 Task: Create new Company, with domain: 'uoregon.edu' and type: 'Other'. Add new contact for this company, with mail Id: 'Chetna34Allen@uoregon.edu', First Name: Chetna, Last name:  Allen, Job Title: 'Software Engineer', Phone Number: '(916) 555-5684'. Change life cycle stage to  Lead and lead status to  In Progress. Logged in from softage.10@softage.net
Action: Mouse moved to (82, 64)
Screenshot: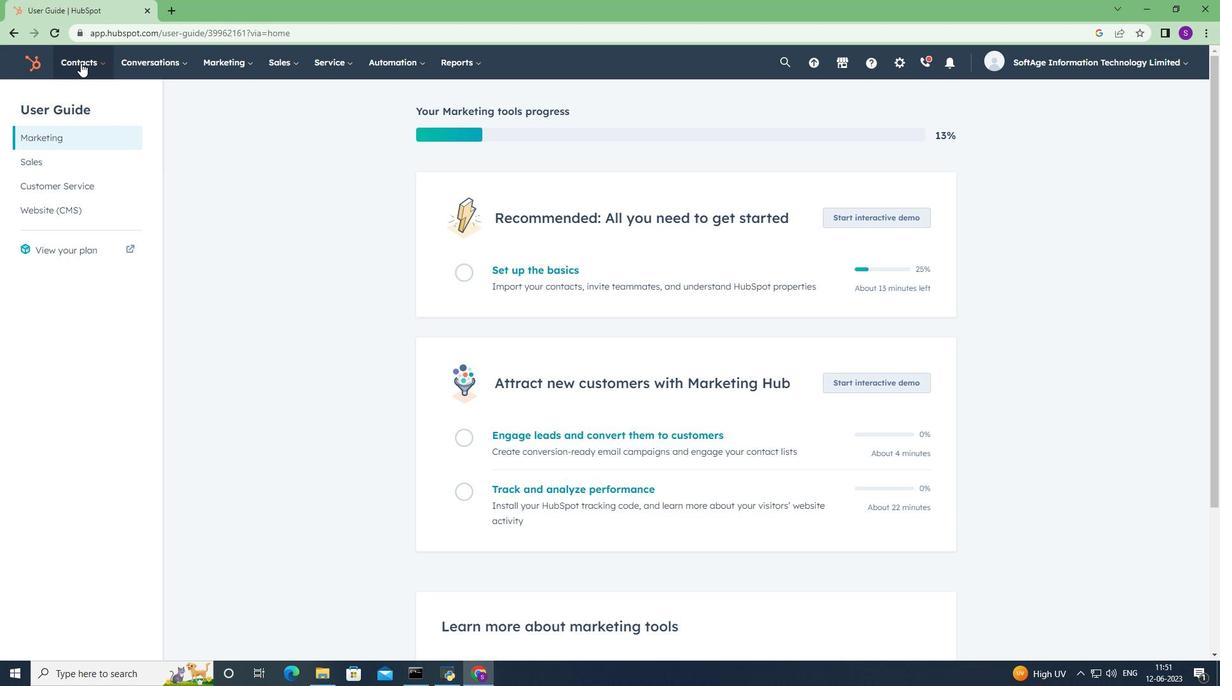 
Action: Mouse pressed left at (82, 64)
Screenshot: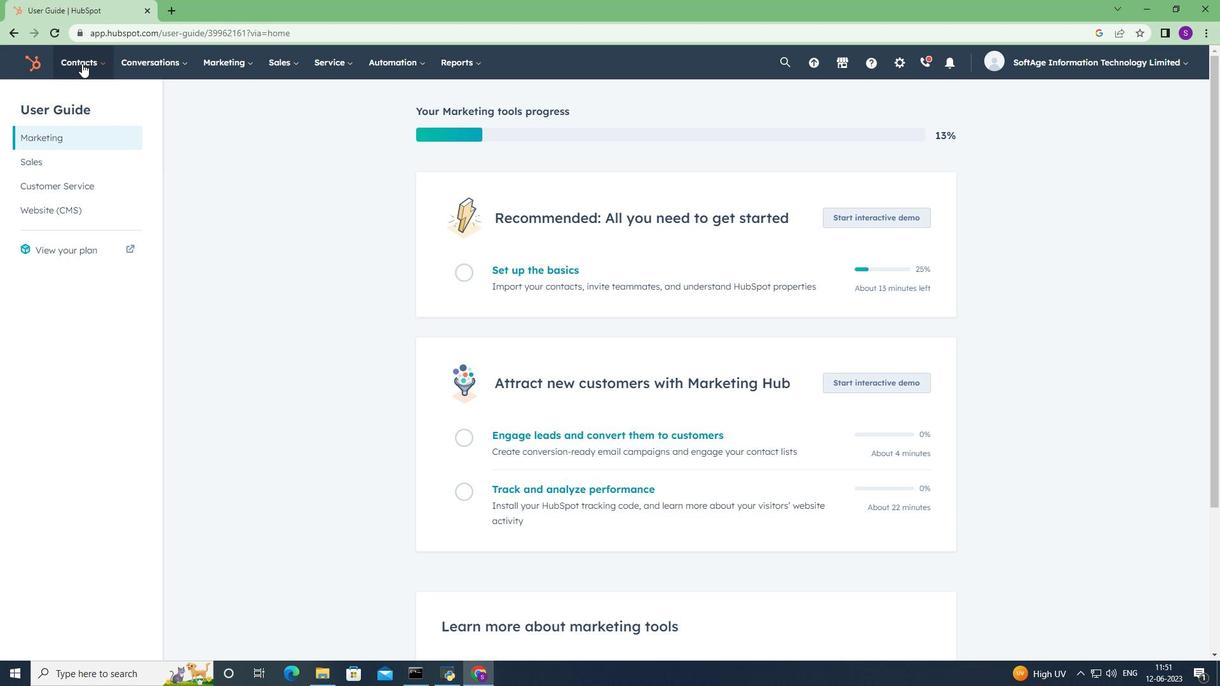 
Action: Mouse moved to (107, 117)
Screenshot: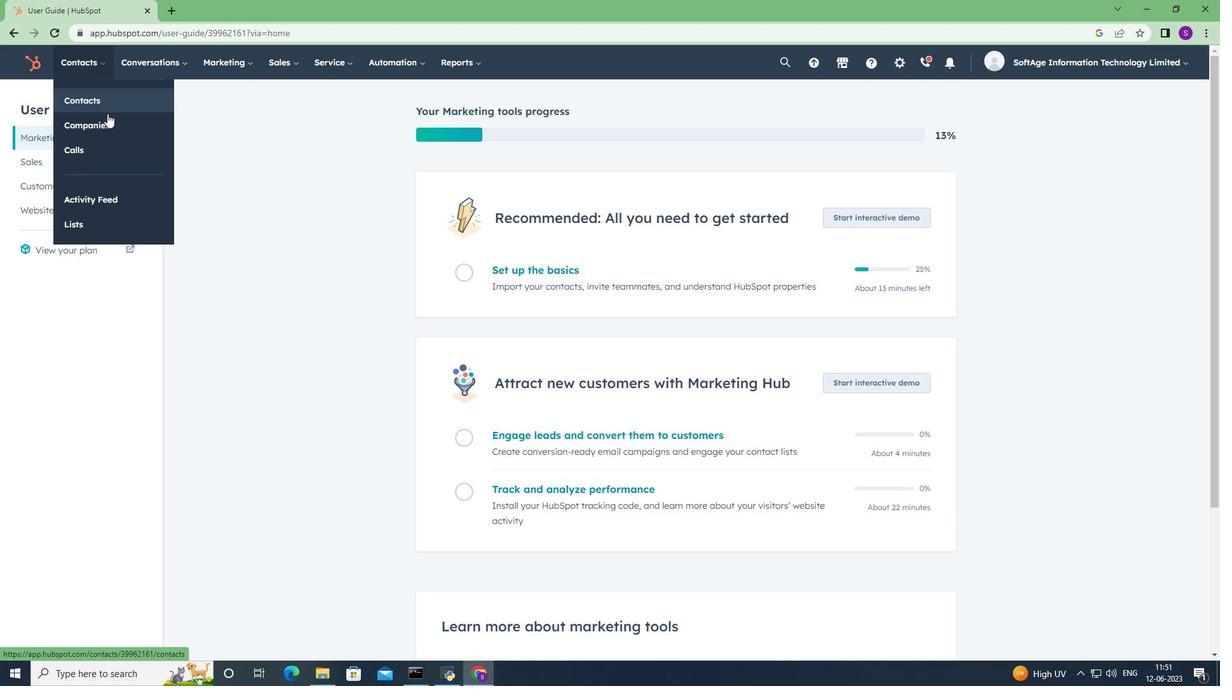 
Action: Mouse pressed left at (107, 117)
Screenshot: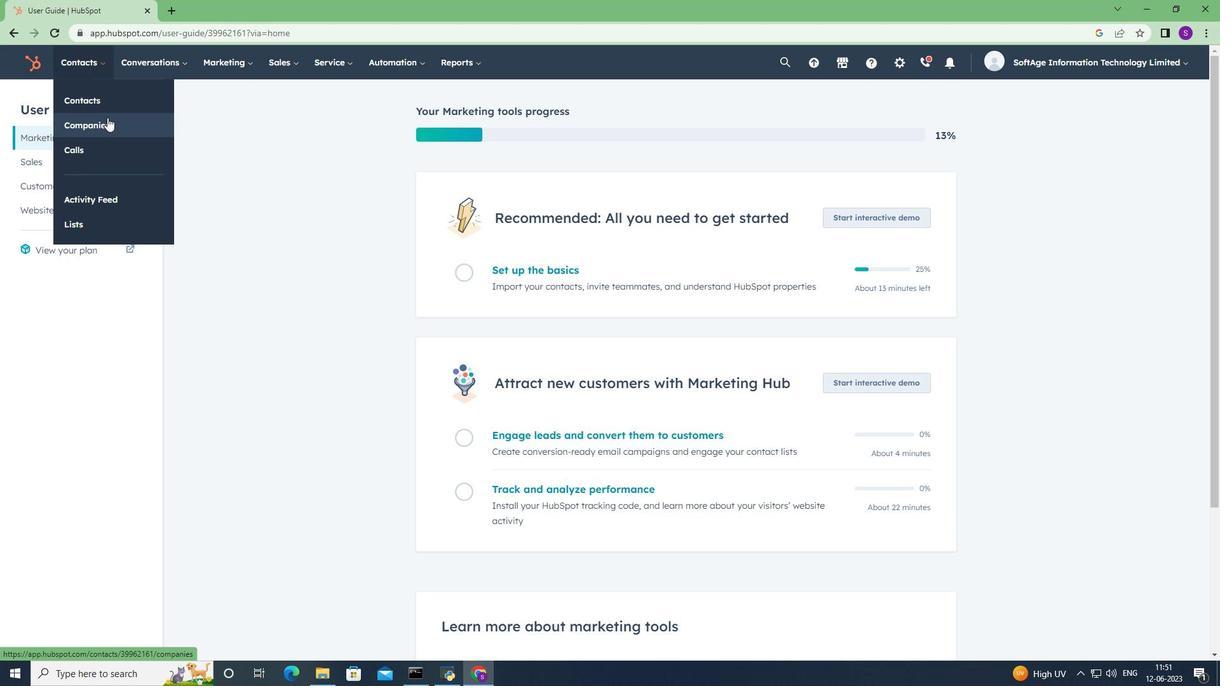 
Action: Mouse moved to (1155, 109)
Screenshot: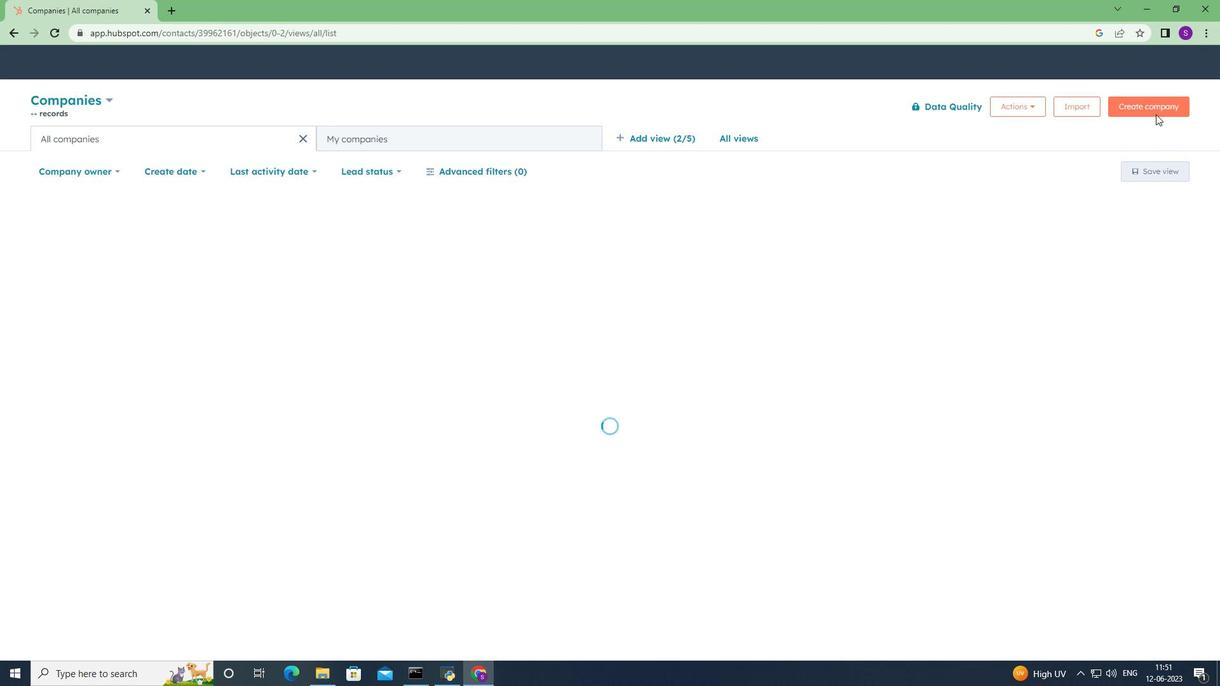 
Action: Mouse pressed left at (1155, 109)
Screenshot: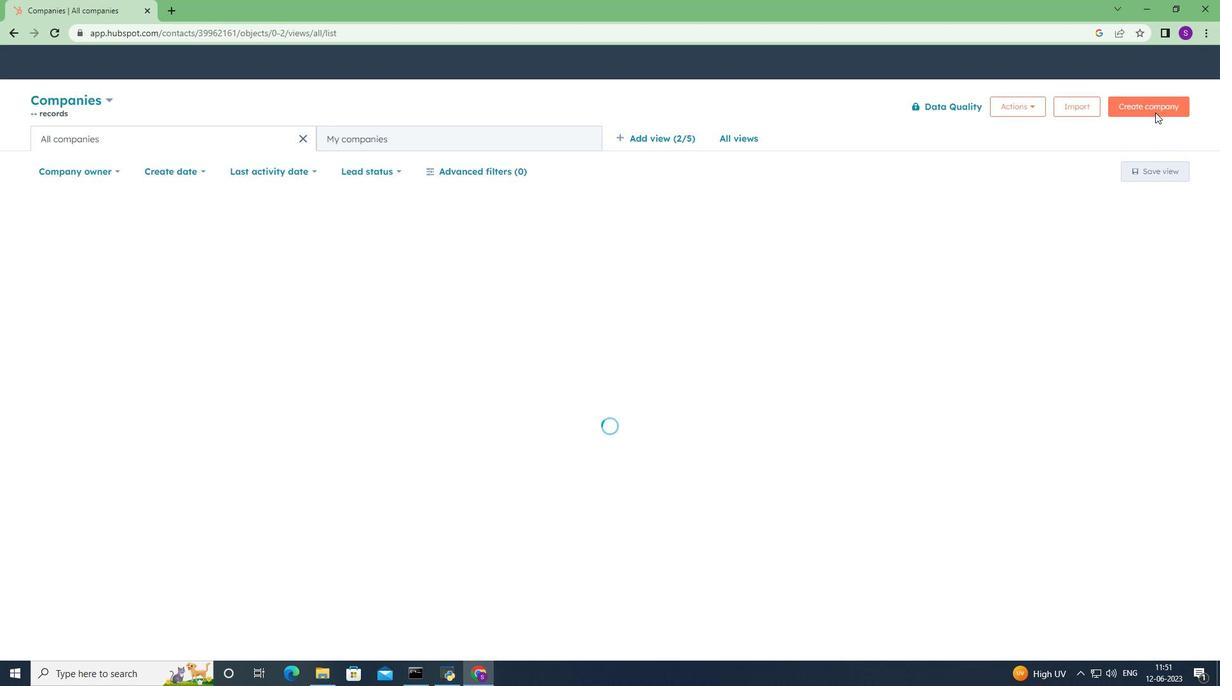 
Action: Mouse moved to (903, 164)
Screenshot: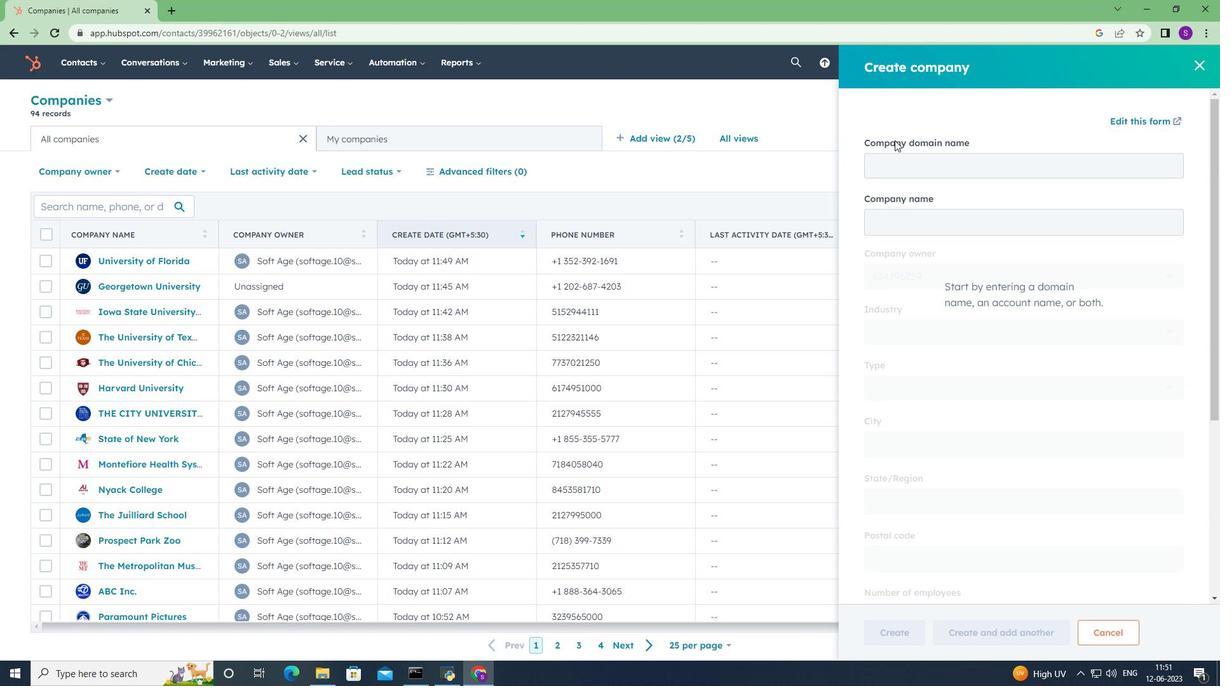 
Action: Mouse pressed left at (903, 164)
Screenshot: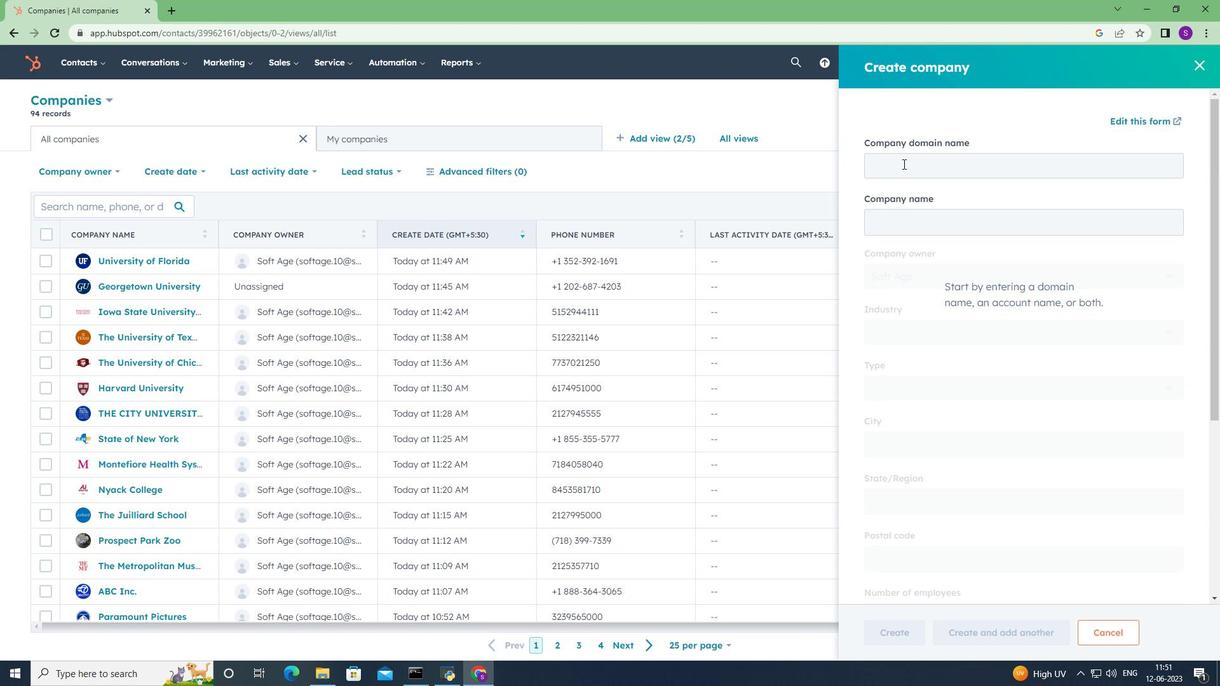 
Action: Key pressed uoregon.edu
Screenshot: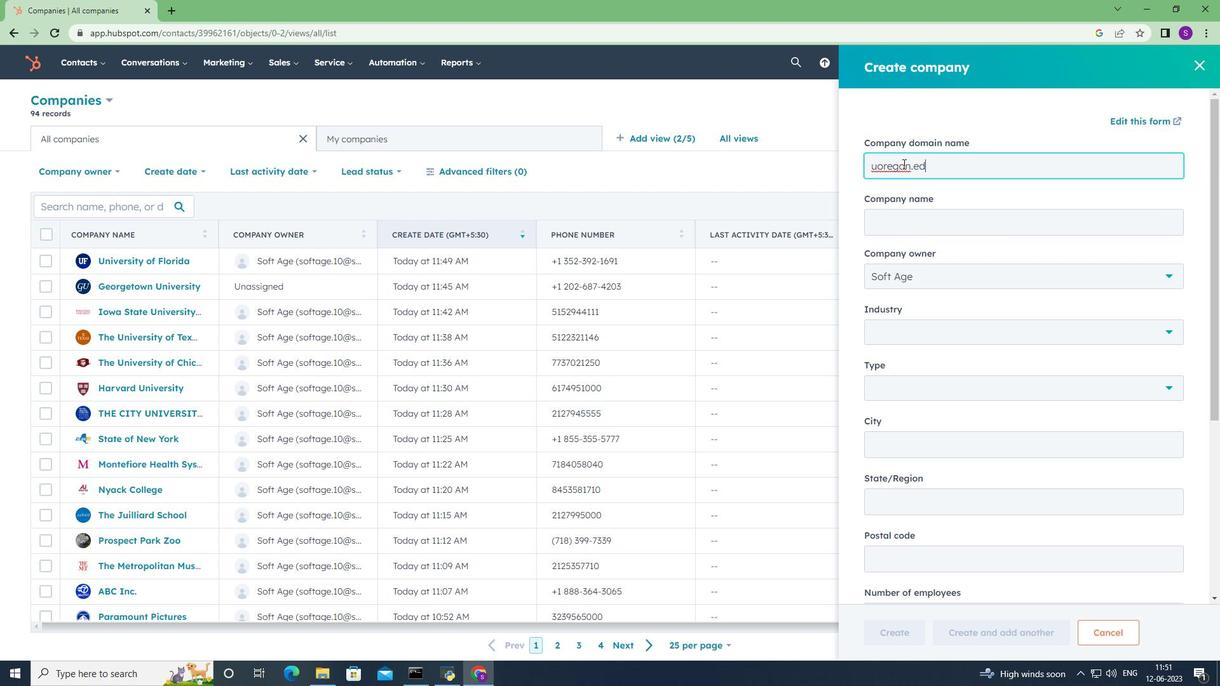 
Action: Mouse moved to (958, 209)
Screenshot: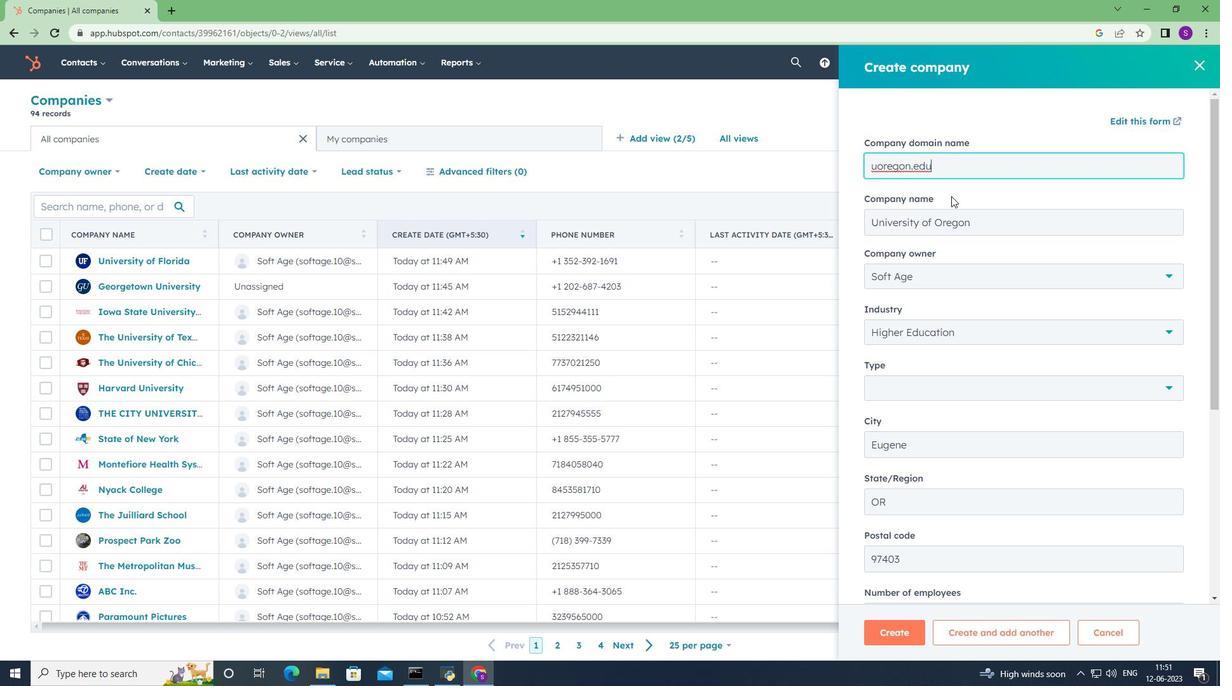 
Action: Mouse scrolled (958, 208) with delta (0, 0)
Screenshot: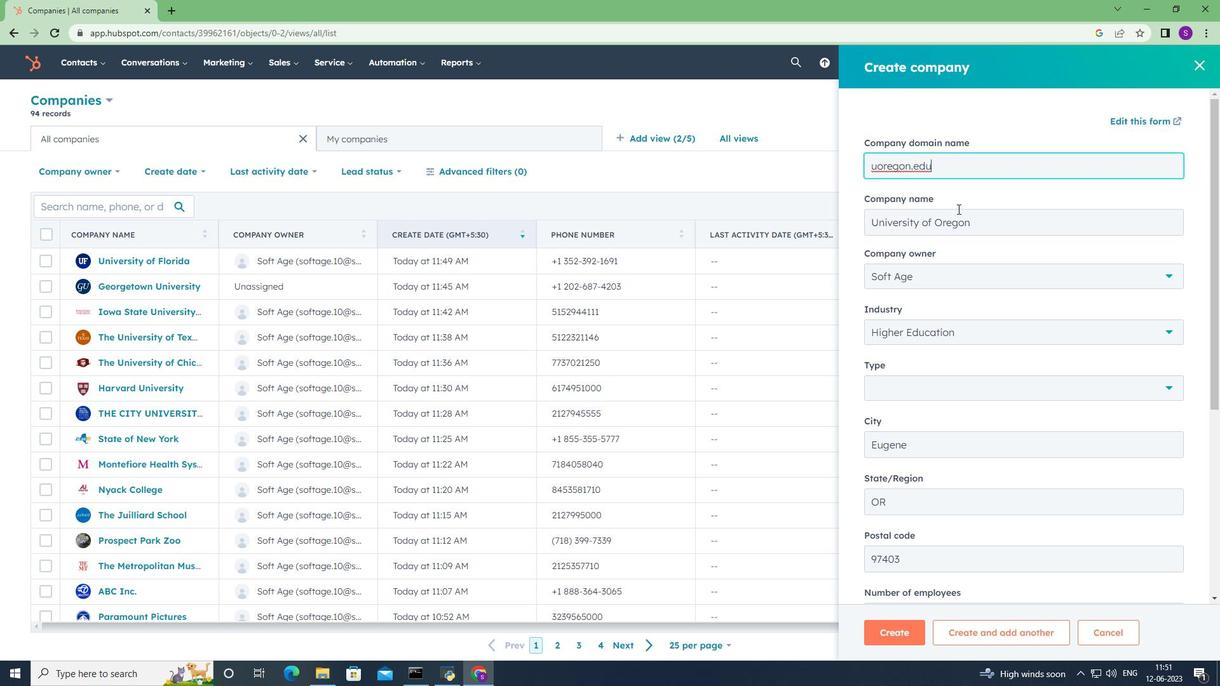 
Action: Mouse scrolled (958, 208) with delta (0, 0)
Screenshot: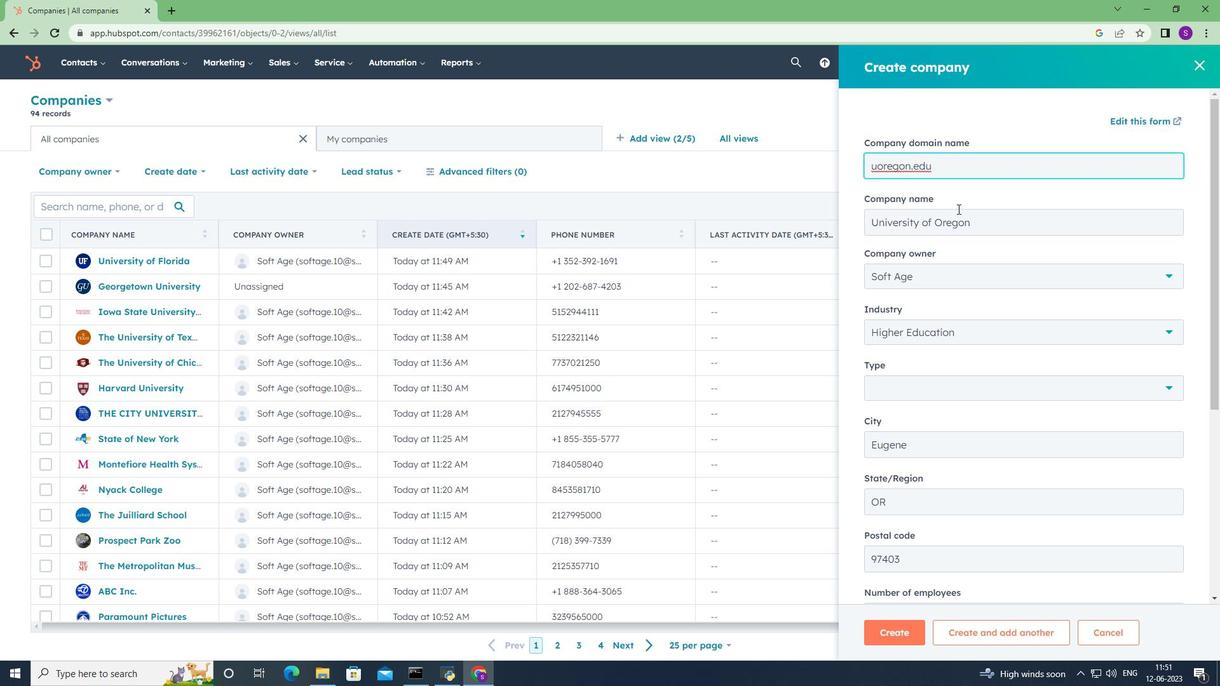 
Action: Mouse moved to (975, 260)
Screenshot: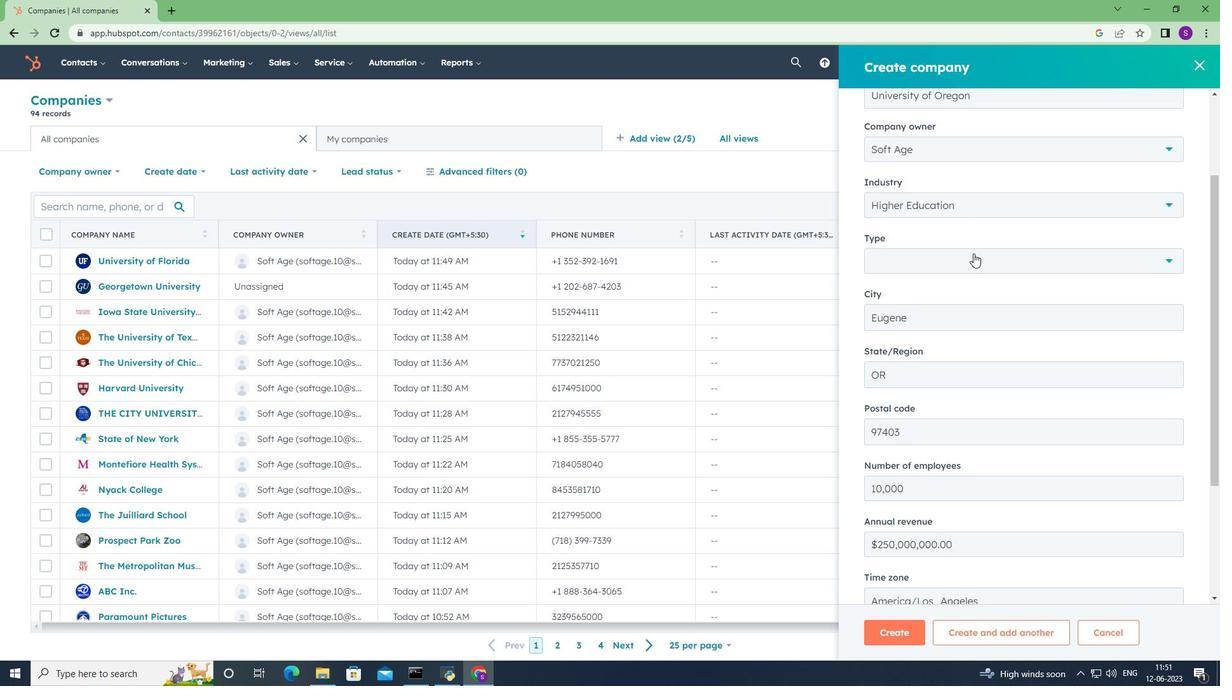 
Action: Mouse pressed left at (975, 260)
Screenshot: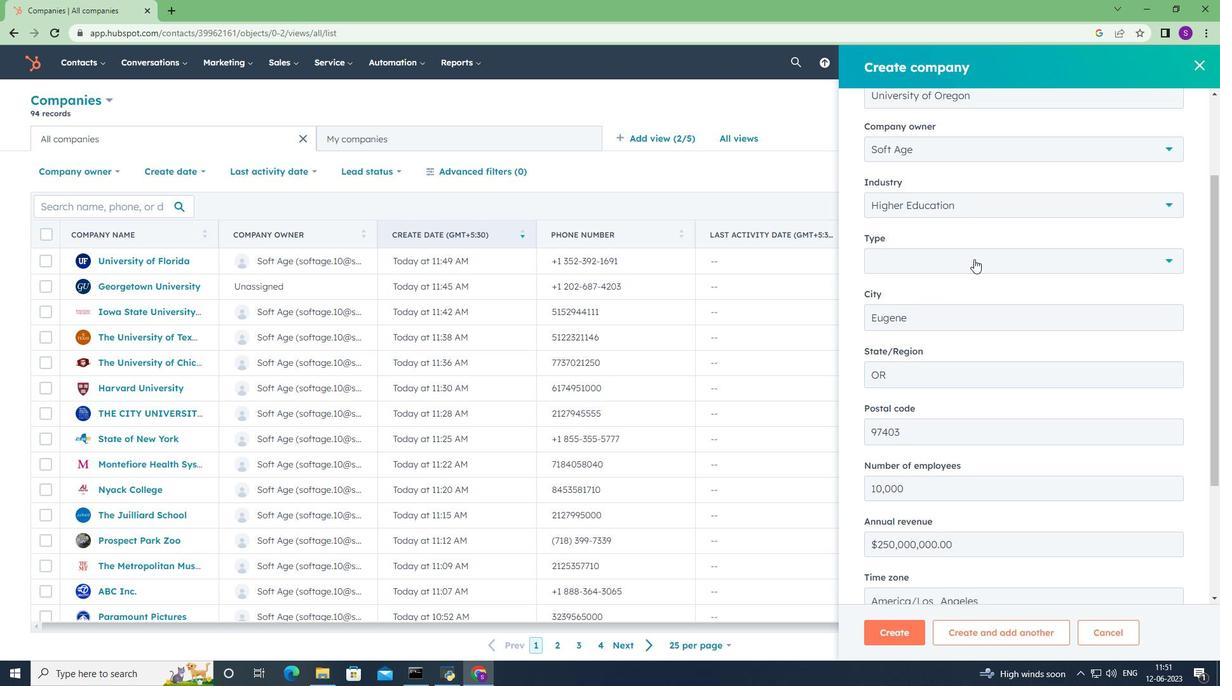 
Action: Mouse moved to (975, 261)
Screenshot: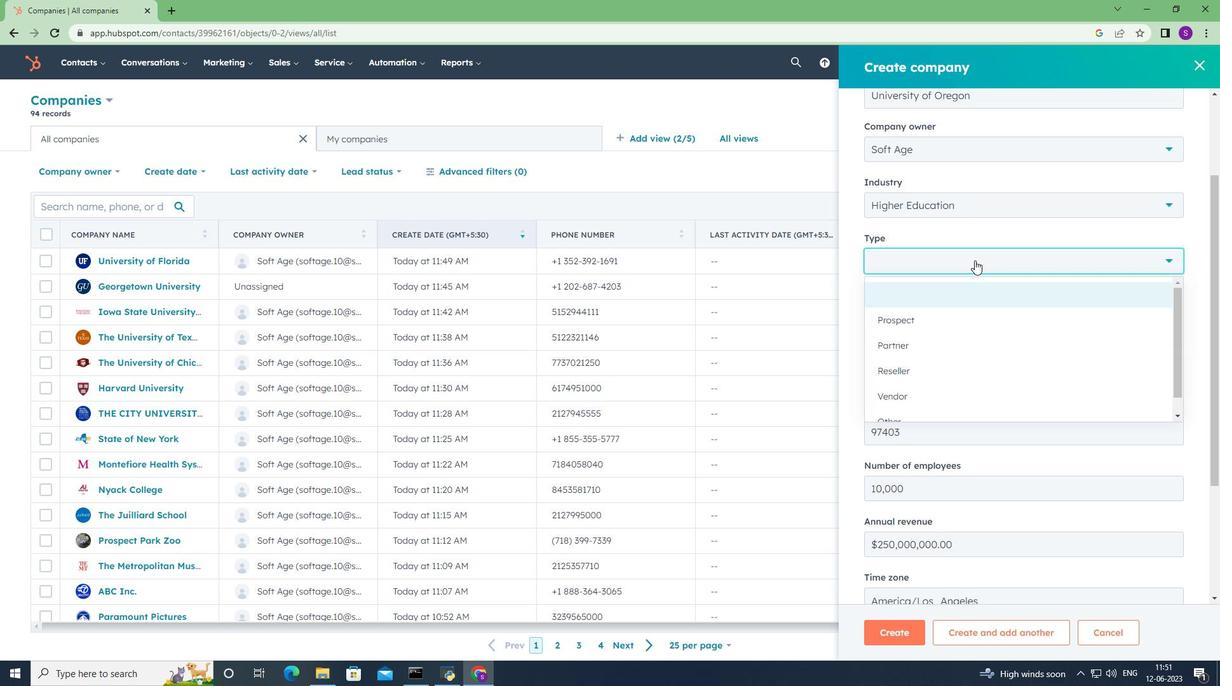 
Action: Mouse scrolled (975, 260) with delta (0, 0)
Screenshot: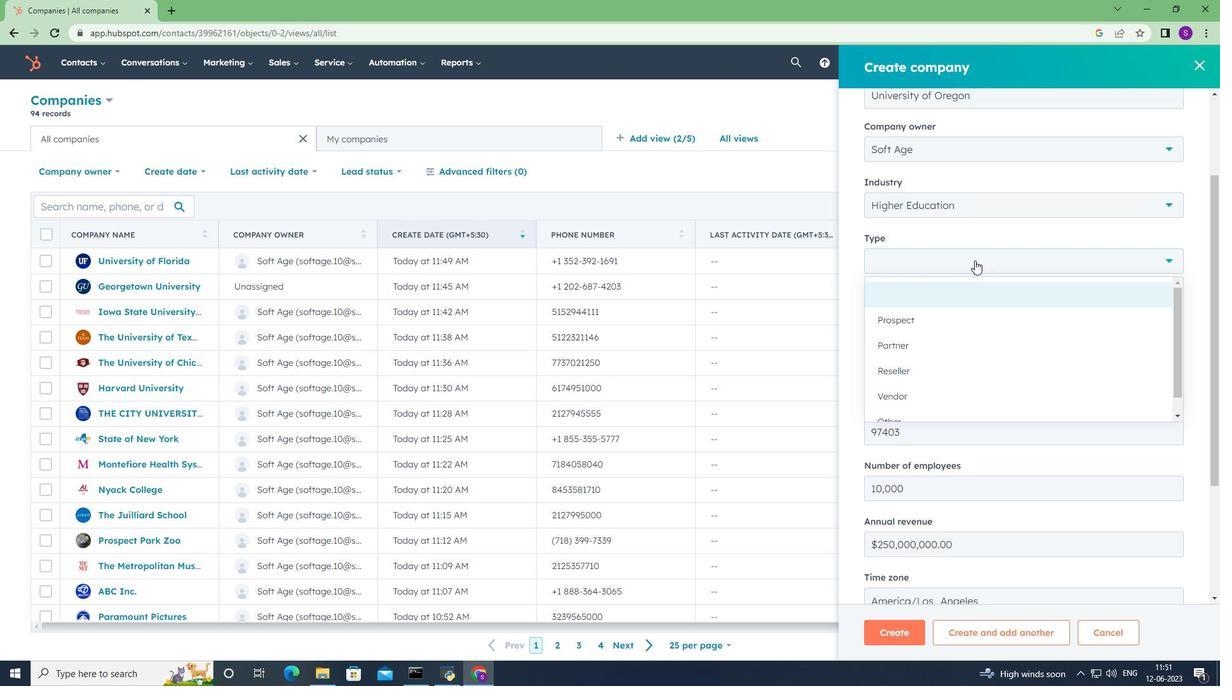 
Action: Mouse scrolled (975, 260) with delta (0, 0)
Screenshot: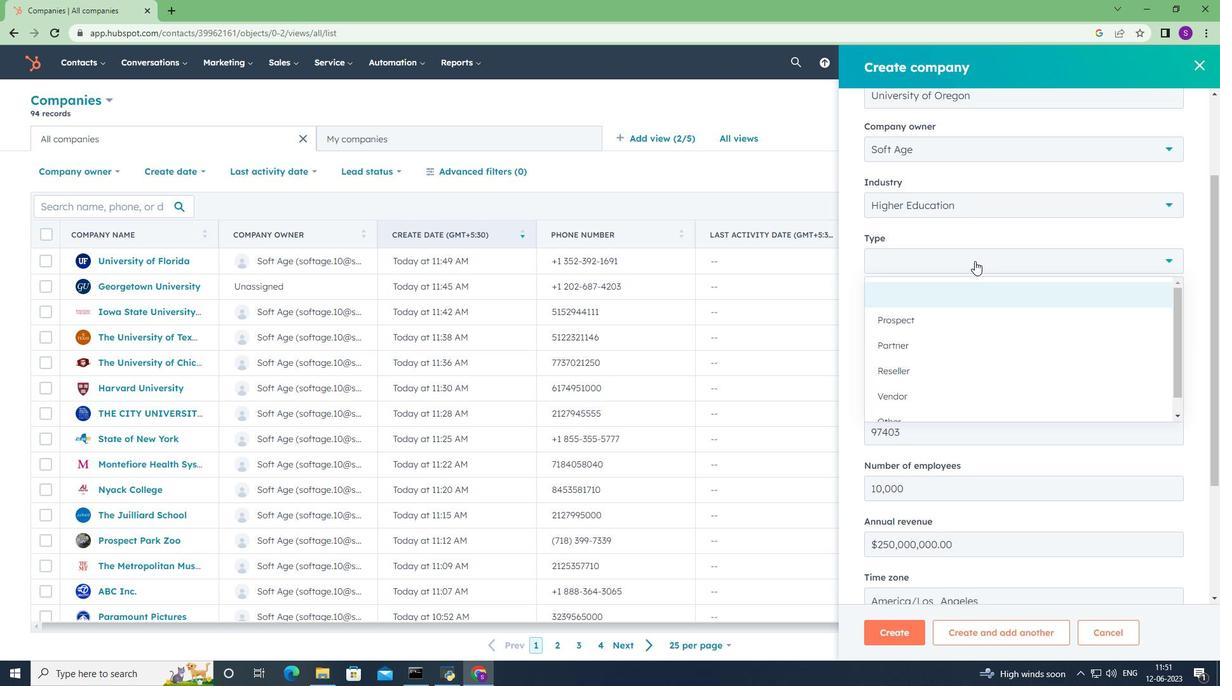 
Action: Mouse scrolled (975, 260) with delta (0, 0)
Screenshot: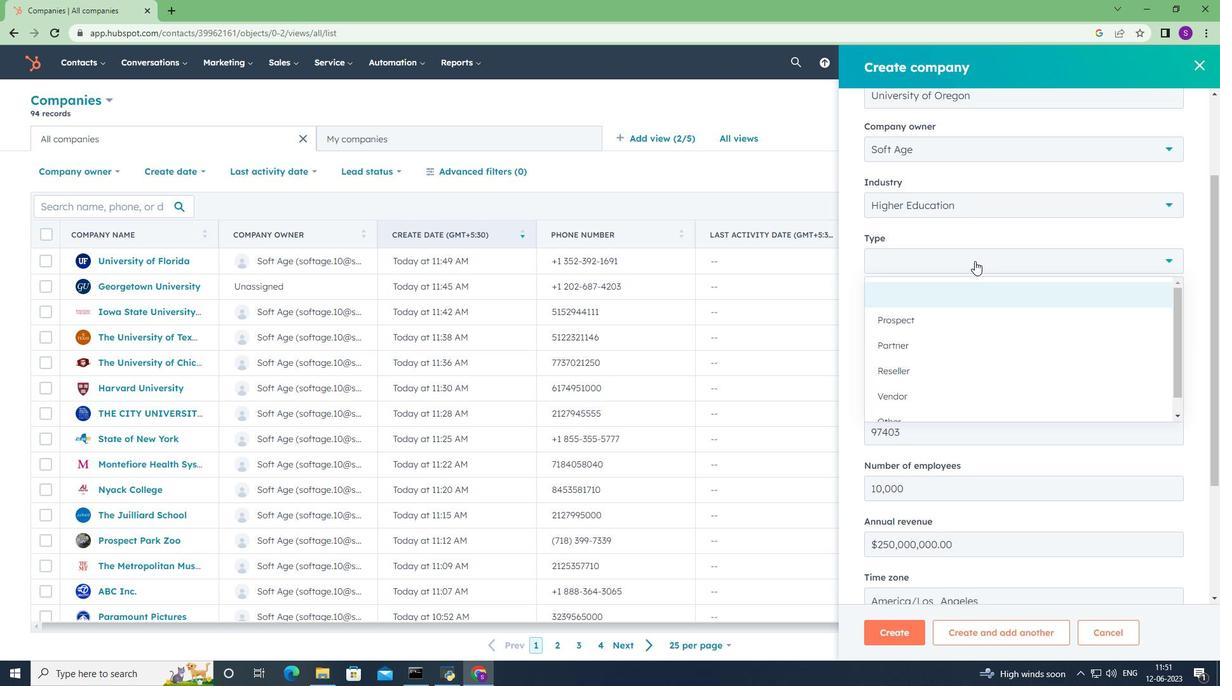 
Action: Mouse scrolled (975, 260) with delta (0, 0)
Screenshot: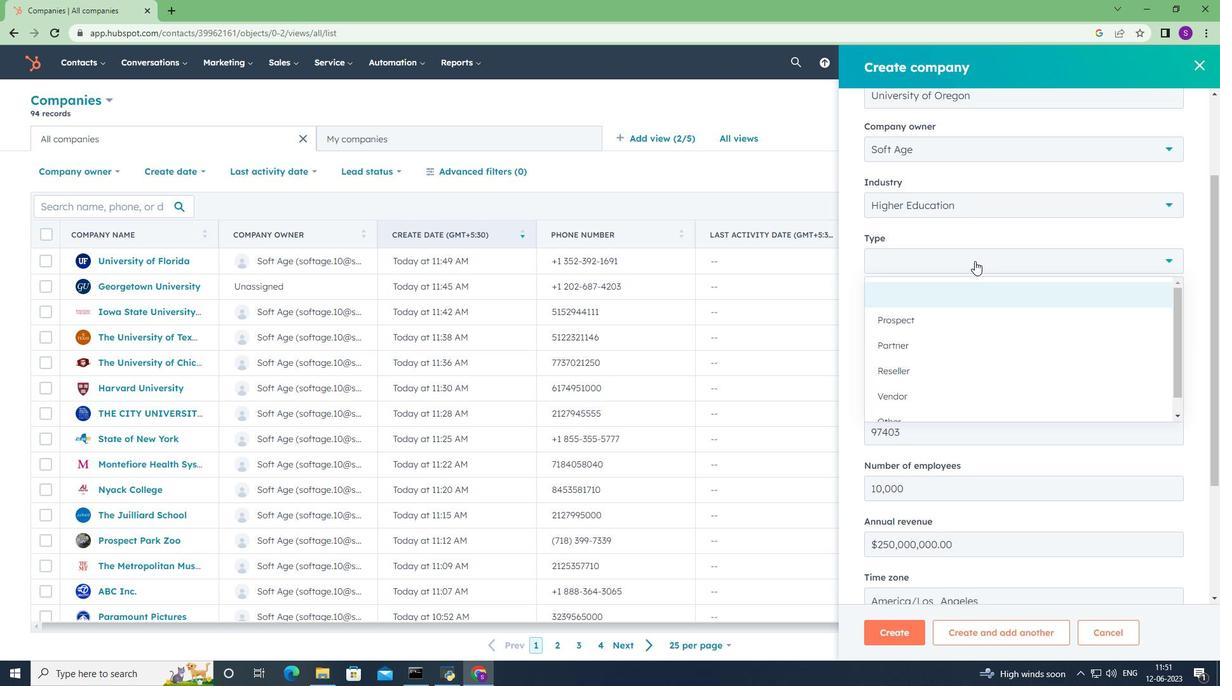 
Action: Mouse moved to (975, 261)
Screenshot: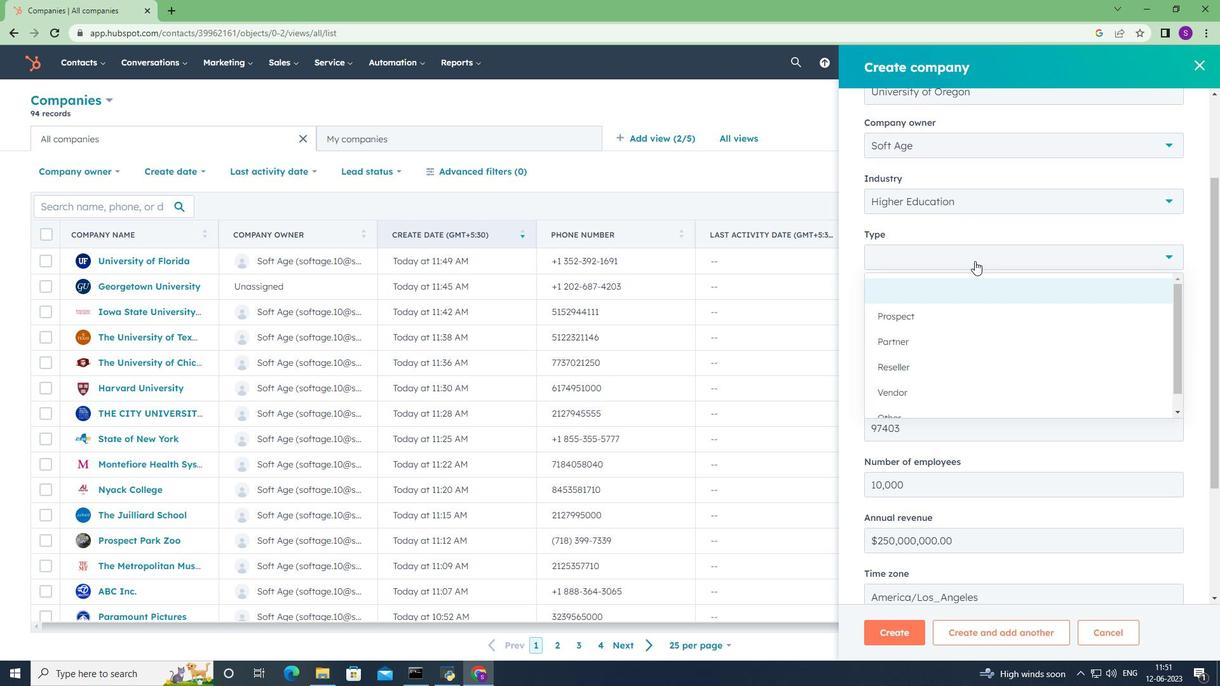 
Action: Mouse scrolled (975, 260) with delta (0, 0)
Screenshot: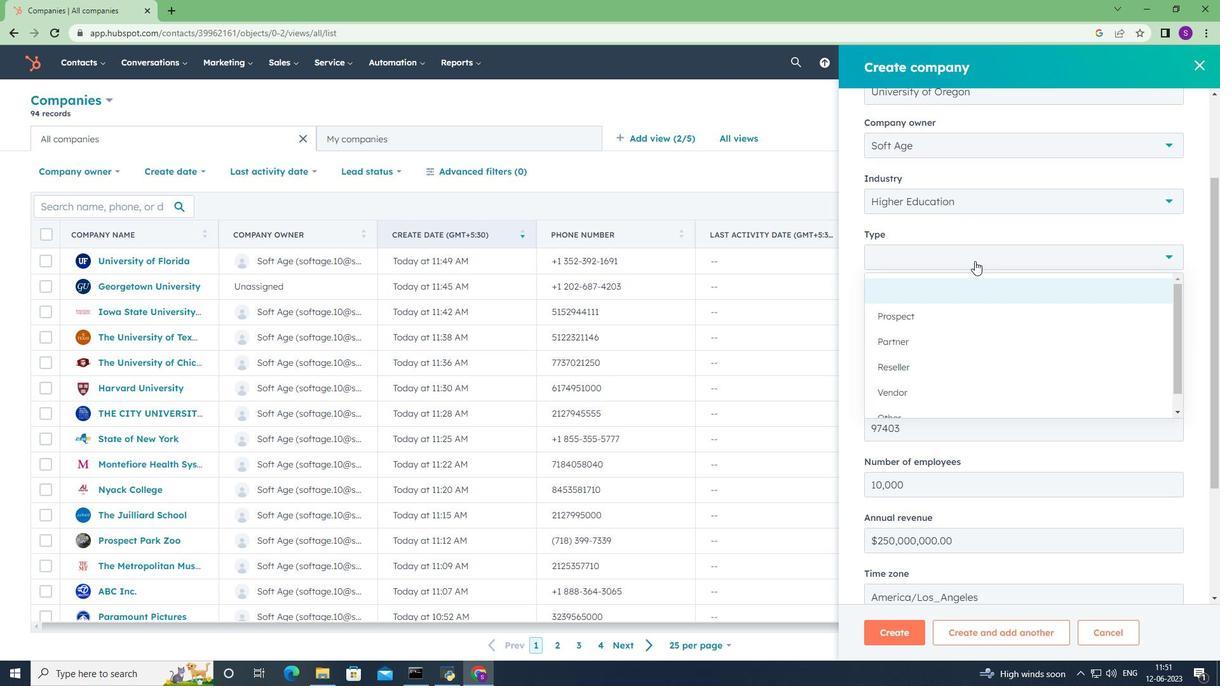 
Action: Mouse moved to (958, 245)
Screenshot: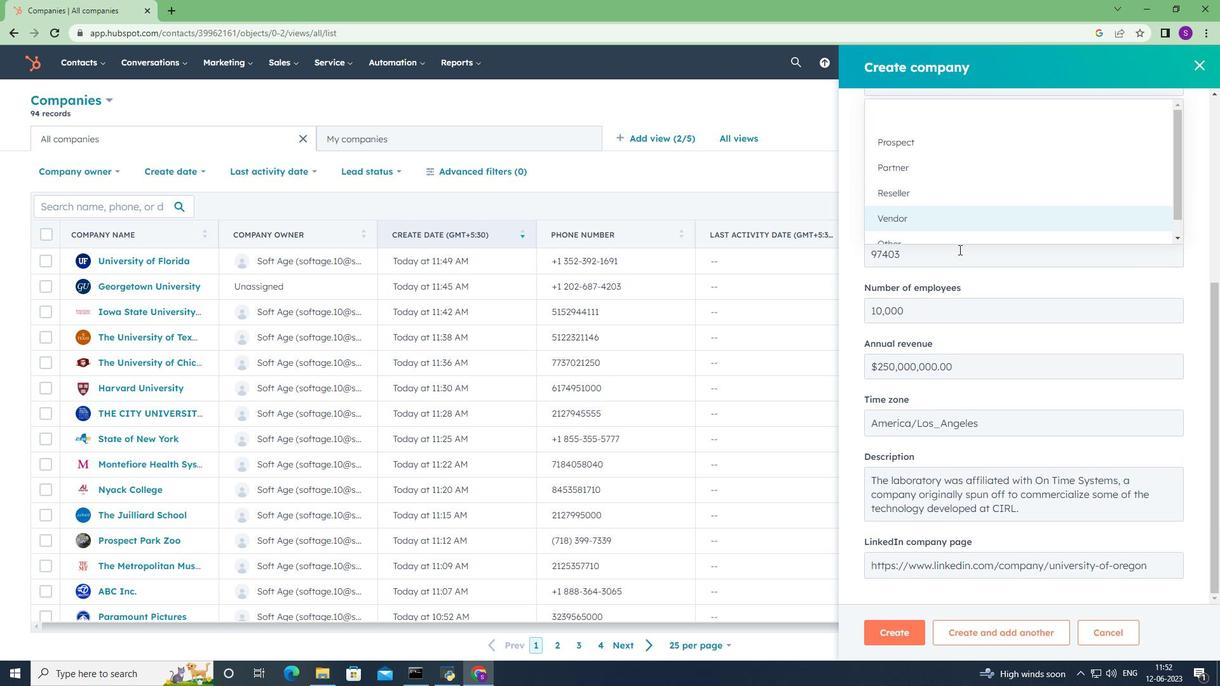 
Action: Mouse scrolled (958, 244) with delta (0, 0)
Screenshot: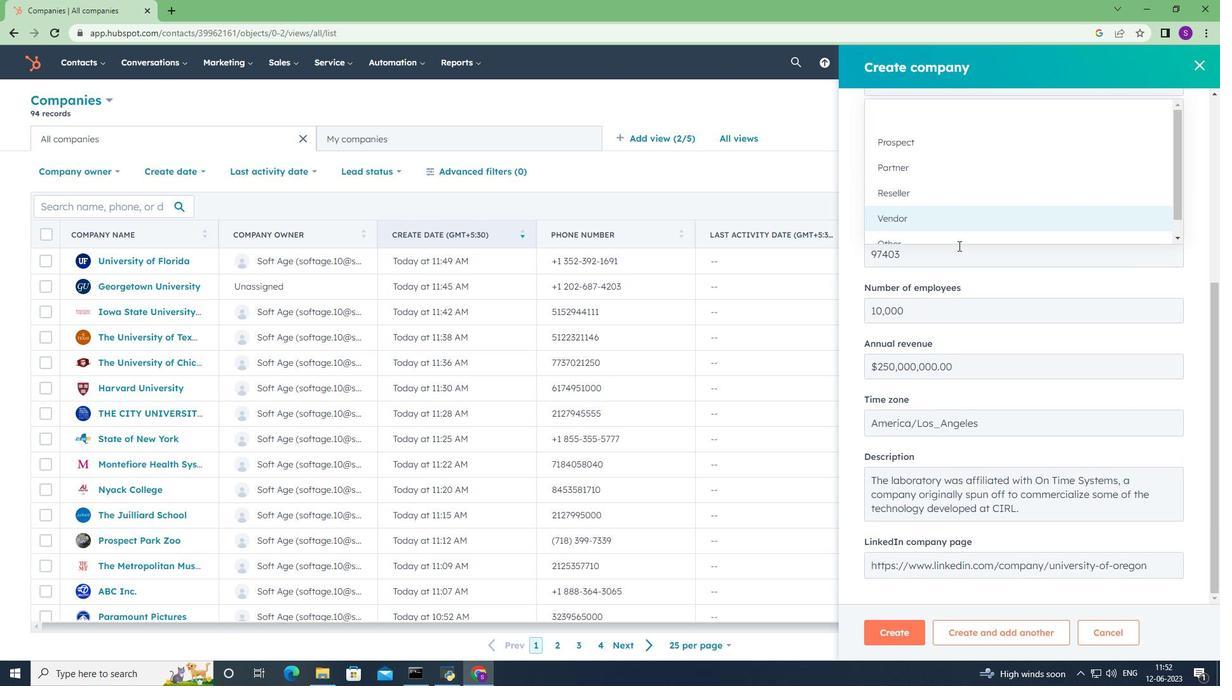 
Action: Mouse scrolled (958, 244) with delta (0, 0)
Screenshot: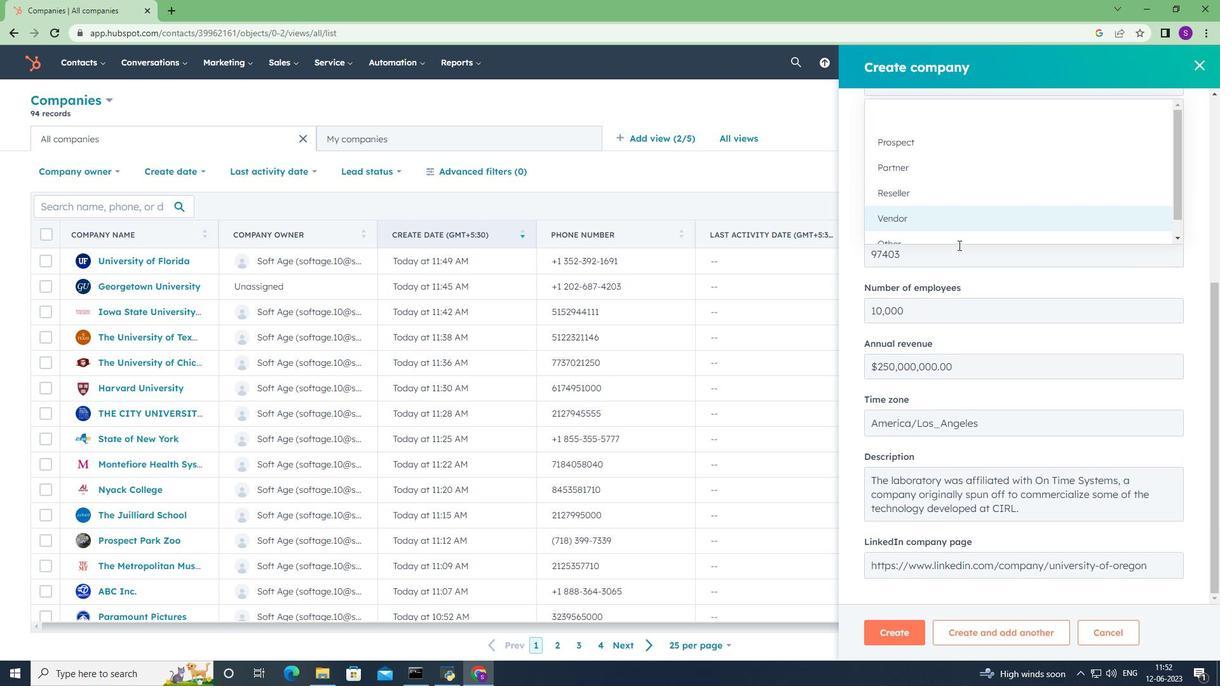 
Action: Mouse scrolled (958, 244) with delta (0, 0)
Screenshot: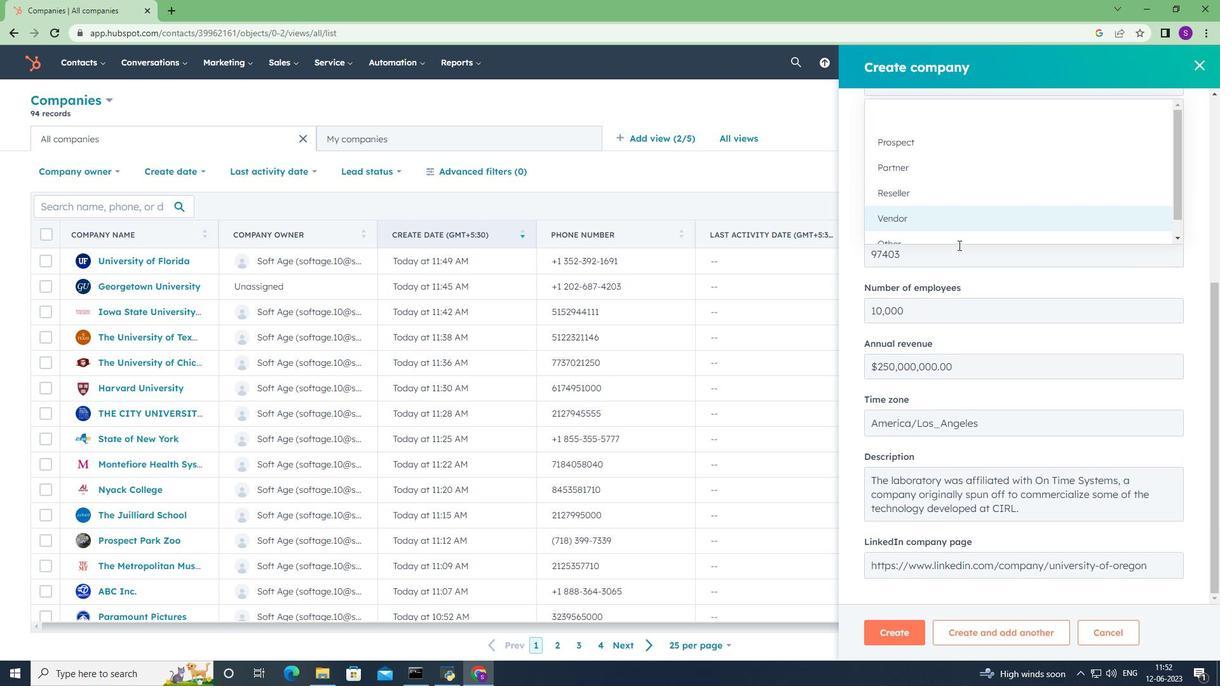 
Action: Mouse moved to (911, 212)
Screenshot: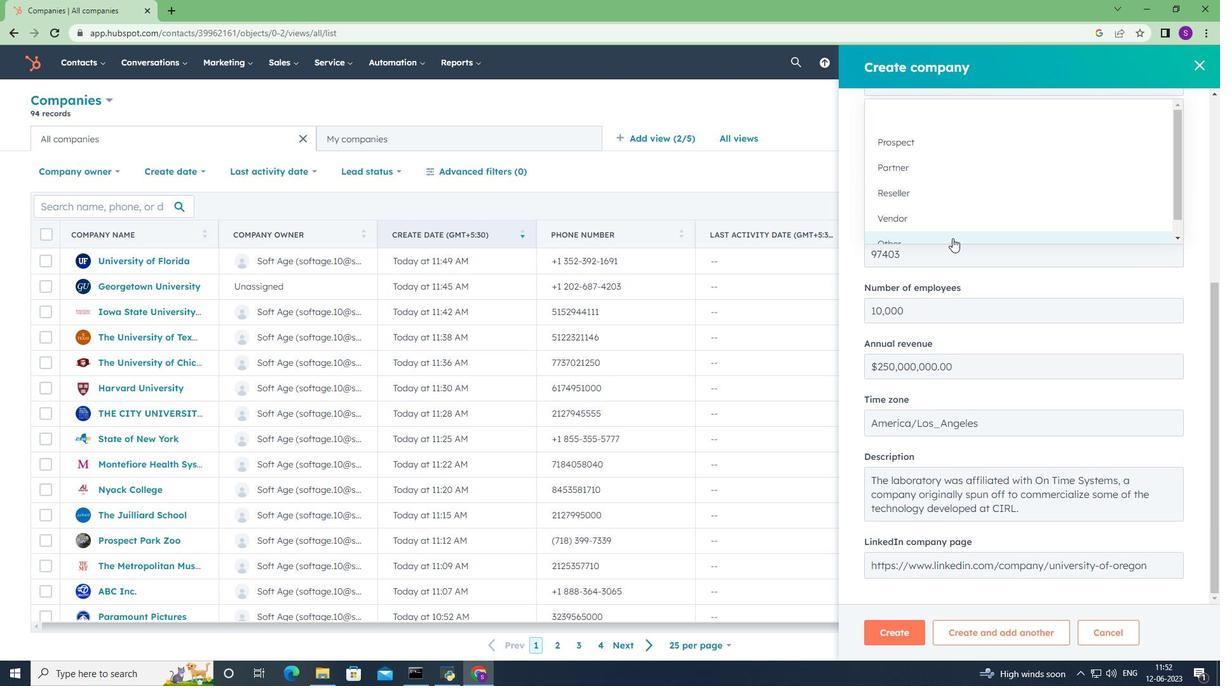 
Action: Mouse scrolled (911, 212) with delta (0, 0)
Screenshot: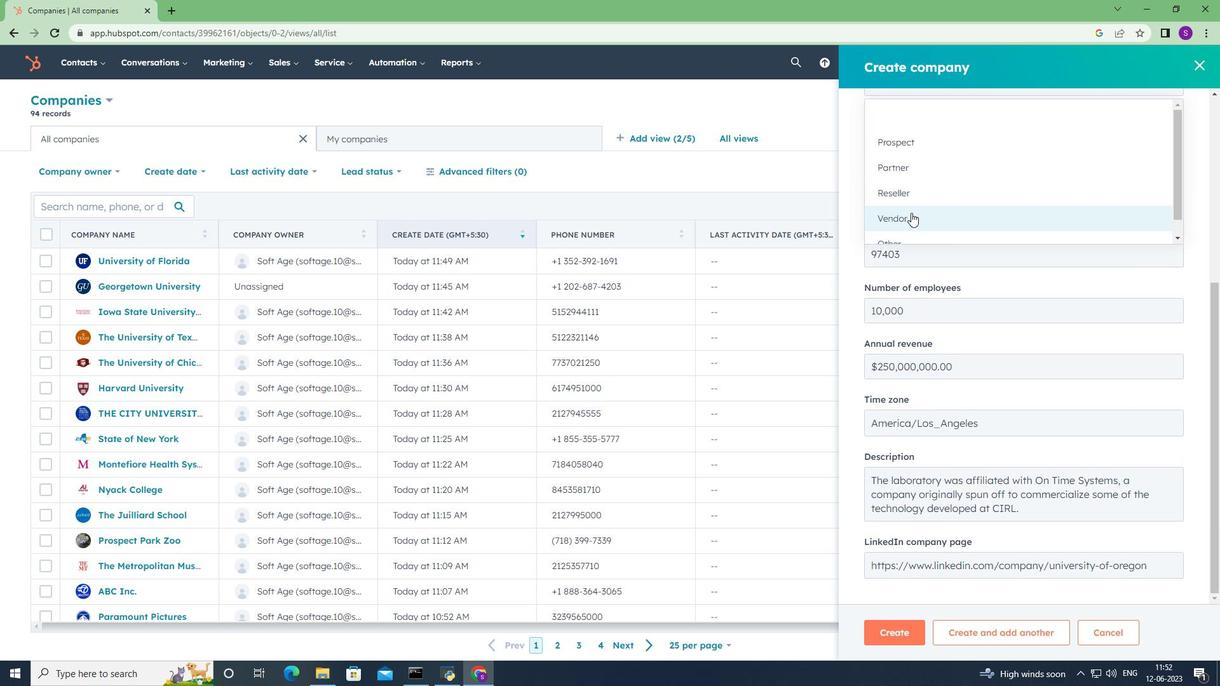 
Action: Mouse scrolled (911, 212) with delta (0, 0)
Screenshot: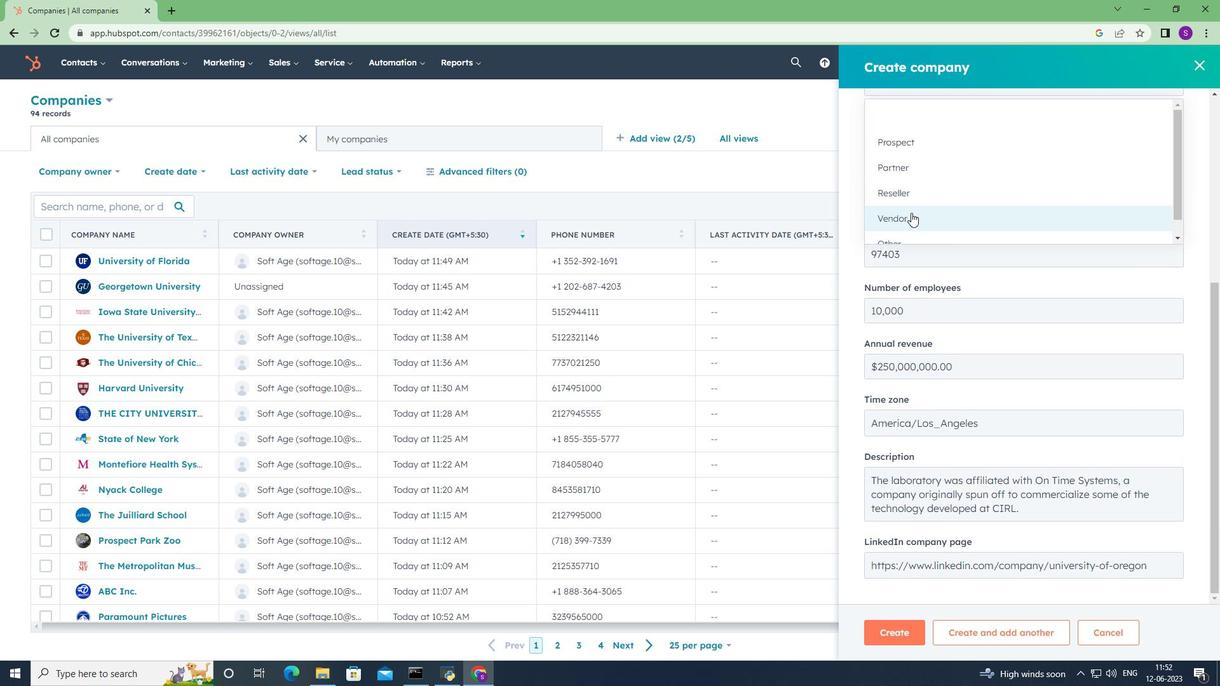 
Action: Mouse scrolled (911, 212) with delta (0, 0)
Screenshot: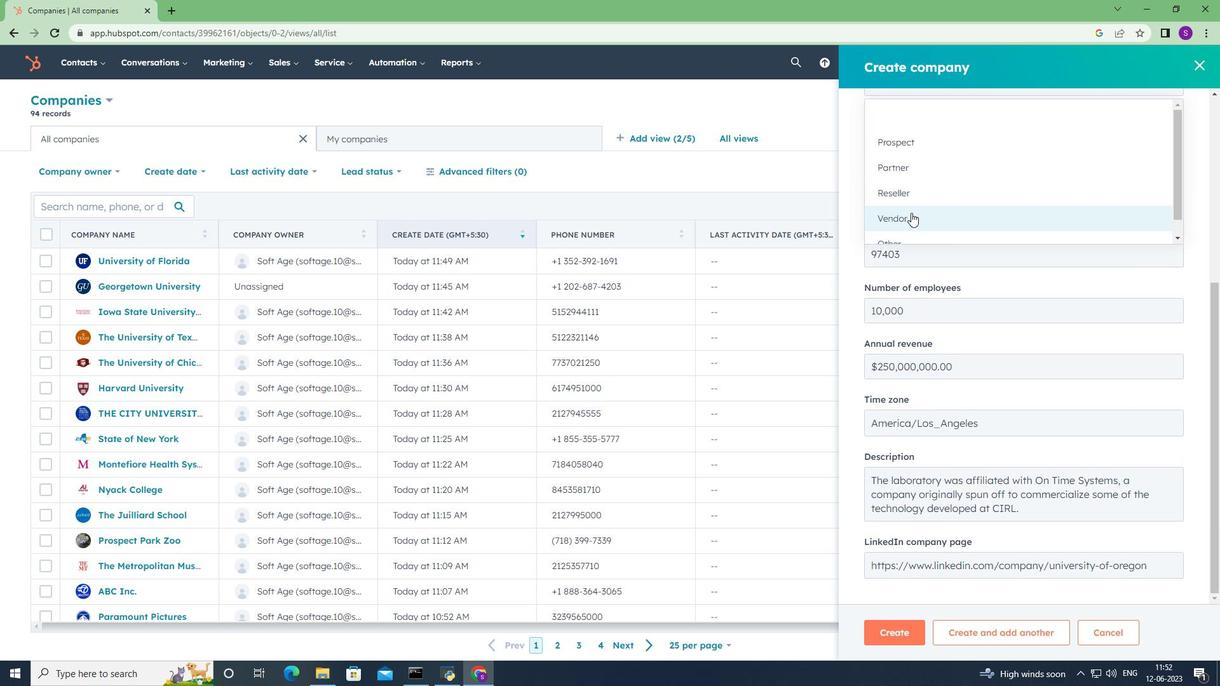 
Action: Mouse scrolled (911, 212) with delta (0, 0)
Screenshot: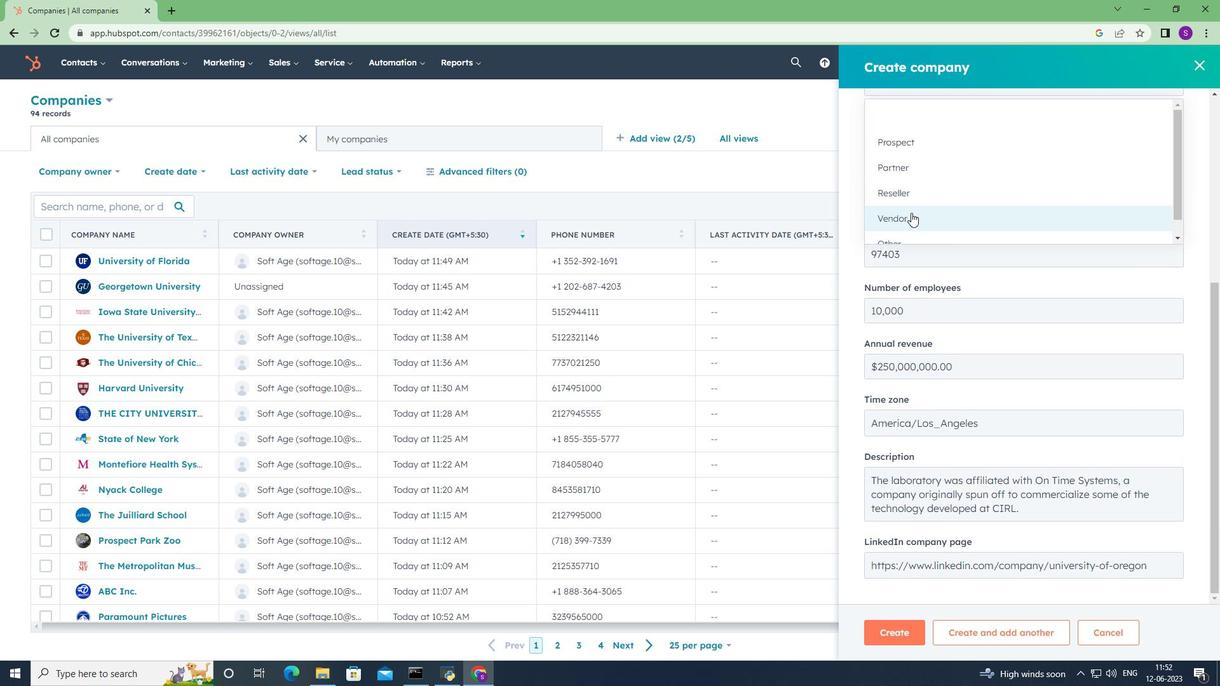 
Action: Mouse moved to (914, 228)
Screenshot: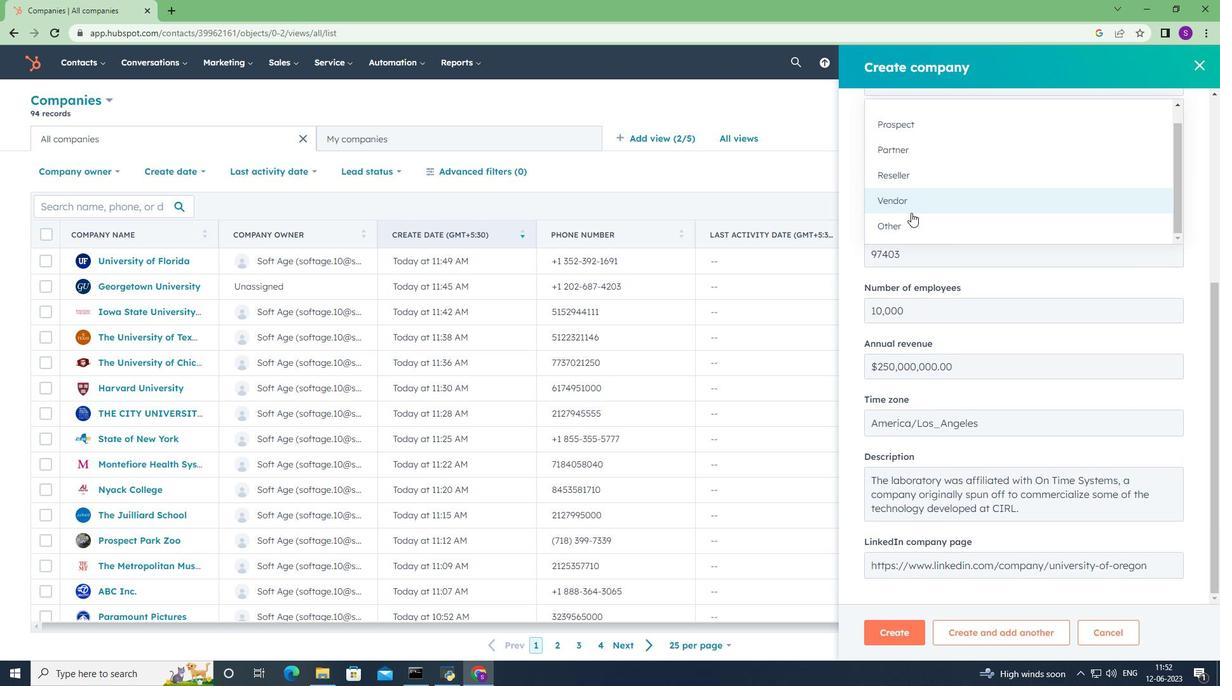 
Action: Mouse pressed left at (914, 228)
Screenshot: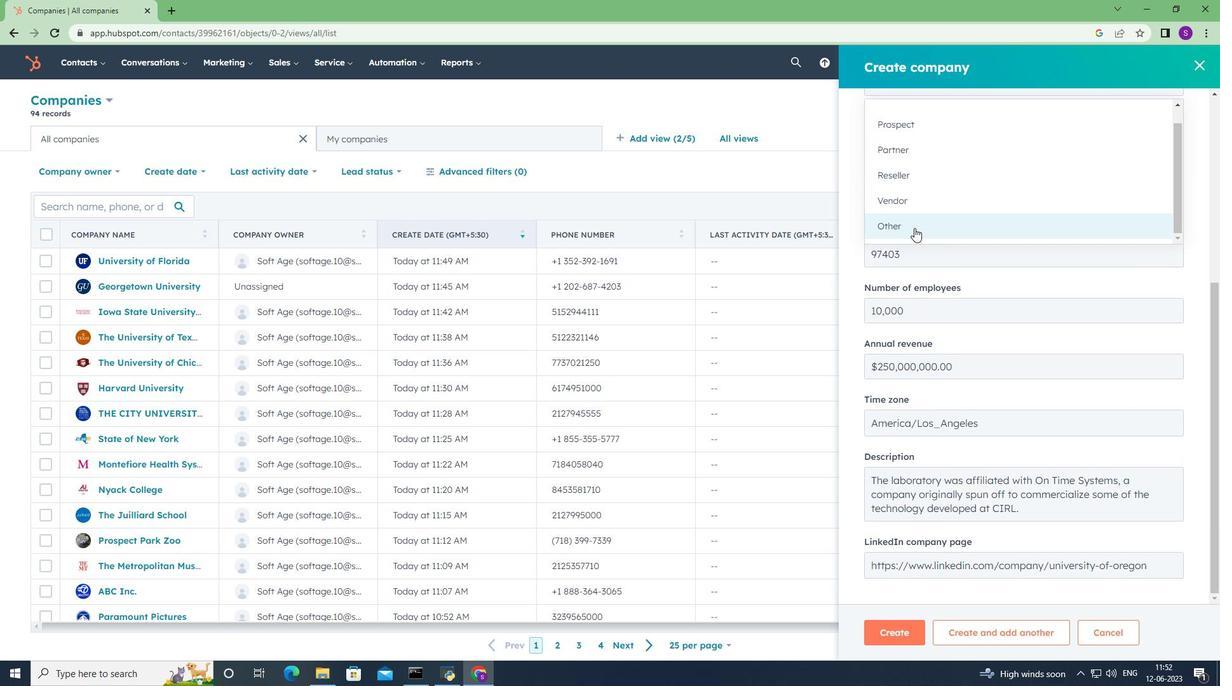 
Action: Mouse moved to (921, 248)
Screenshot: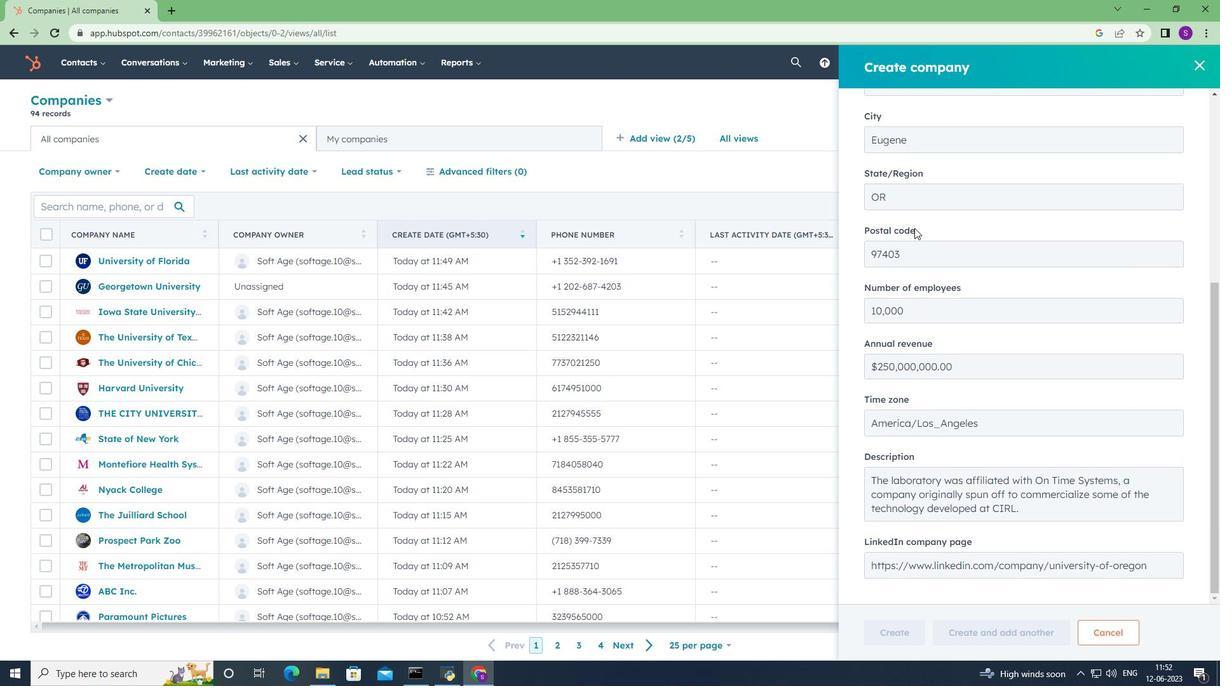 
Action: Mouse scrolled (921, 249) with delta (0, 0)
Screenshot: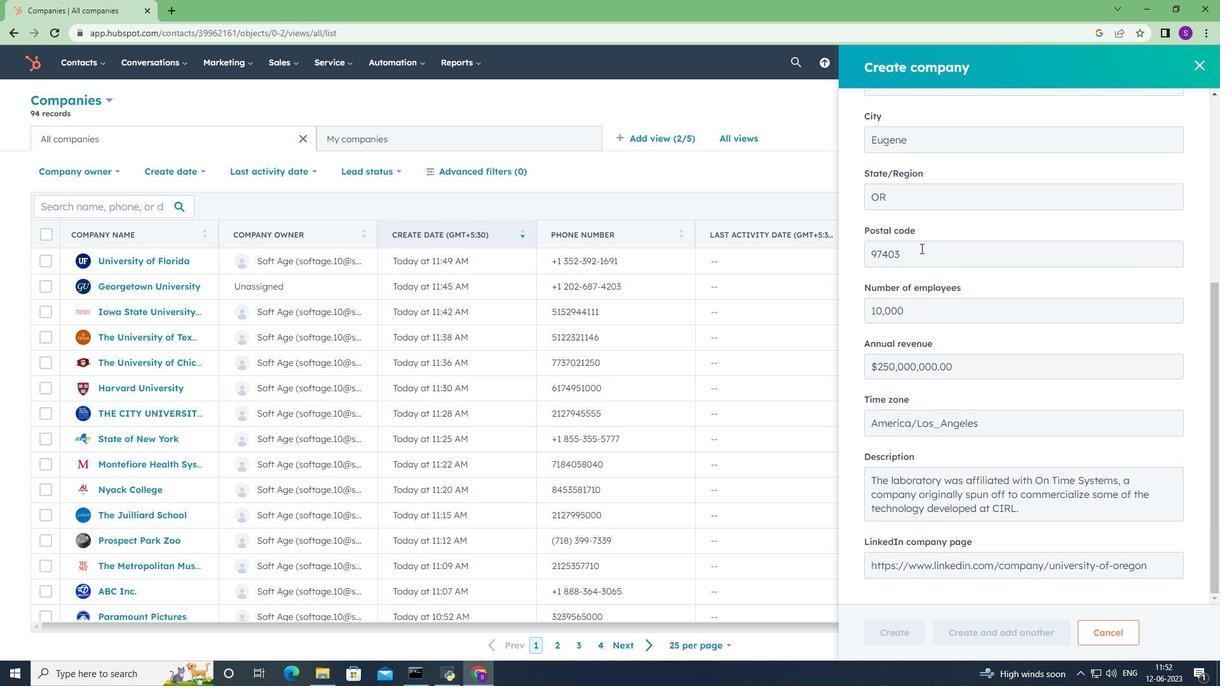 
Action: Mouse scrolled (921, 249) with delta (0, 0)
Screenshot: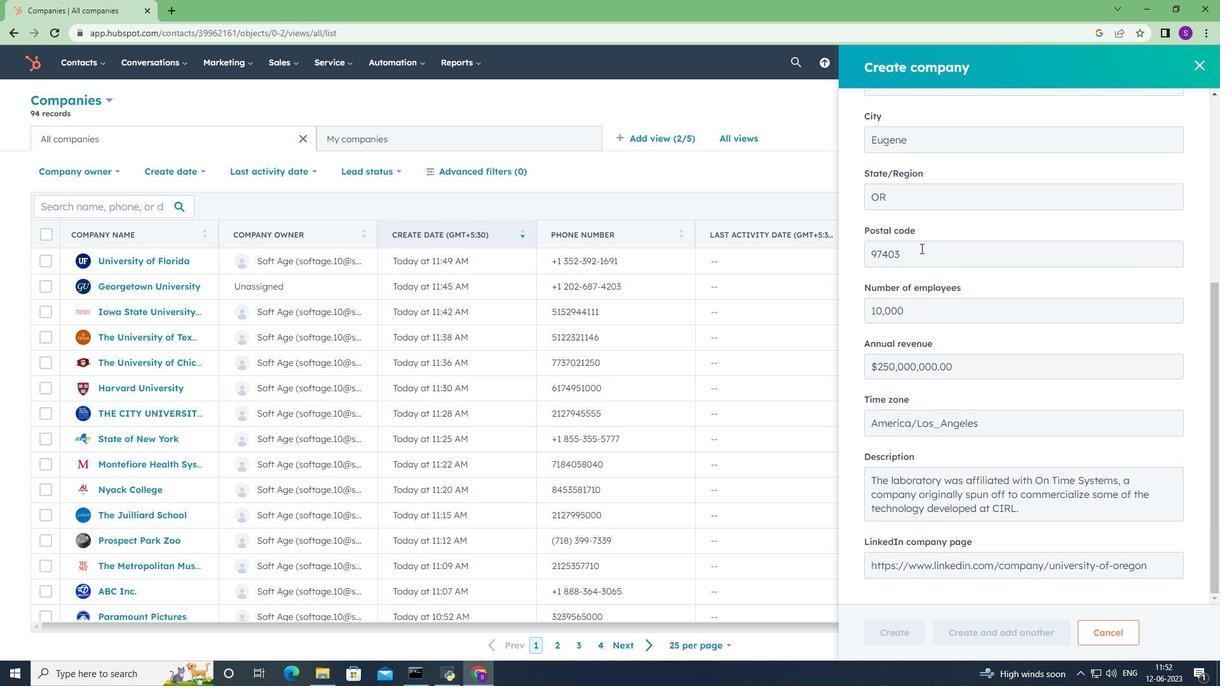 
Action: Mouse scrolled (921, 249) with delta (0, 0)
Screenshot: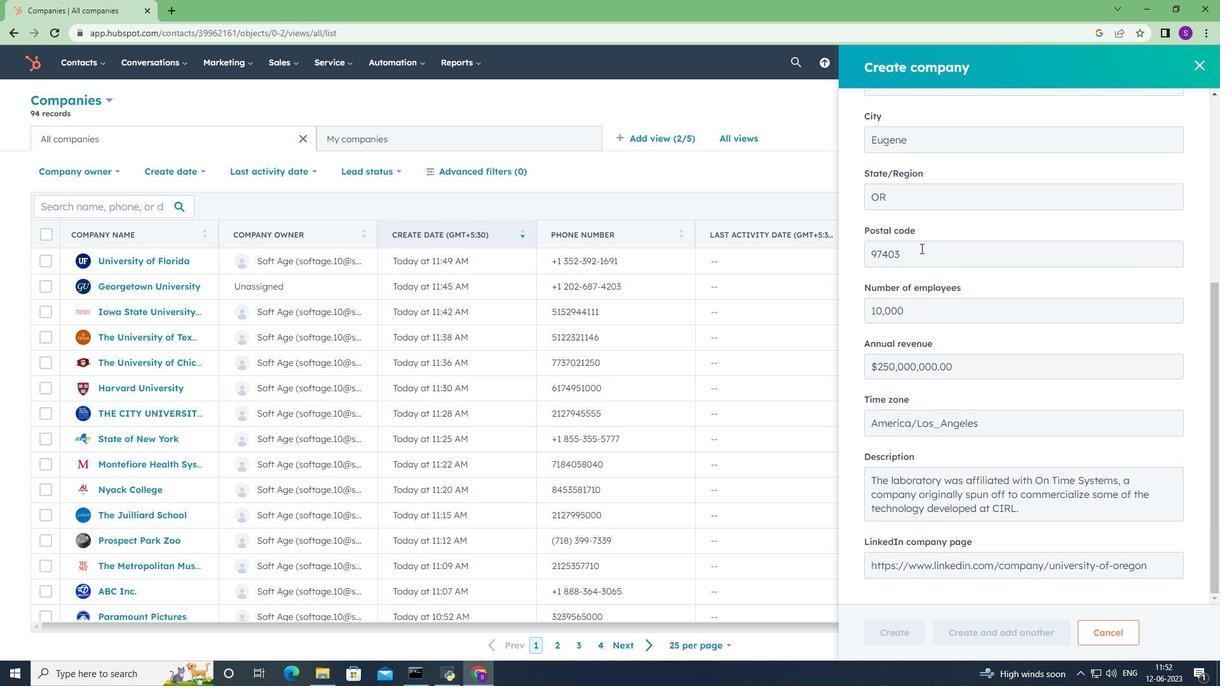 
Action: Mouse scrolled (921, 249) with delta (0, 0)
Screenshot: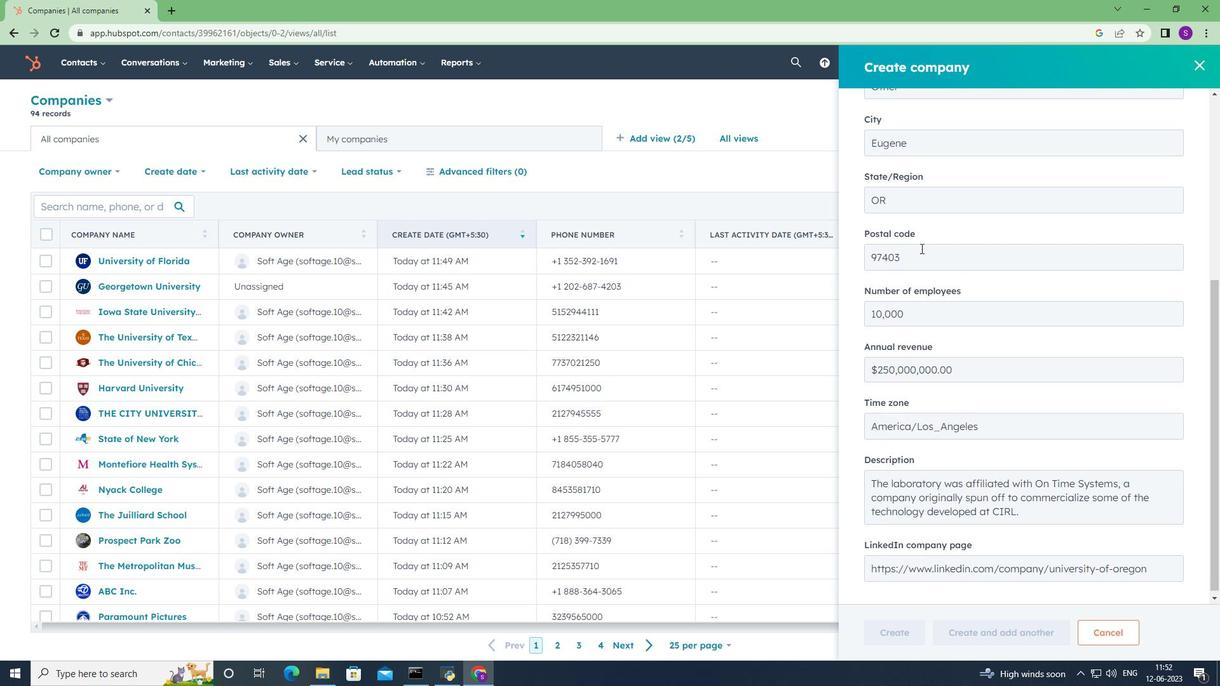 
Action: Mouse scrolled (921, 247) with delta (0, 0)
Screenshot: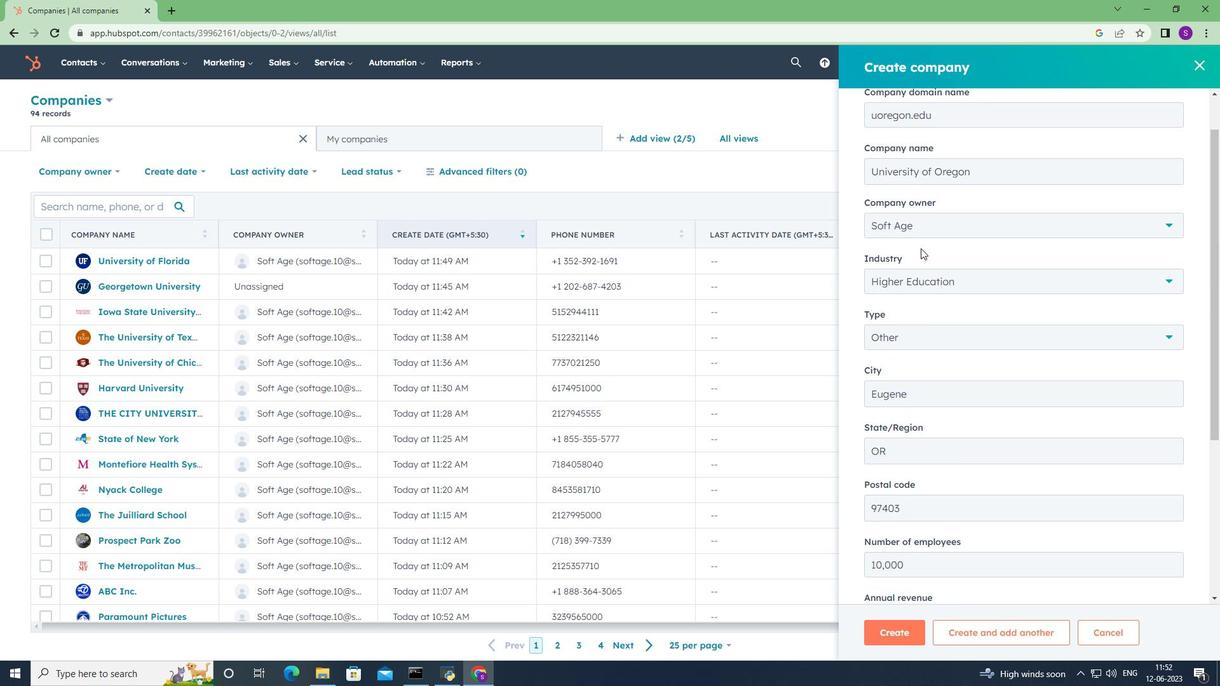 
Action: Mouse scrolled (921, 247) with delta (0, 0)
Screenshot: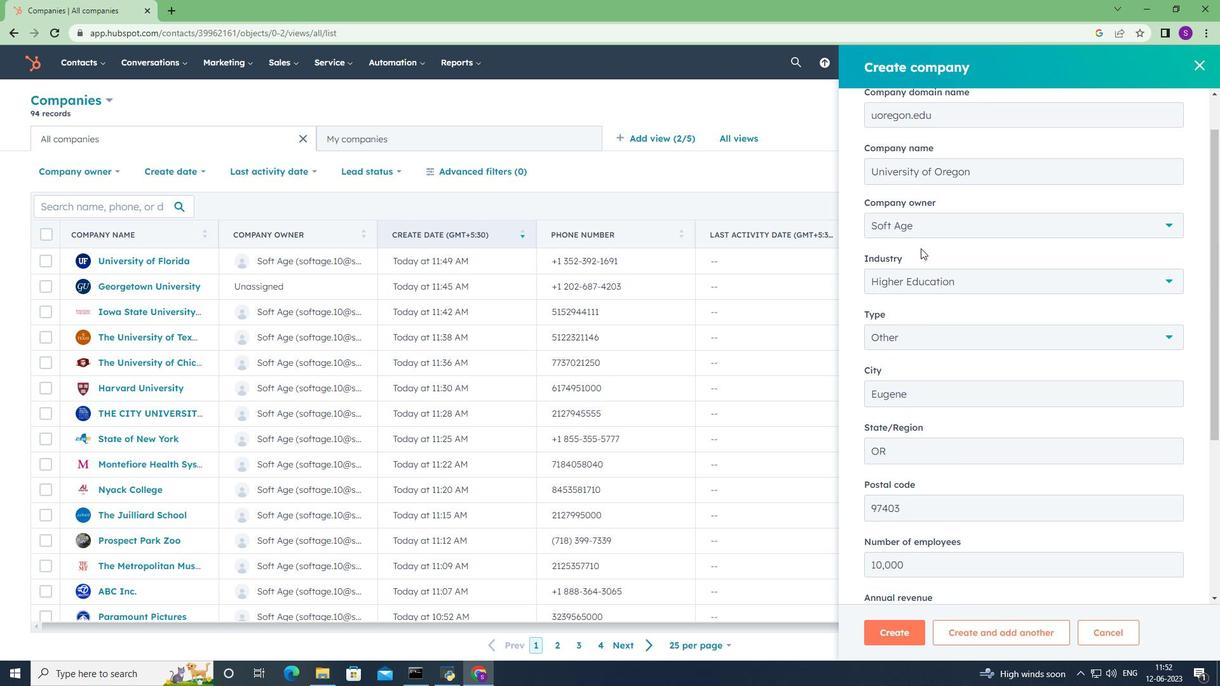 
Action: Mouse scrolled (921, 247) with delta (0, 0)
Screenshot: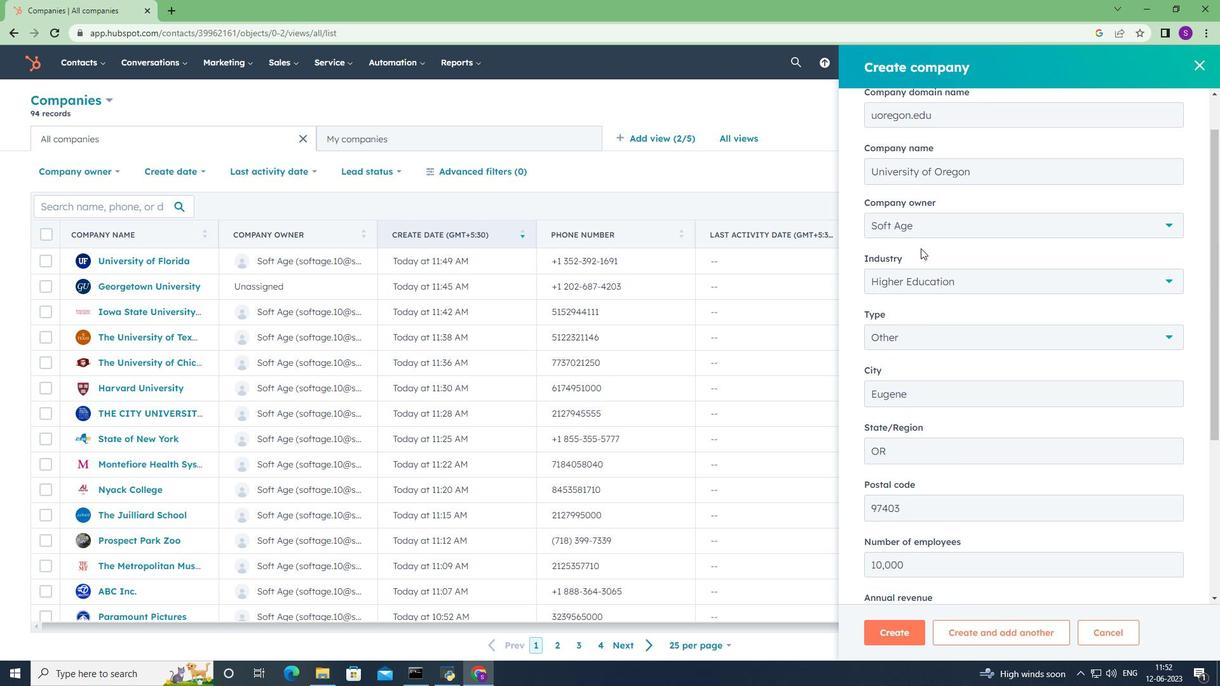 
Action: Mouse scrolled (921, 247) with delta (0, 0)
Screenshot: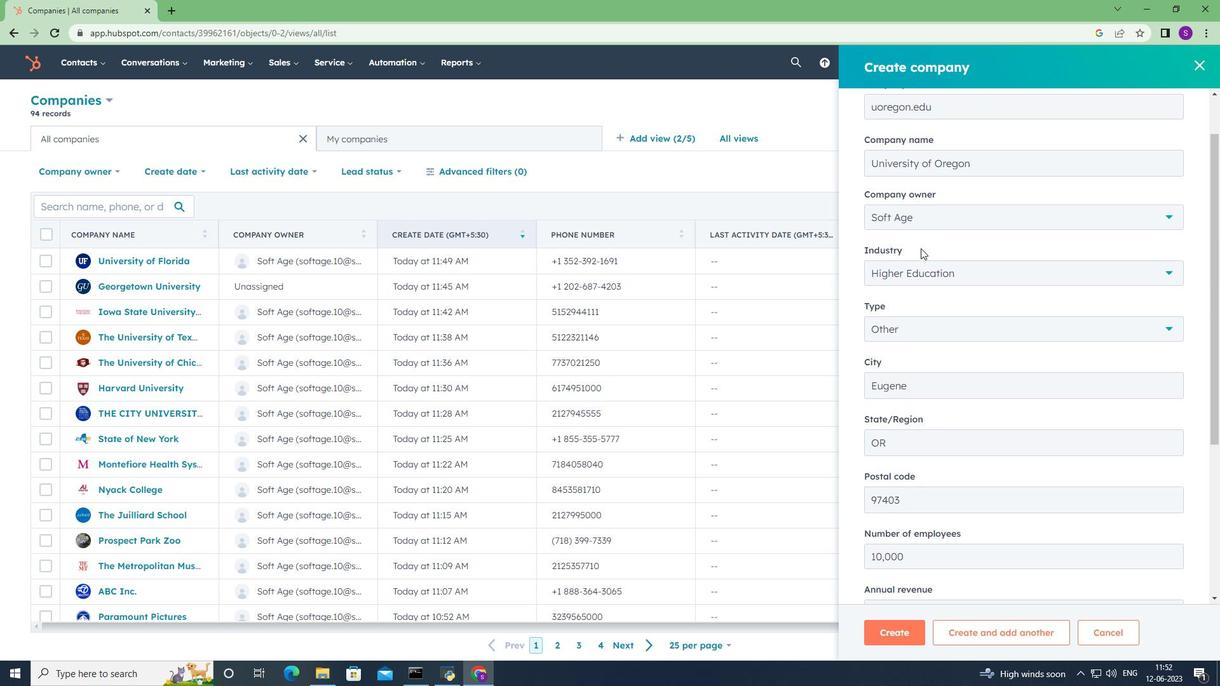 
Action: Mouse scrolled (921, 247) with delta (0, 0)
Screenshot: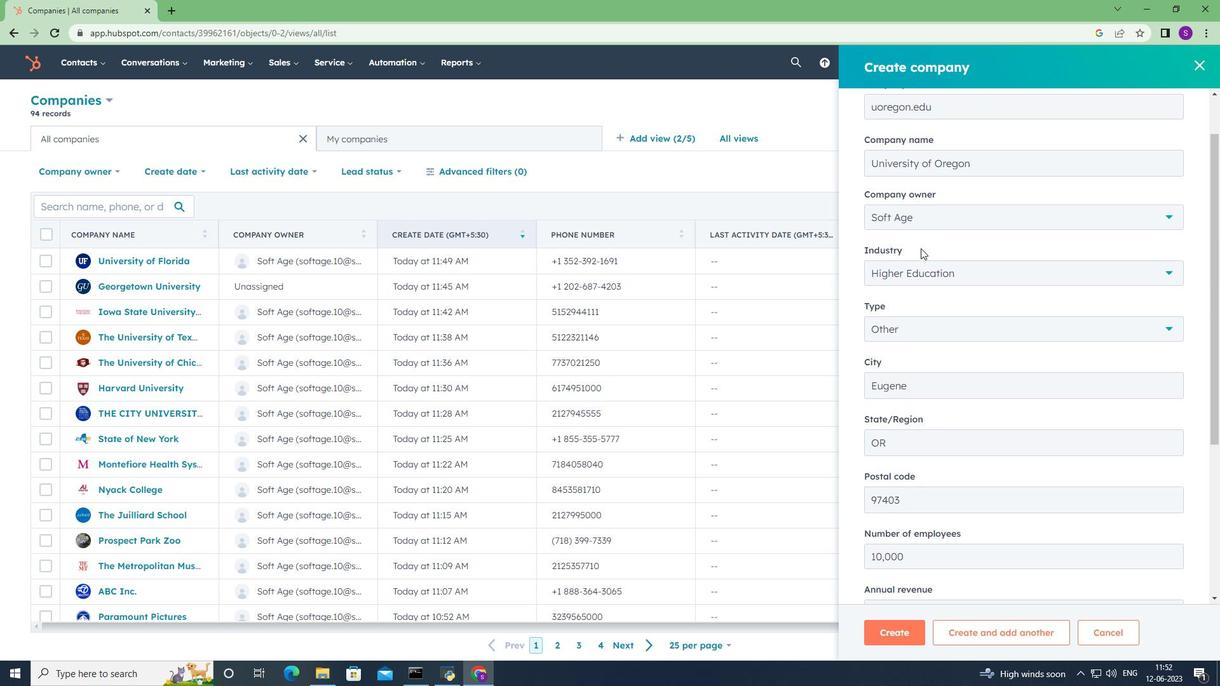 
Action: Mouse moved to (921, 248)
Screenshot: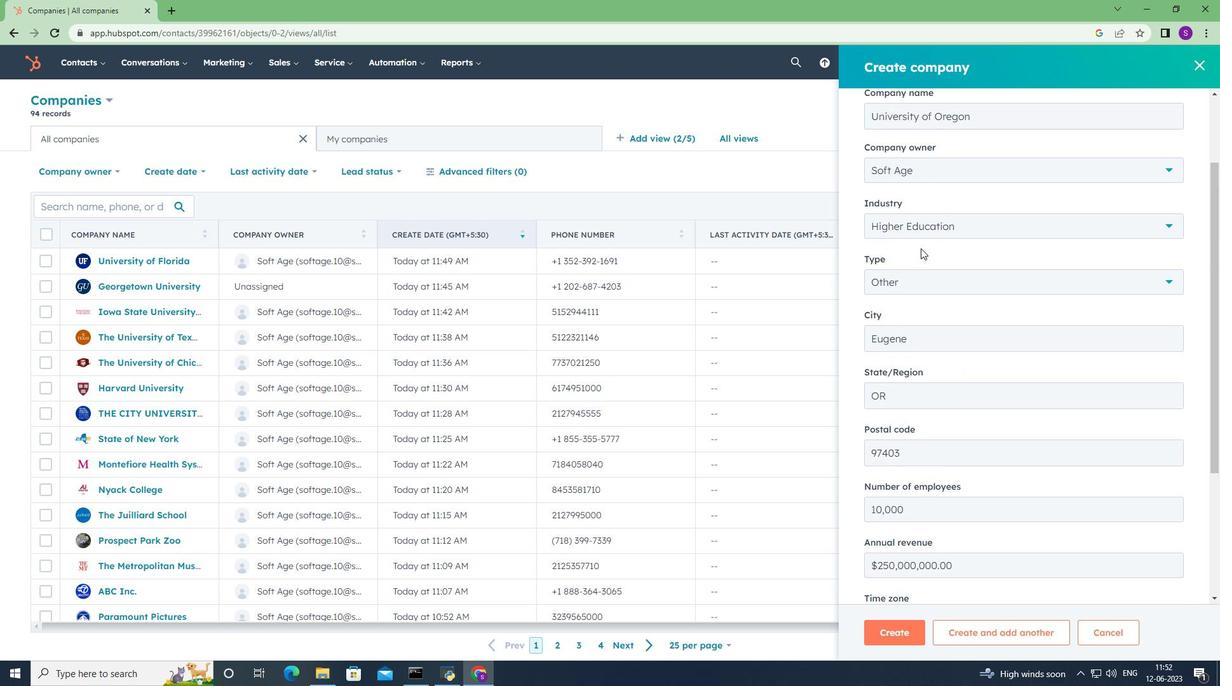 
Action: Mouse scrolled (921, 247) with delta (0, 0)
Screenshot: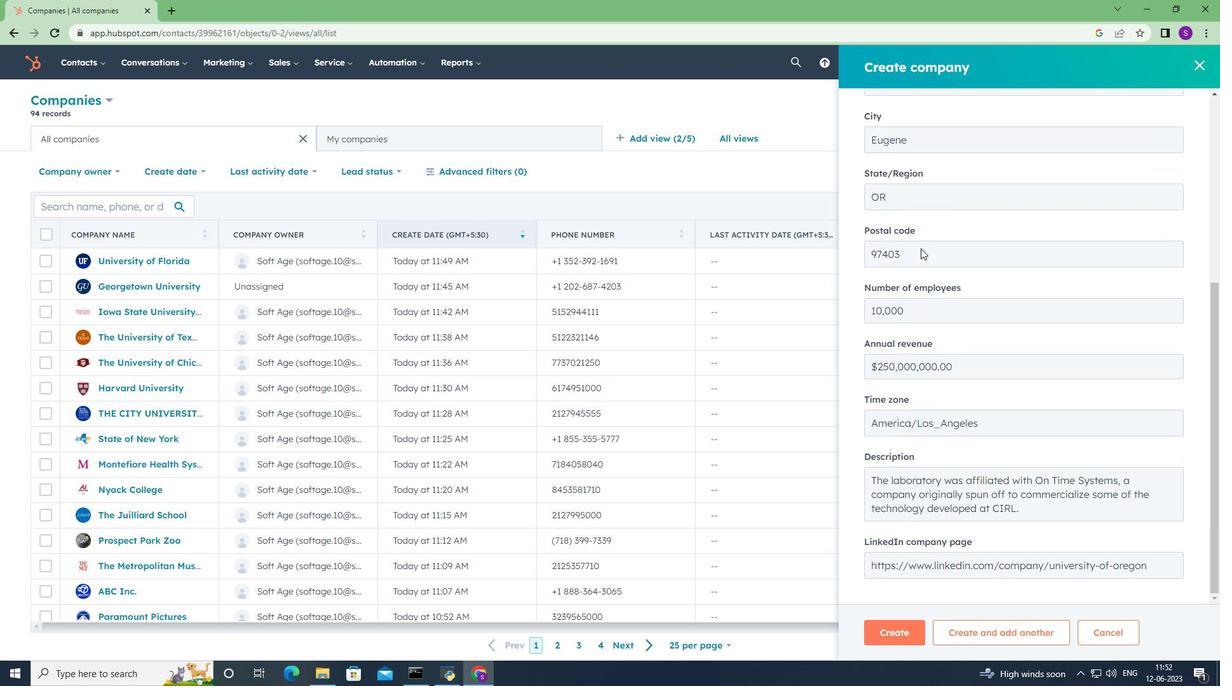 
Action: Mouse scrolled (921, 247) with delta (0, 0)
Screenshot: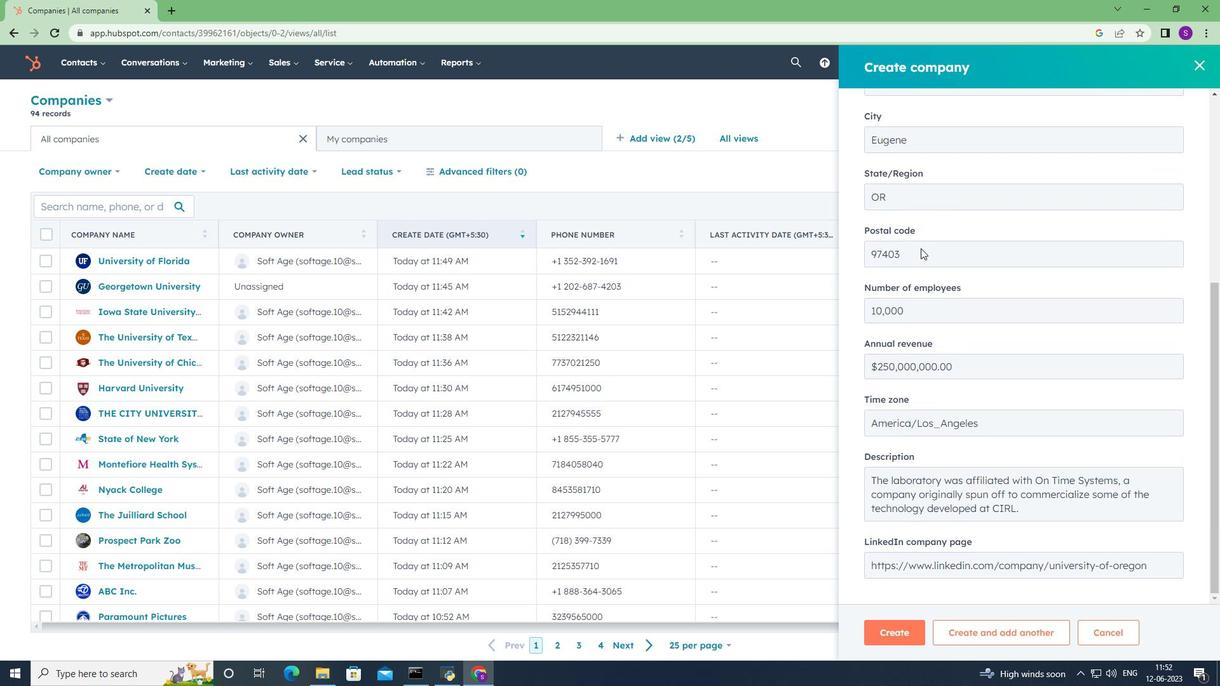 
Action: Mouse scrolled (921, 247) with delta (0, 0)
Screenshot: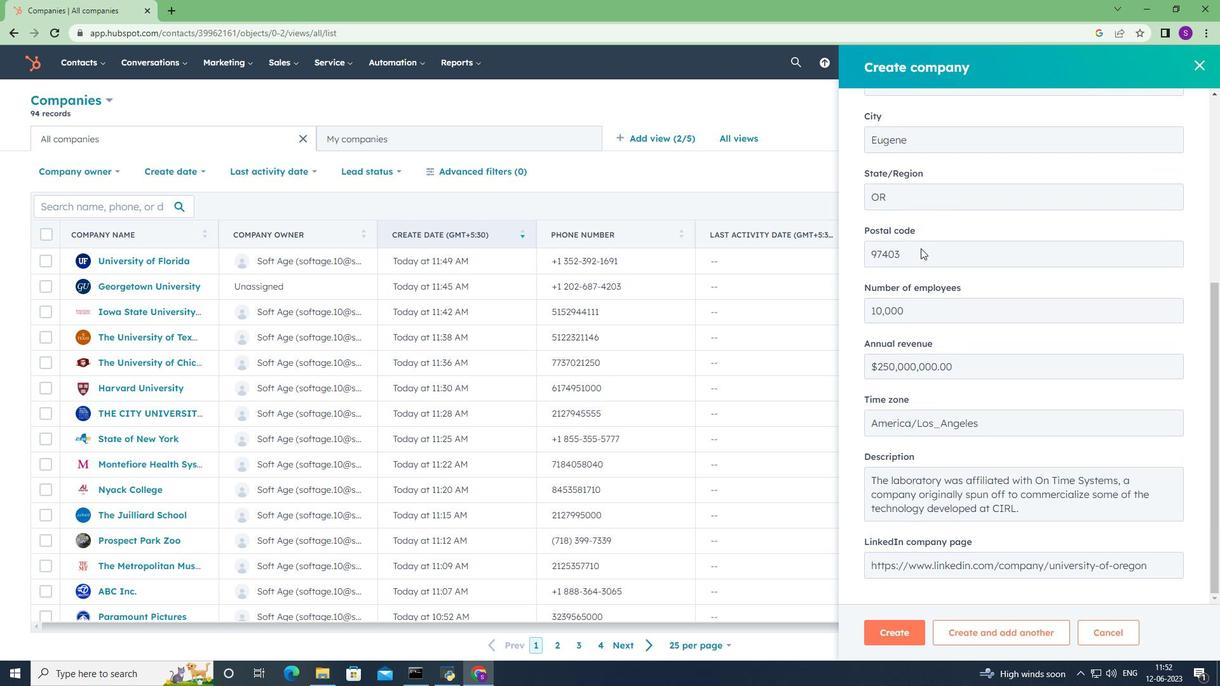 
Action: Mouse scrolled (921, 247) with delta (0, 0)
Screenshot: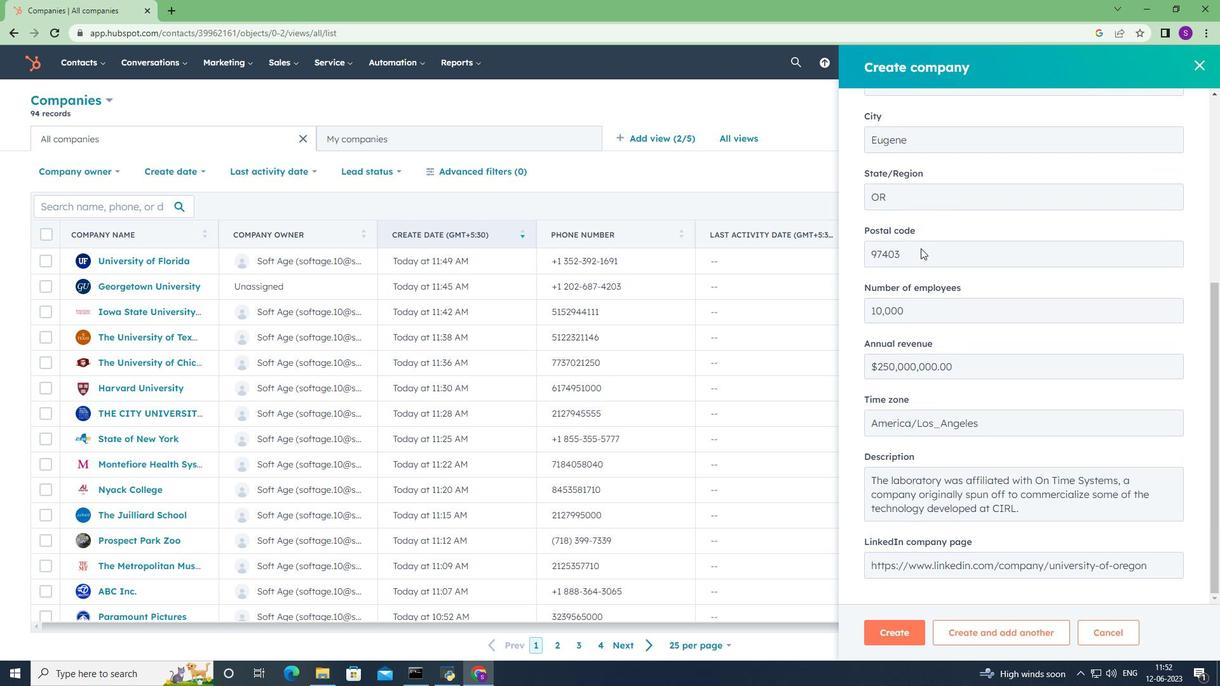 
Action: Mouse scrolled (921, 247) with delta (0, 0)
Screenshot: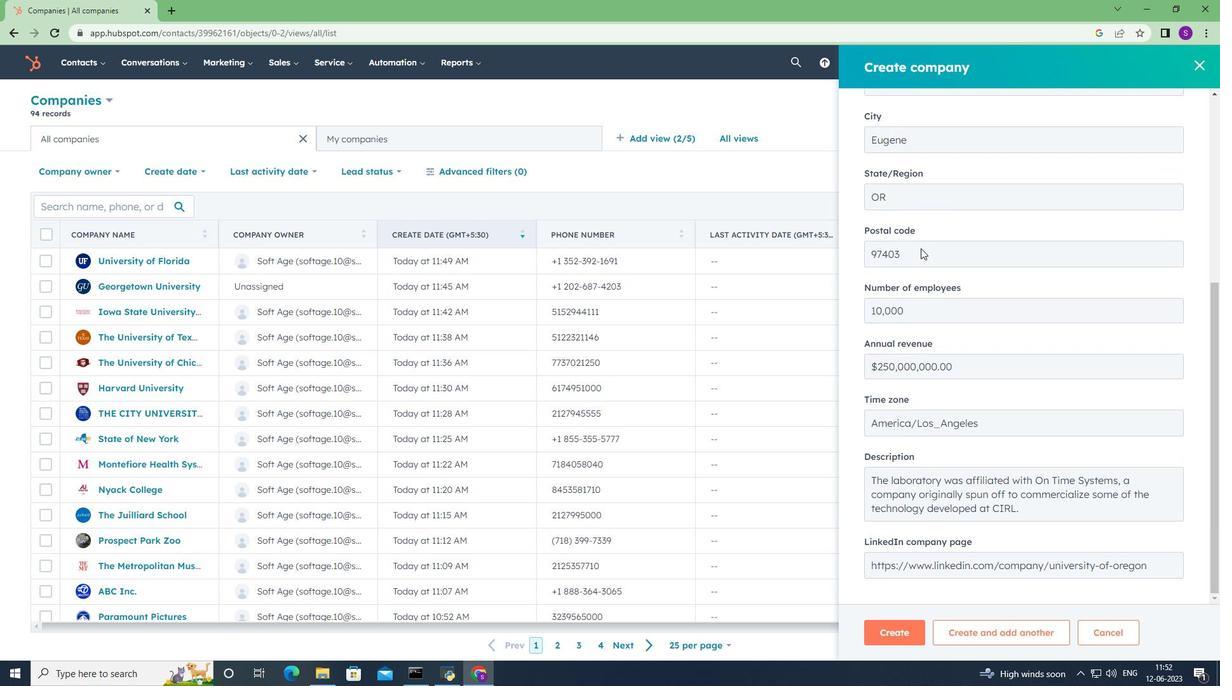 
Action: Mouse moved to (894, 627)
Screenshot: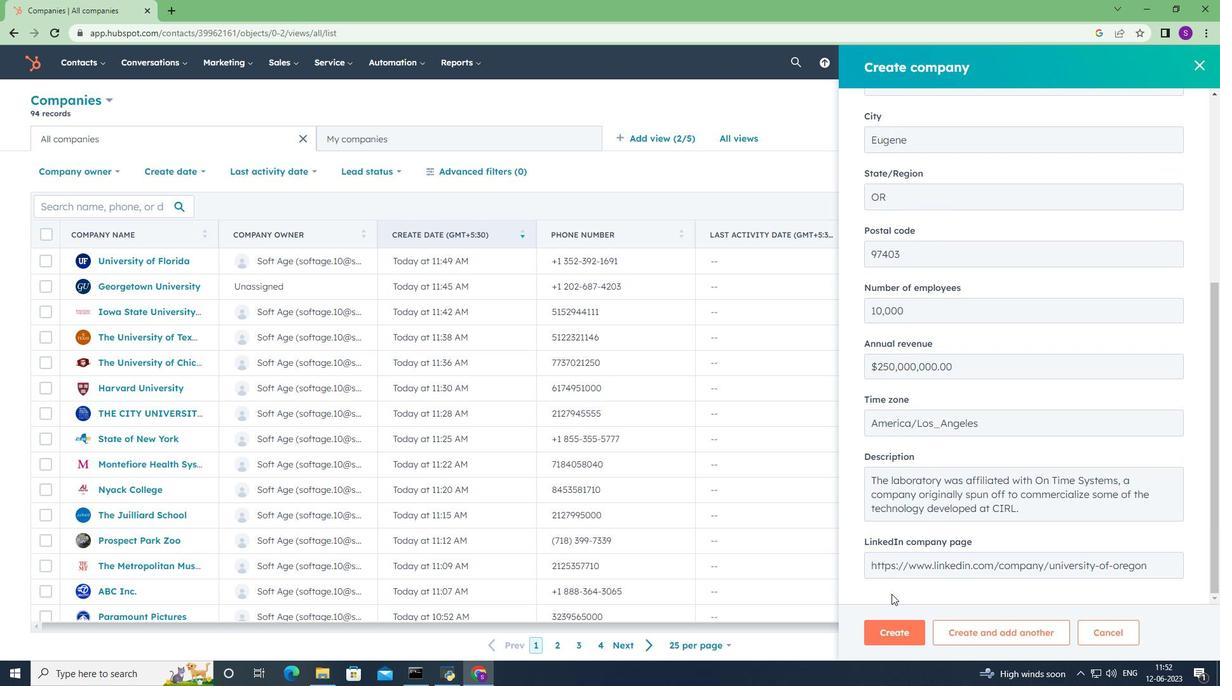 
Action: Mouse pressed left at (894, 627)
Screenshot: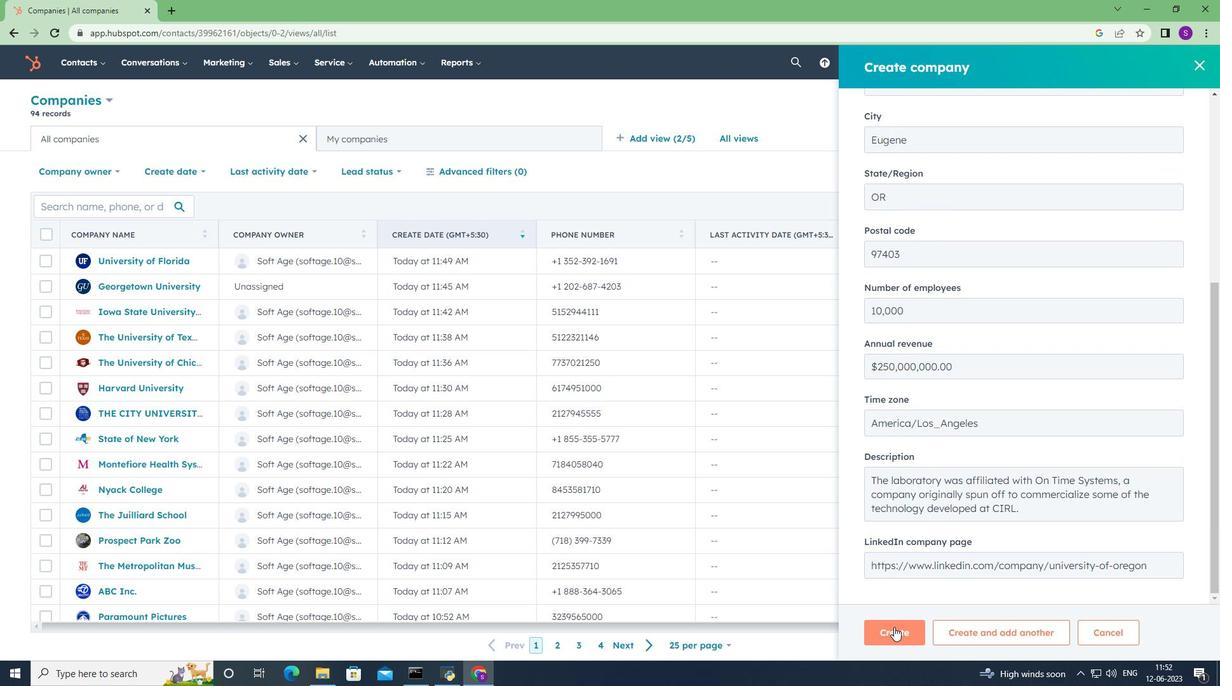 
Action: Mouse moved to (855, 415)
Screenshot: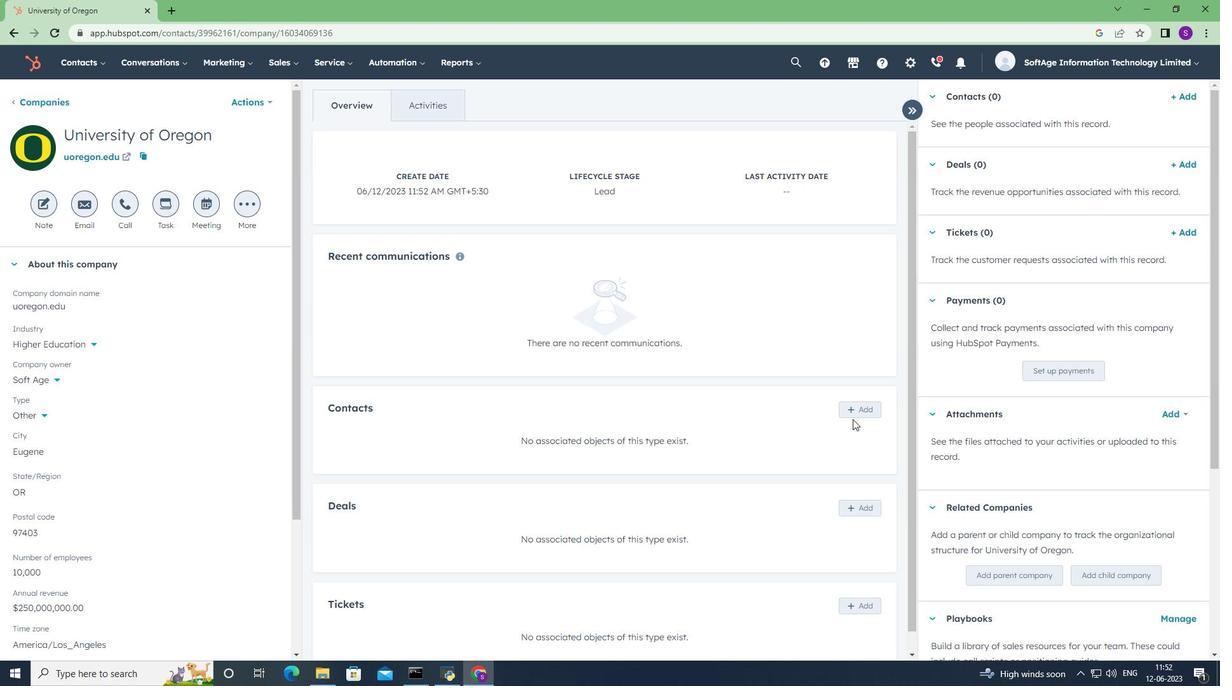 
Action: Mouse pressed left at (855, 415)
Screenshot: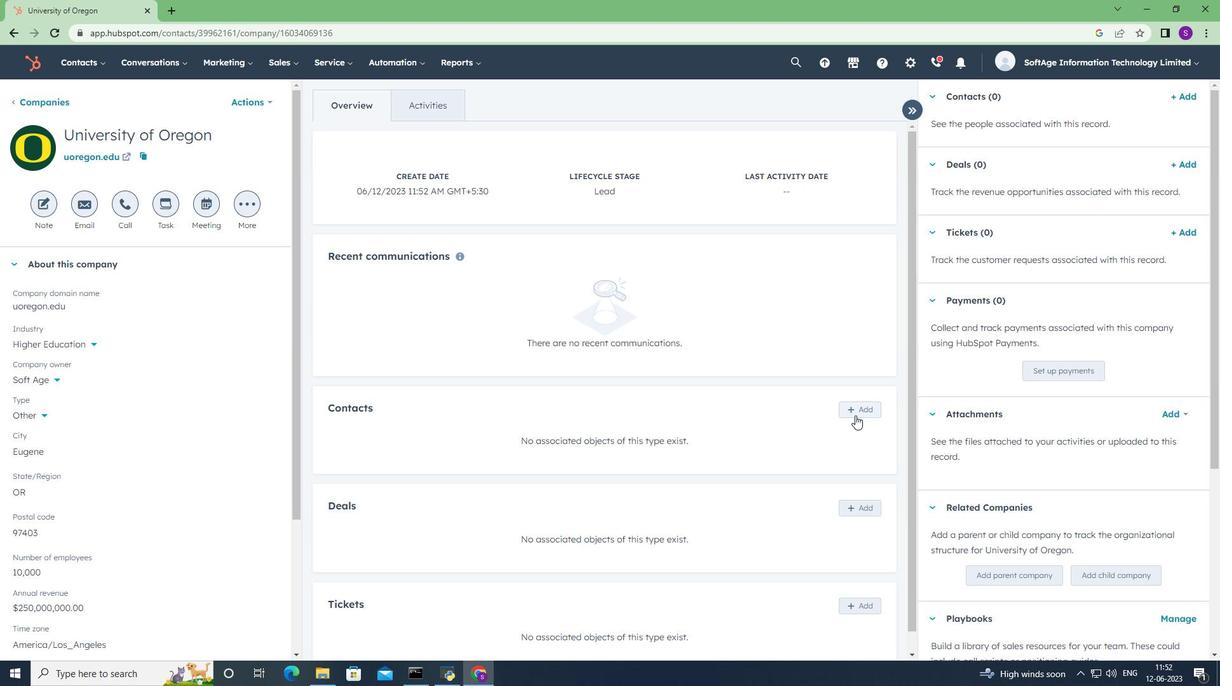 
Action: Mouse moved to (936, 134)
Screenshot: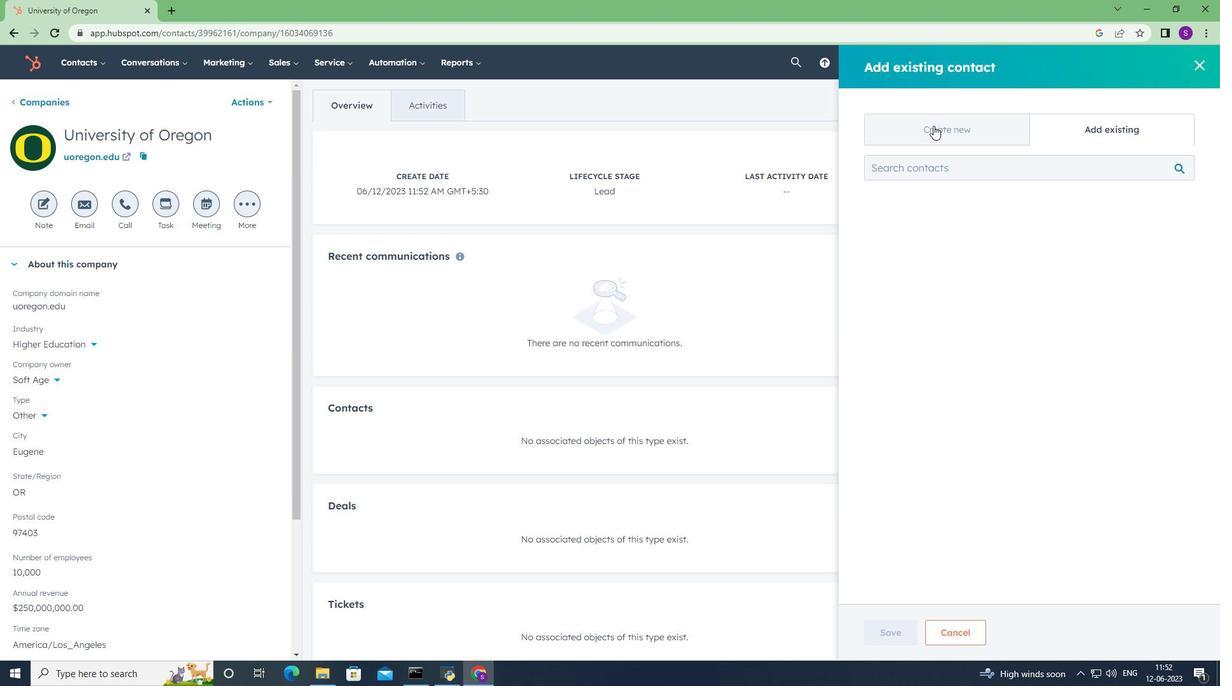 
Action: Mouse pressed left at (936, 134)
Screenshot: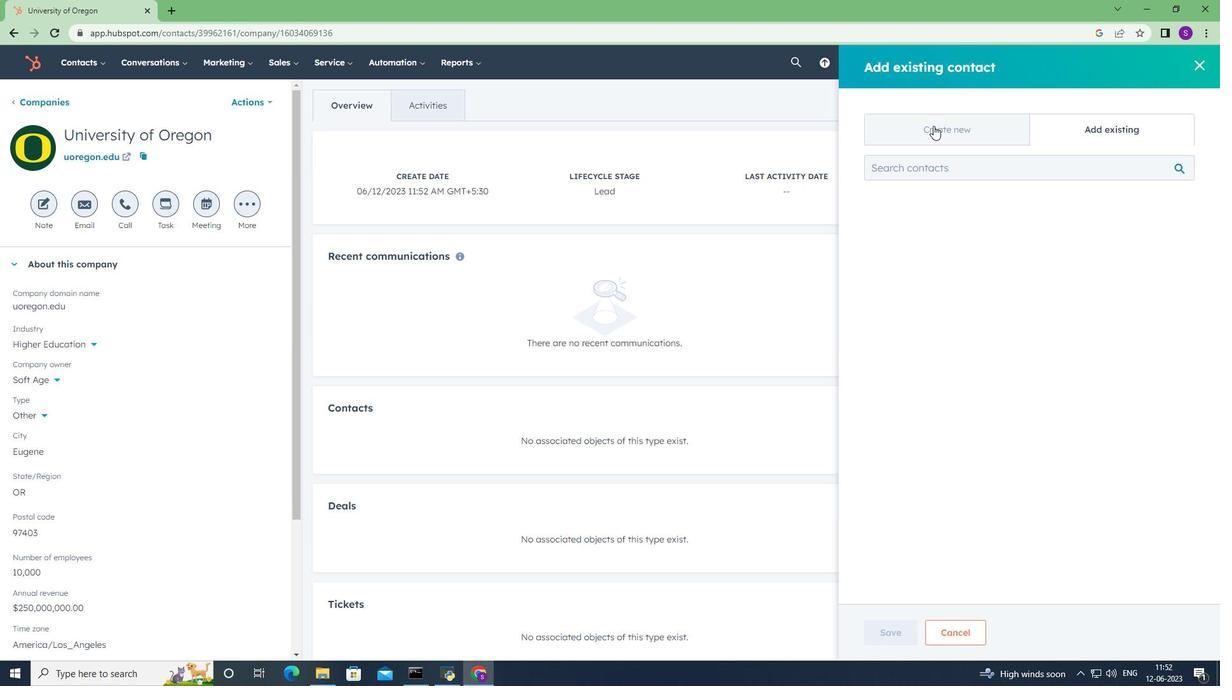 
Action: Mouse moved to (926, 199)
Screenshot: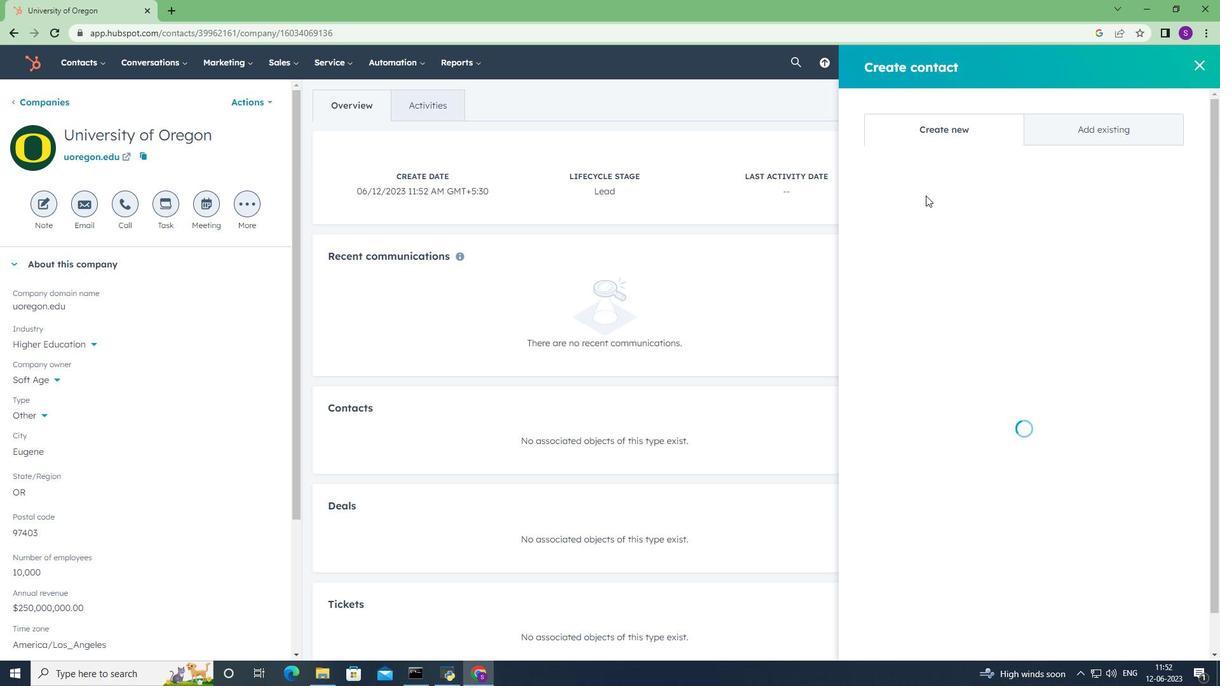 
Action: Mouse pressed left at (926, 199)
Screenshot: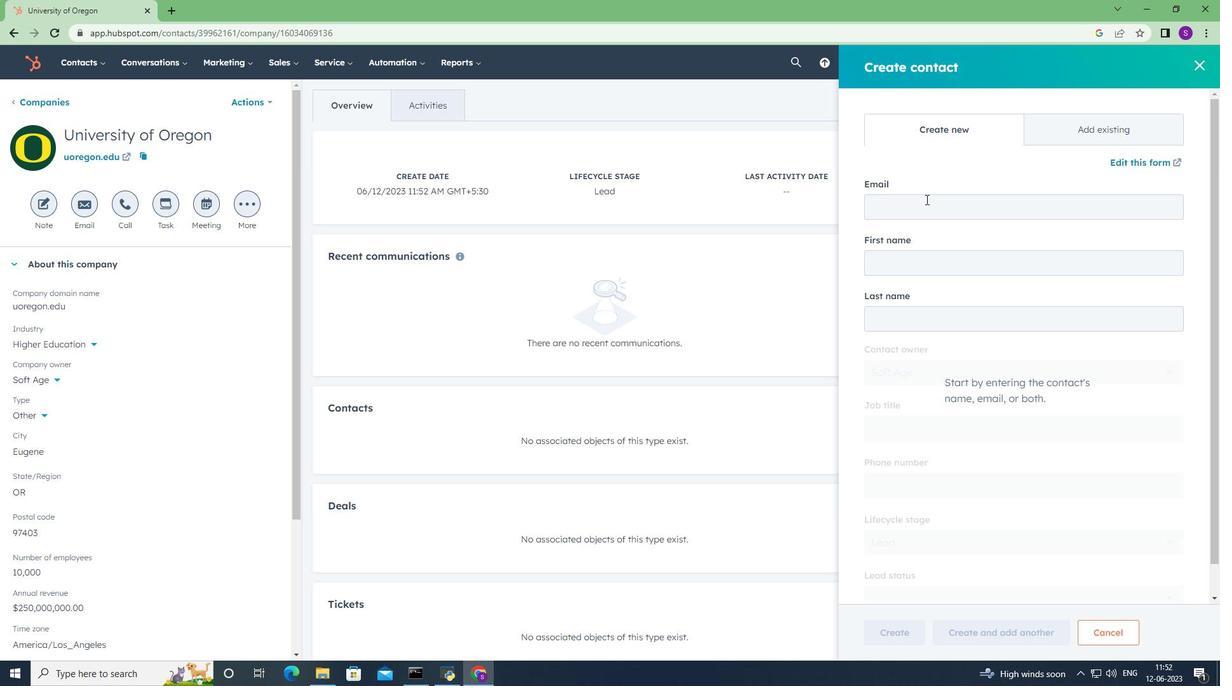 
Action: Key pressed <Key.shift>Chetna34<Key.shift>Allen<Key.shift><Key.shift>@uoregon.edu<Key.tab><Key.shift><Key.shift><Key.shift><Key.shift><Key.shift><Key.shift><Key.shift><Key.shift><Key.shift><Key.shift><Key.shift><Key.shift><Key.shift><Key.shift><Key.shift><Key.shift><Key.shift><Key.shift><Key.shift><Key.shift><Key.shift><Key.shift><Key.shift><Key.shift>Chetna
Screenshot: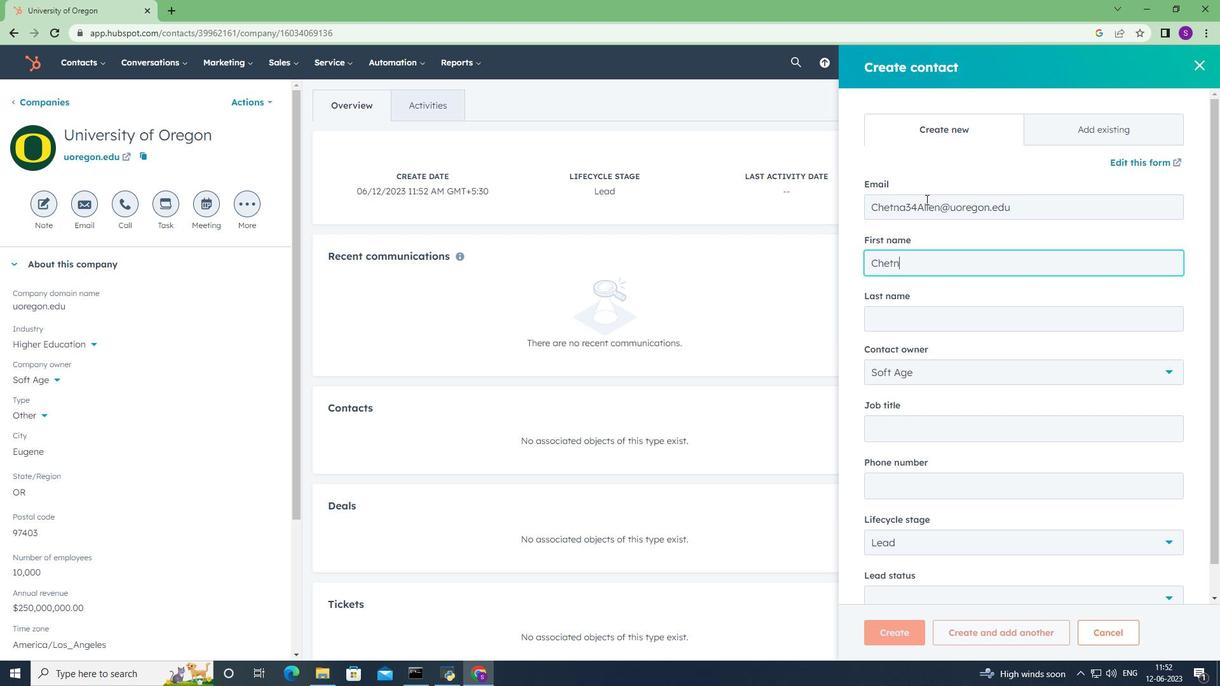 
Action: Mouse moved to (921, 326)
Screenshot: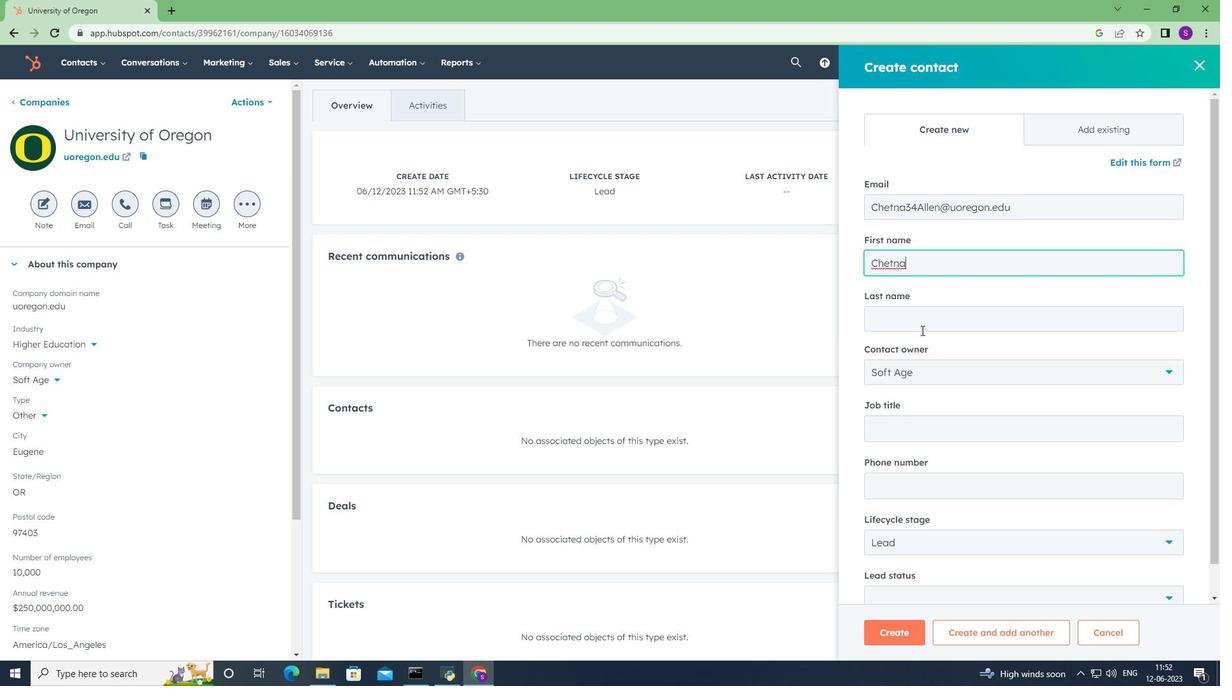 
Action: Mouse pressed left at (921, 326)
Screenshot: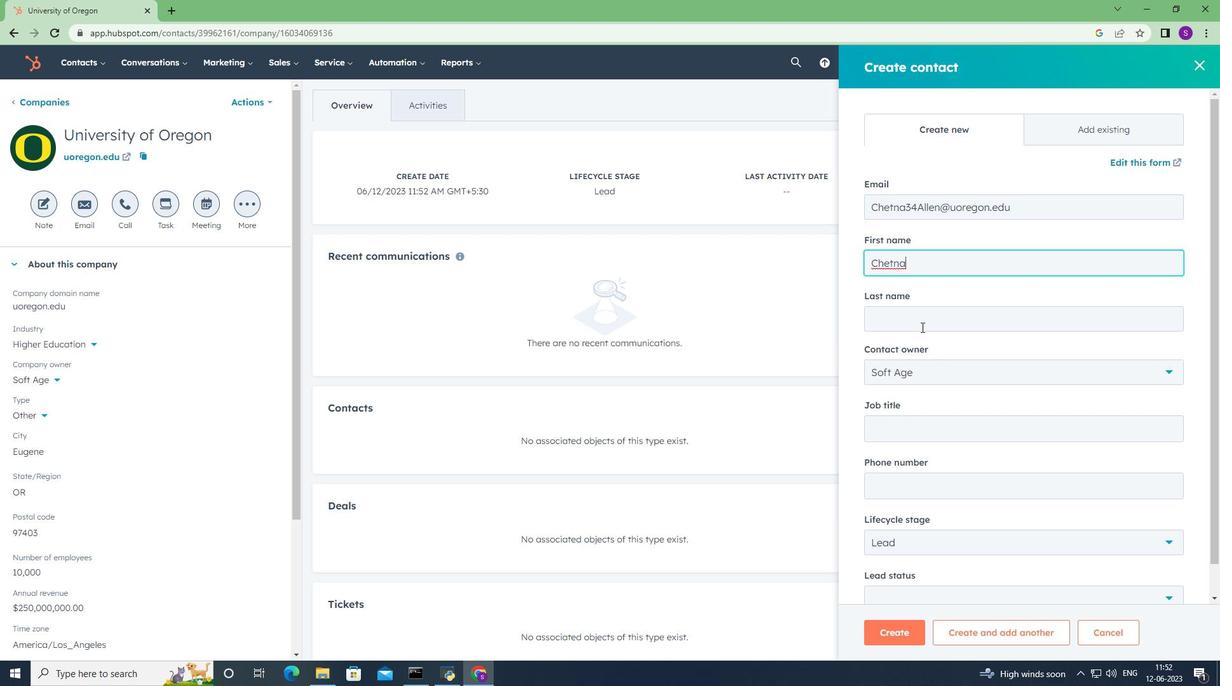 
Action: Key pressed <Key.shift><Key.shift><Key.shift><Key.shift><Key.shift><Key.shift><Key.shift><Key.shift><Key.shift><Key.shift><Key.shift><Key.shift><Key.shift><Key.shift><Key.shift><Key.shift><Key.shift><Key.shift><Key.shift><Key.shift><Key.shift><Key.shift><Key.shift><Key.shift>Allen
Screenshot: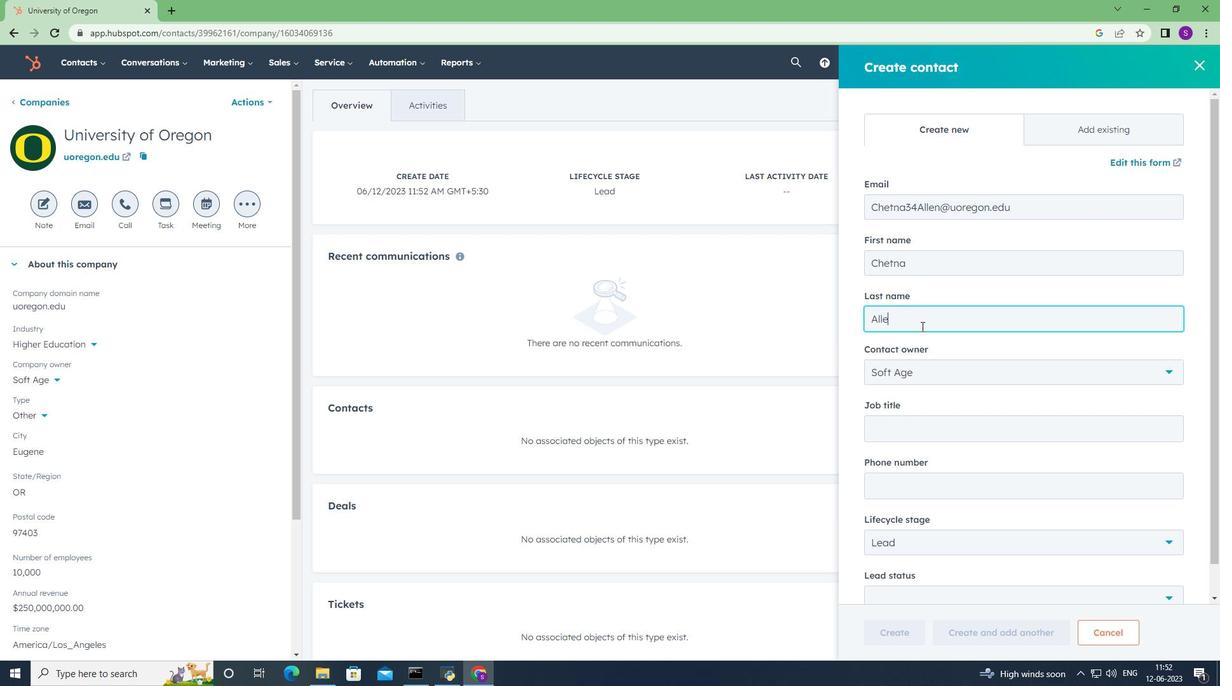 
Action: Mouse moved to (941, 311)
Screenshot: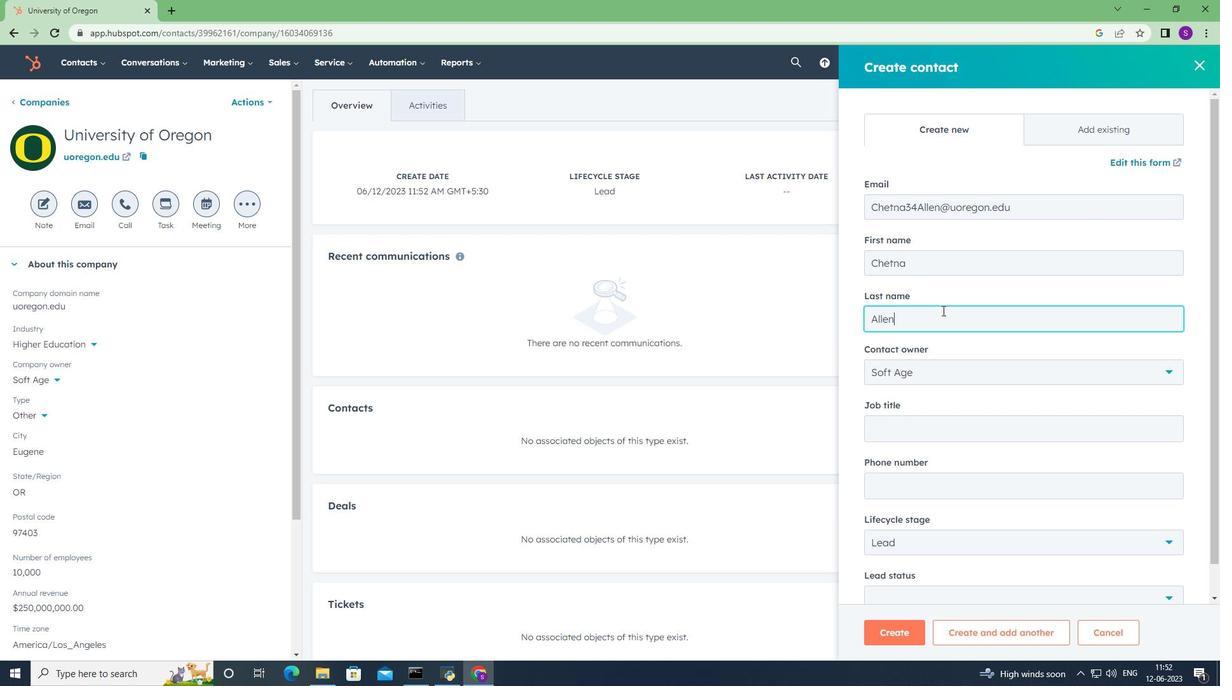 
Action: Mouse scrolled (941, 310) with delta (0, 0)
Screenshot: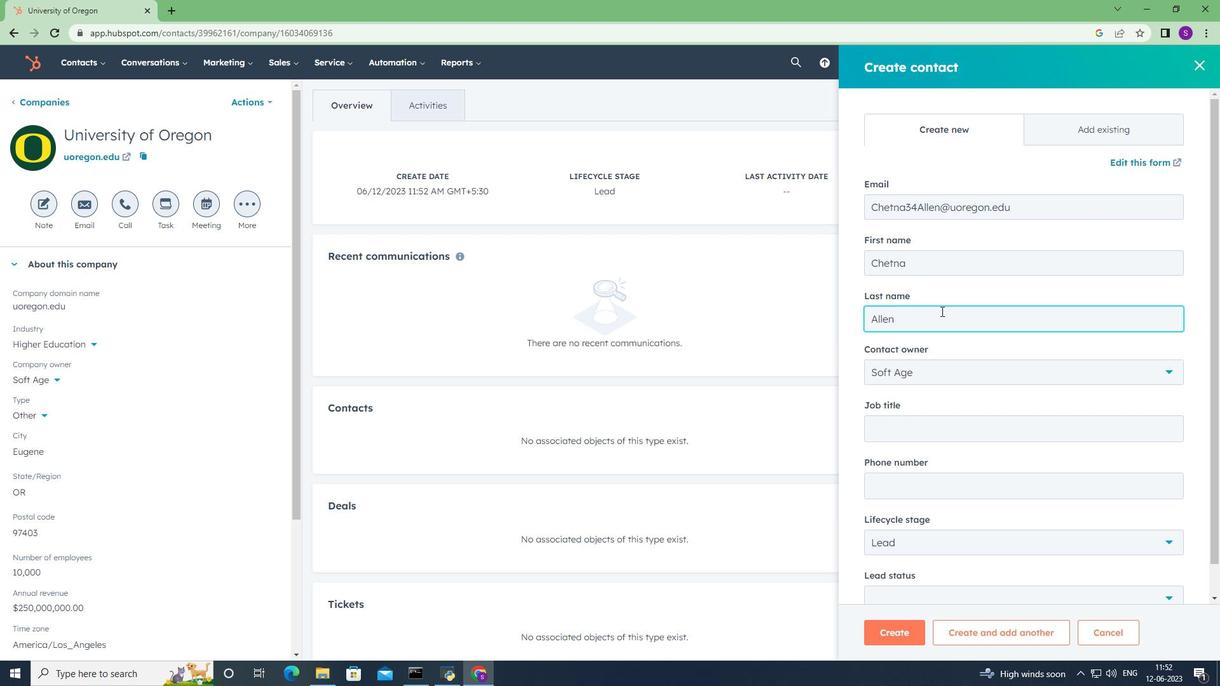 
Action: Mouse scrolled (941, 310) with delta (0, 0)
Screenshot: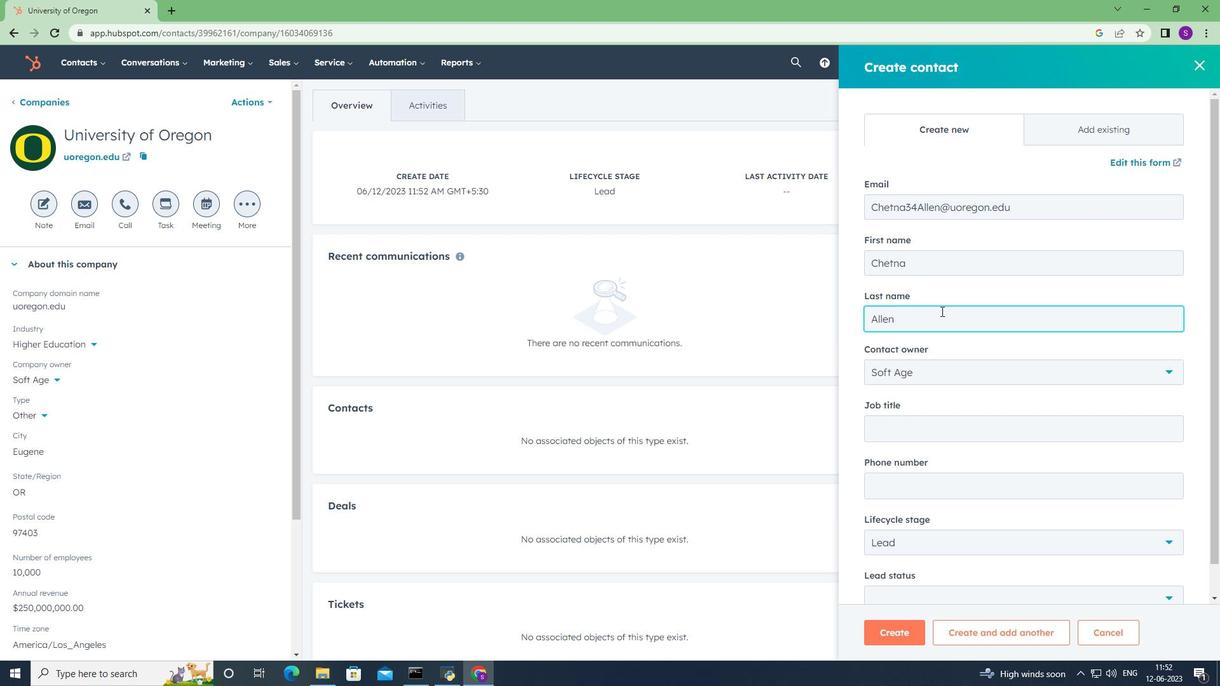 
Action: Mouse scrolled (941, 310) with delta (0, 0)
Screenshot: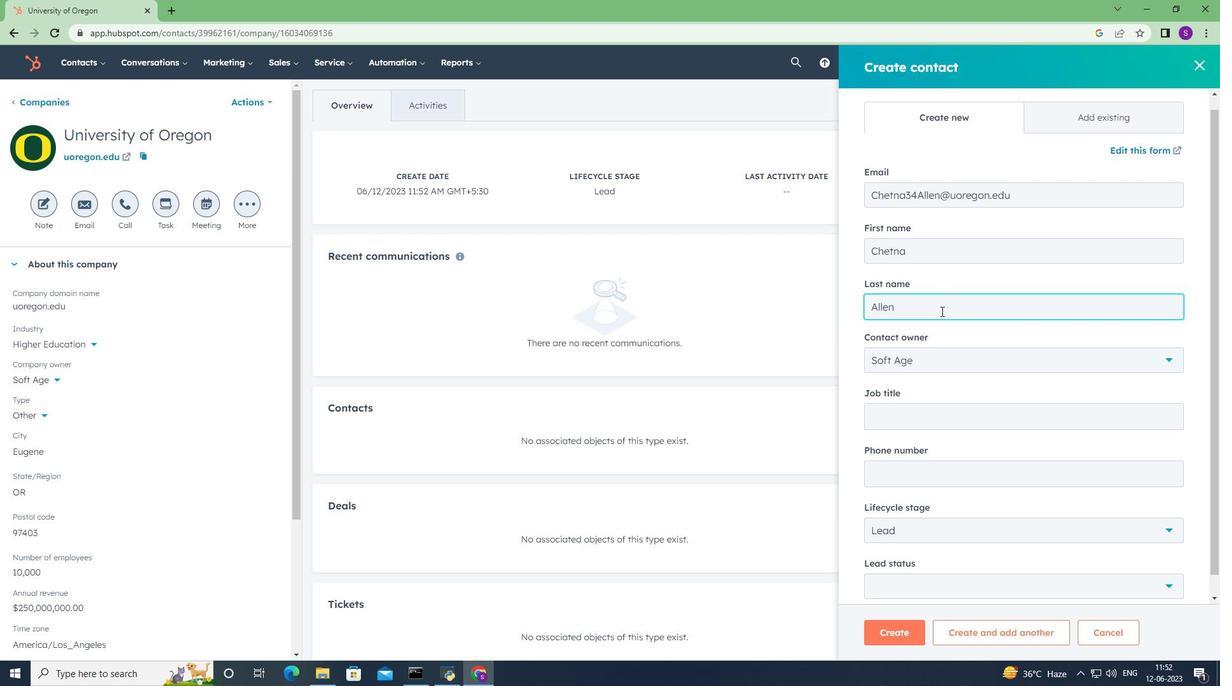 
Action: Mouse scrolled (941, 310) with delta (0, 0)
Screenshot: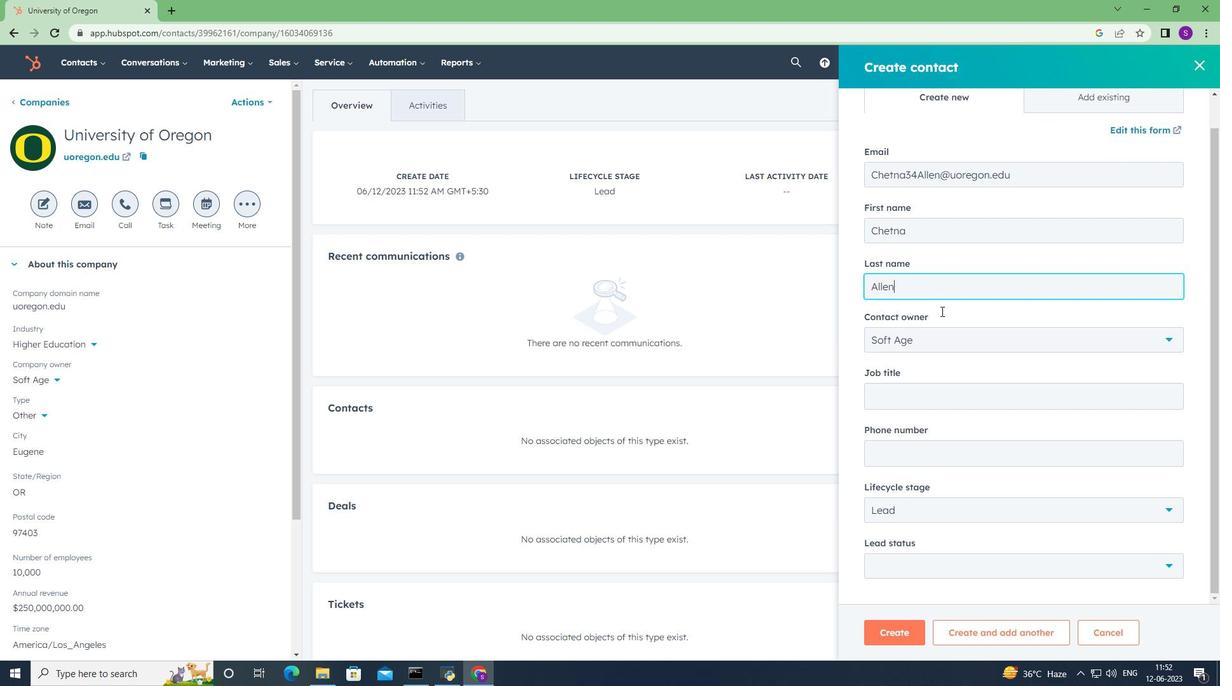 
Action: Mouse moved to (938, 392)
Screenshot: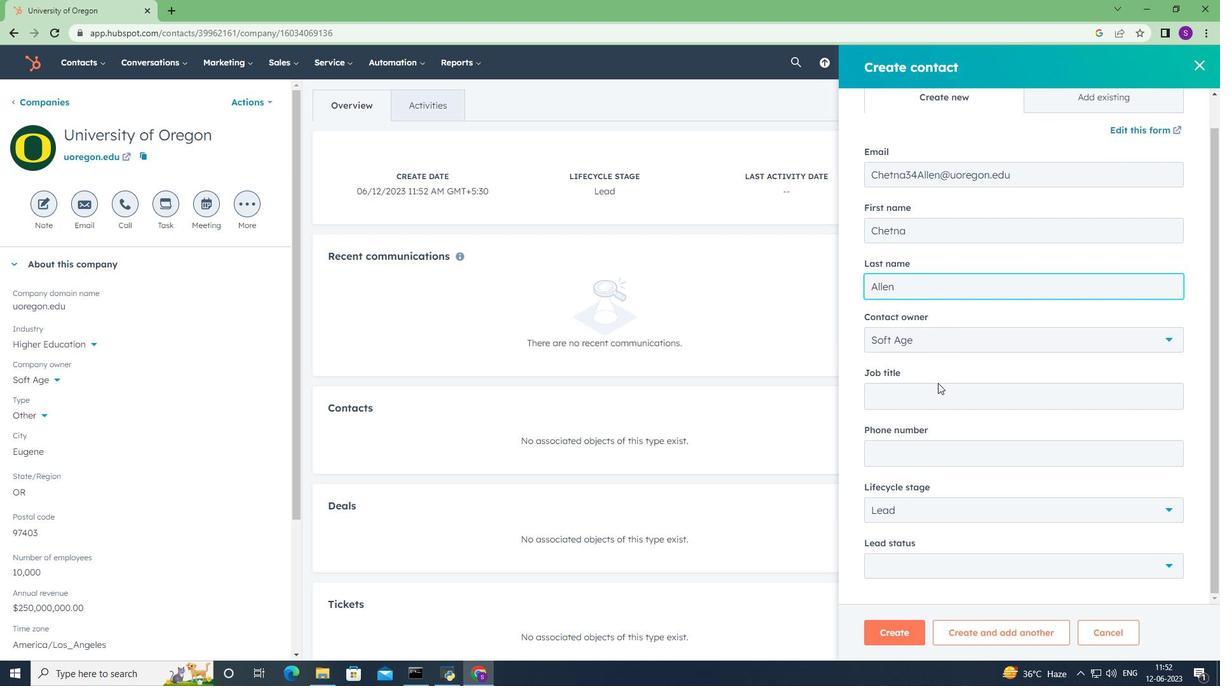 
Action: Mouse pressed left at (938, 392)
Screenshot: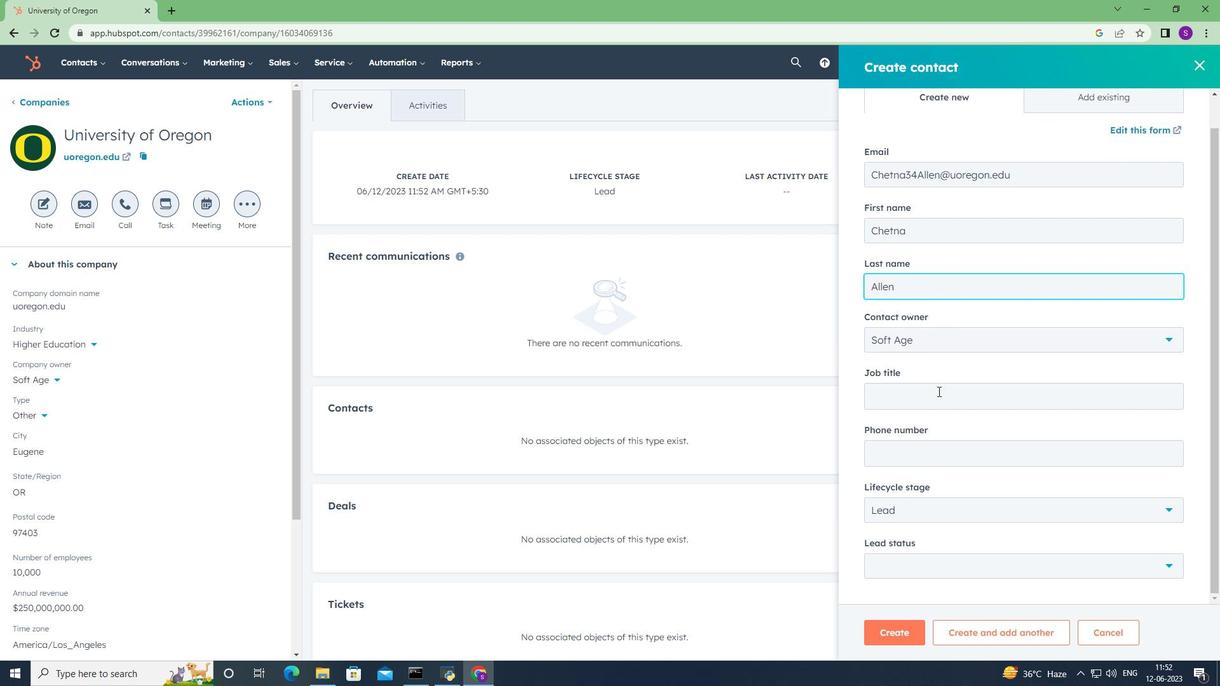 
Action: Mouse moved to (936, 392)
Screenshot: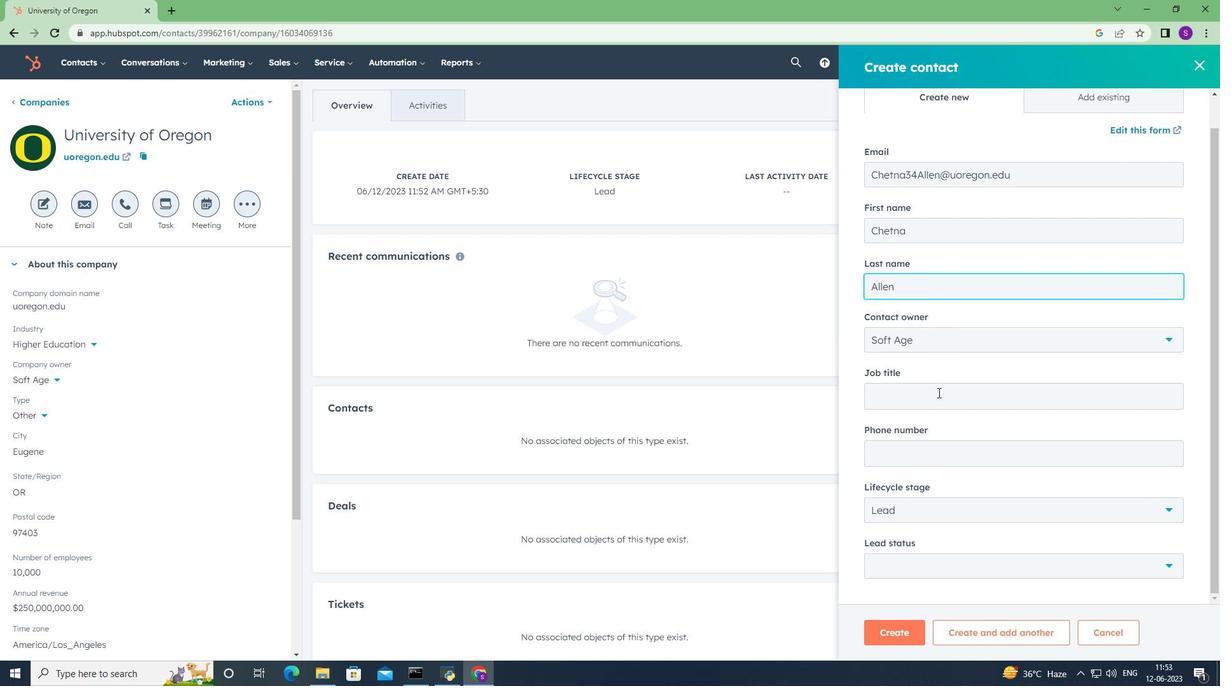 
Action: Key pressed <Key.shift><Key.shift><Key.shift><Key.shift><Key.shift><Key.shift><Key.shift><Key.shift><Key.shift><Key.shift><Key.shift><Key.shift><Key.shift><Key.shift><Key.shift><Key.shift><Key.shift><Key.shift><Key.shift><Key.shift><Key.shift><Key.shift><Key.shift><Key.shift><Key.shift><Key.shift><Key.shift><Key.shift><Key.shift><Key.shift><Key.shift>Software<Key.space><Key.shift>Engineer
Screenshot: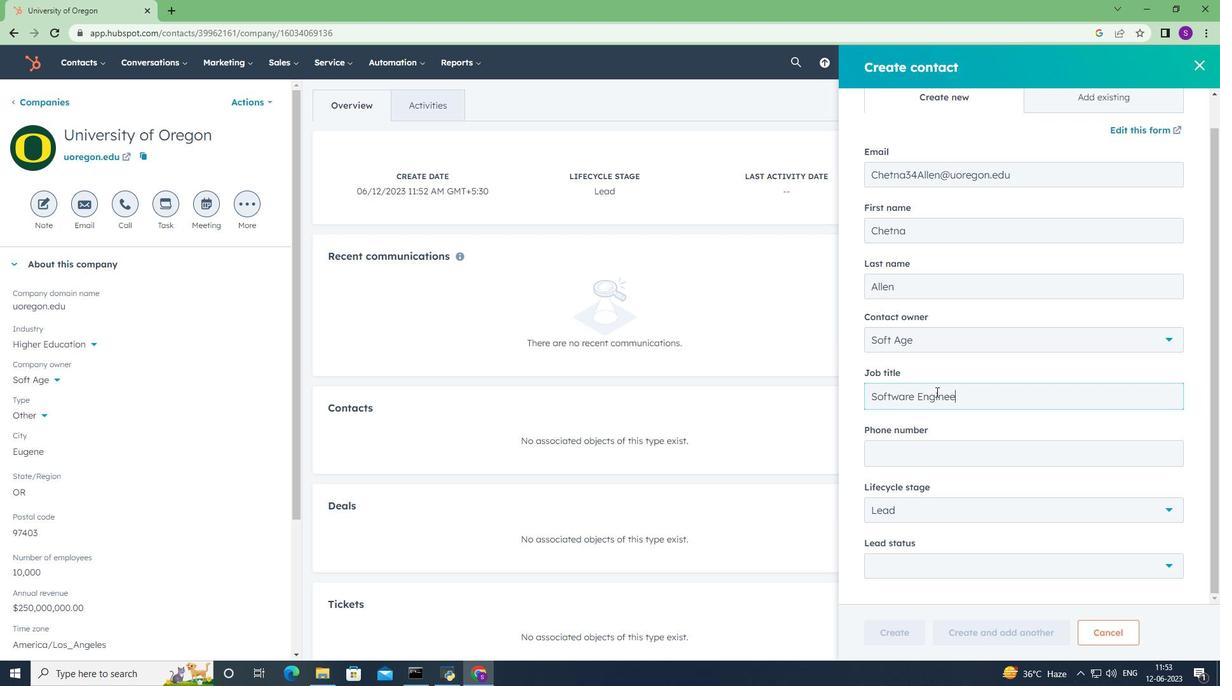 
Action: Mouse moved to (946, 453)
Screenshot: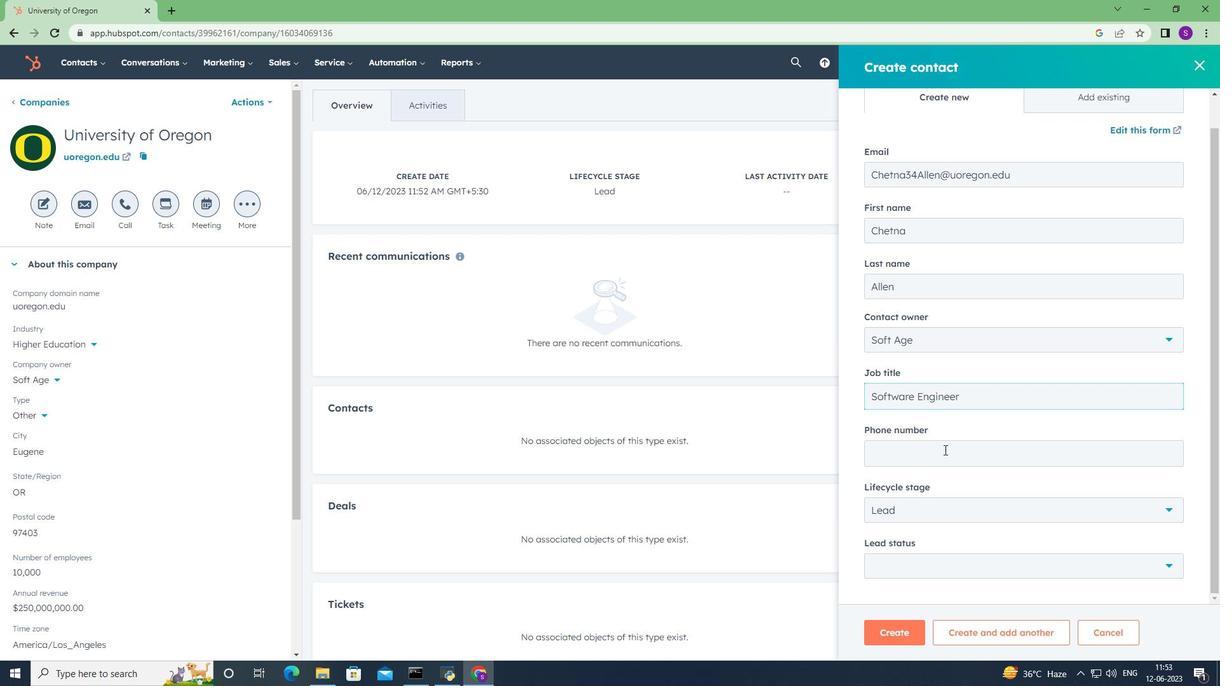 
Action: Mouse pressed left at (946, 453)
Screenshot: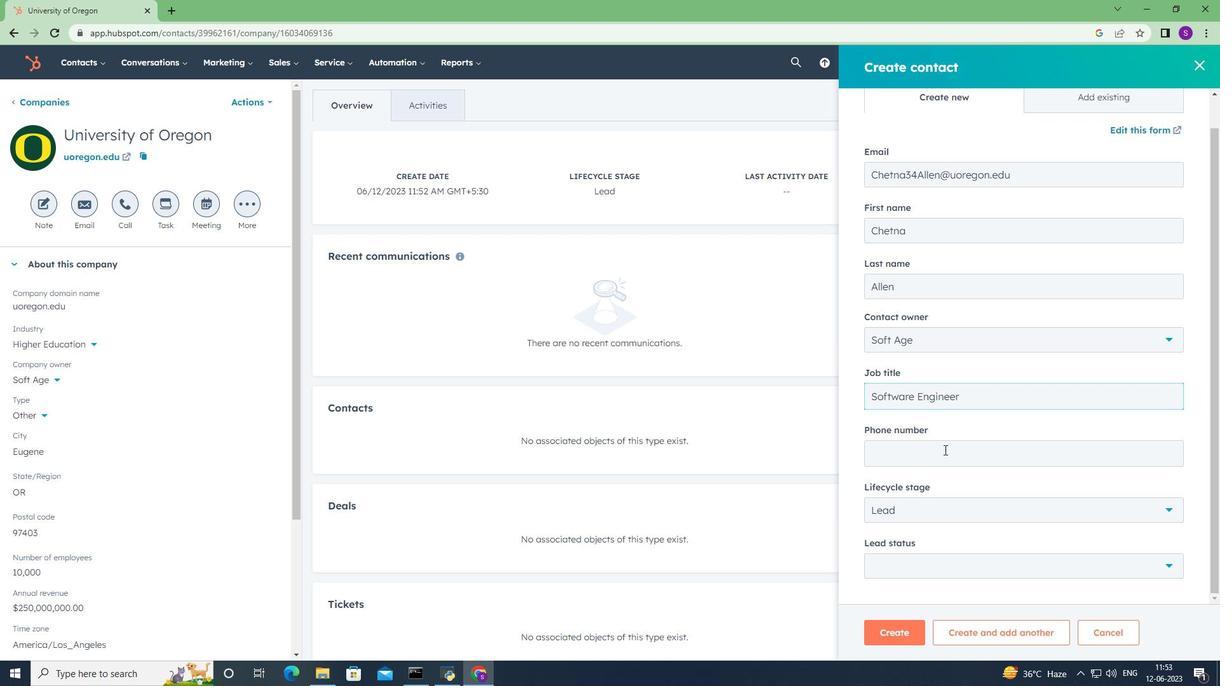 
Action: Key pressed 9165555684
Screenshot: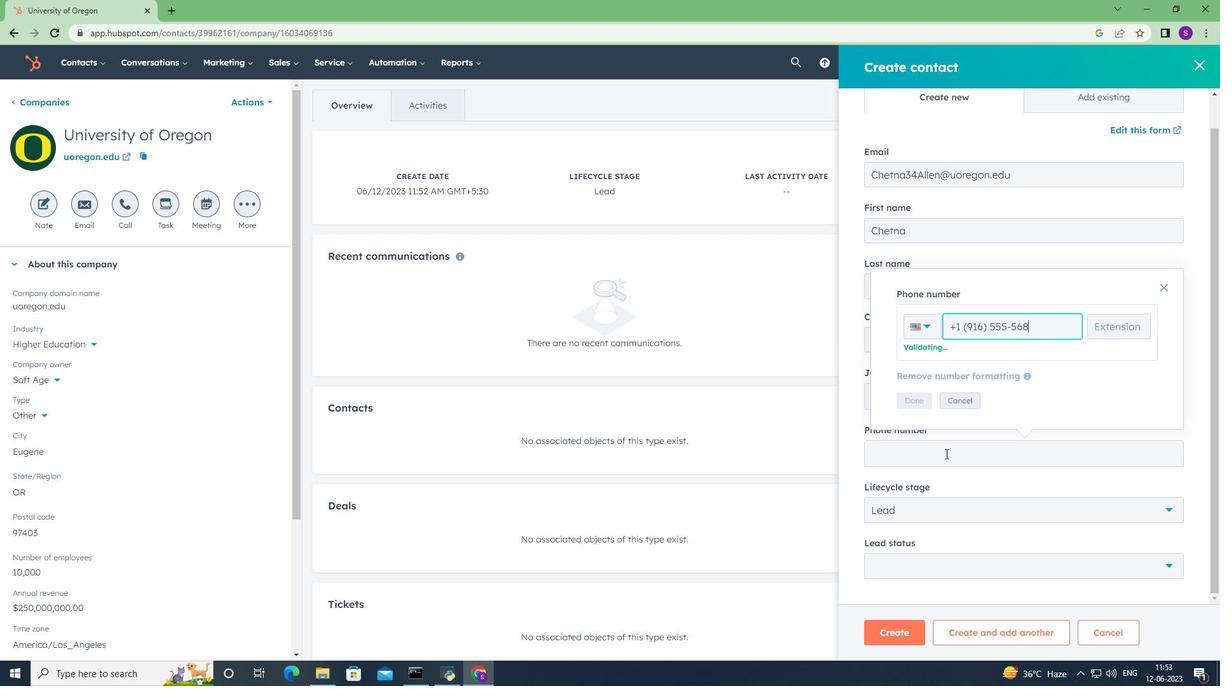 
Action: Mouse moved to (921, 400)
Screenshot: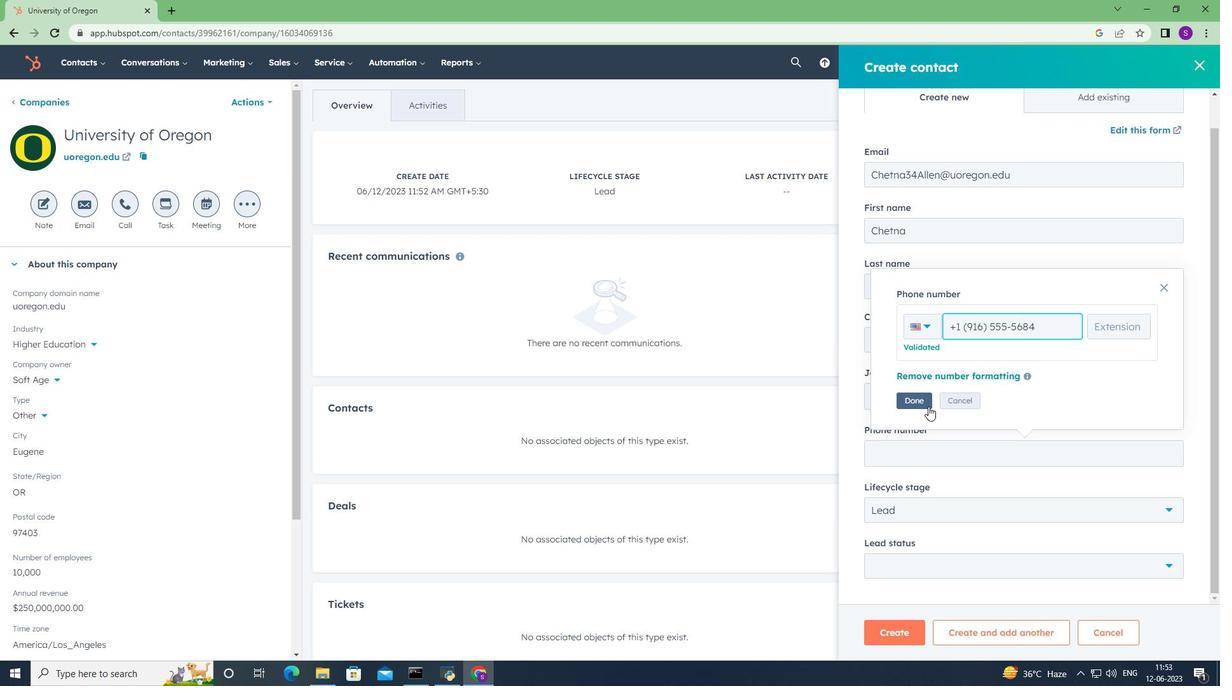 
Action: Mouse pressed left at (921, 400)
Screenshot: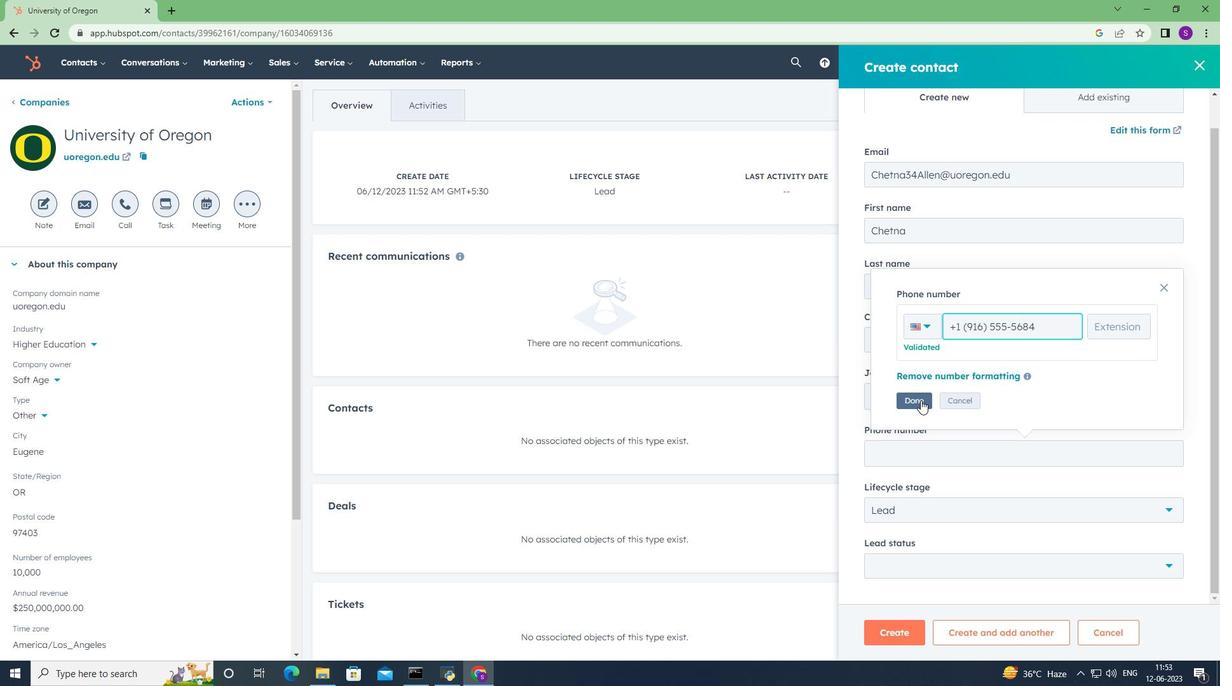 
Action: Mouse moved to (918, 400)
Screenshot: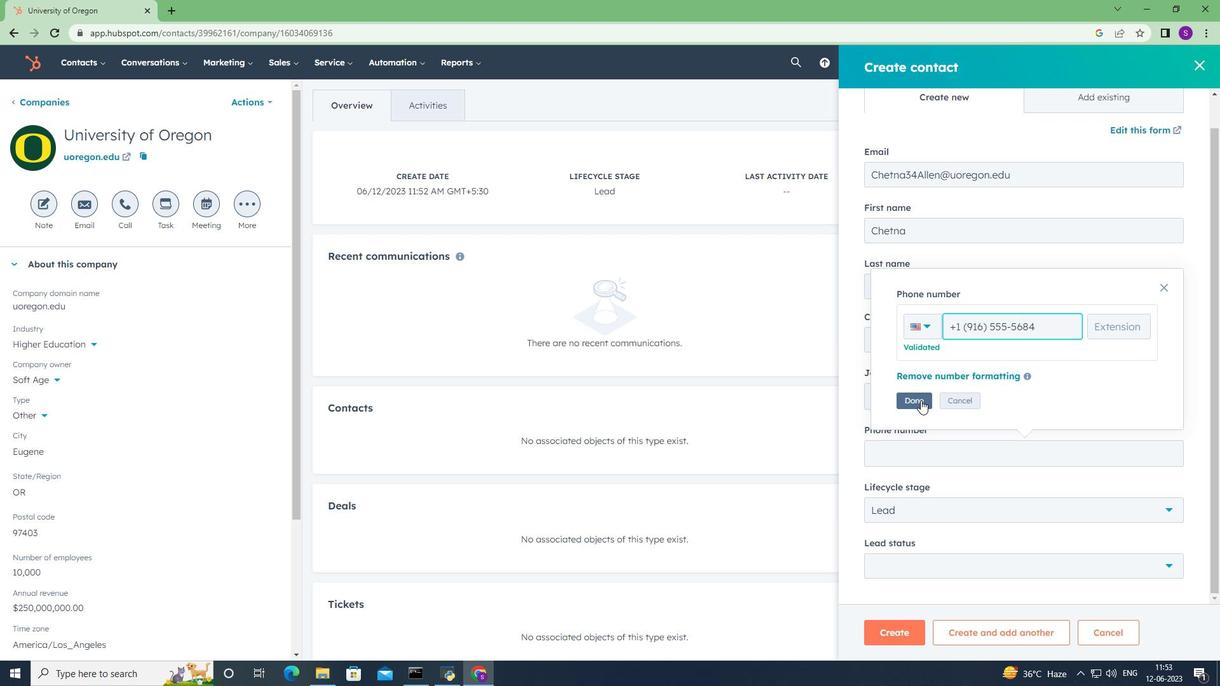 
Action: Mouse scrolled (918, 399) with delta (0, 0)
Screenshot: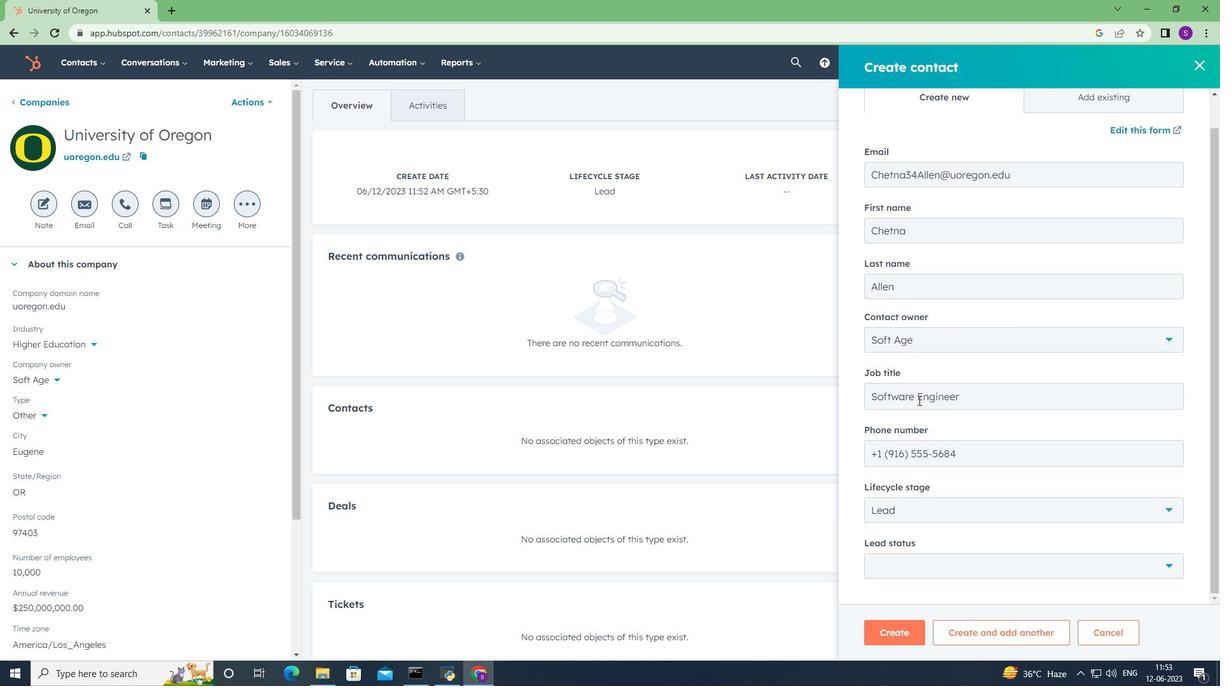 
Action: Mouse scrolled (918, 399) with delta (0, 0)
Screenshot: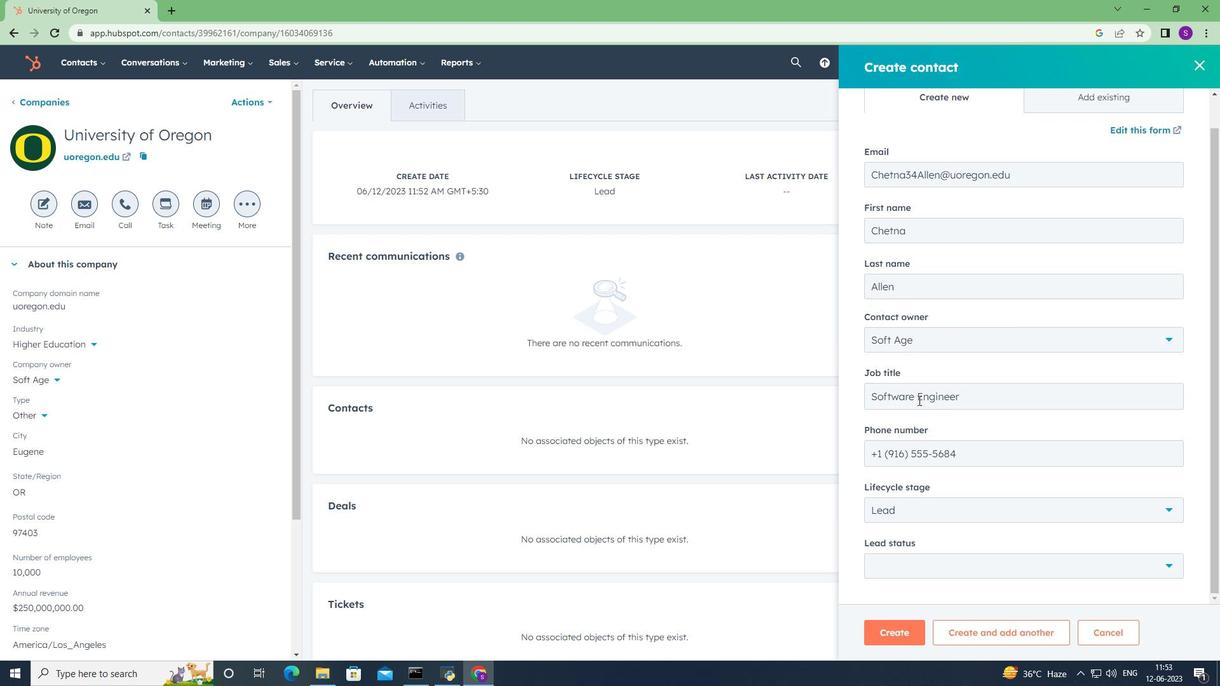
Action: Mouse scrolled (918, 399) with delta (0, 0)
Screenshot: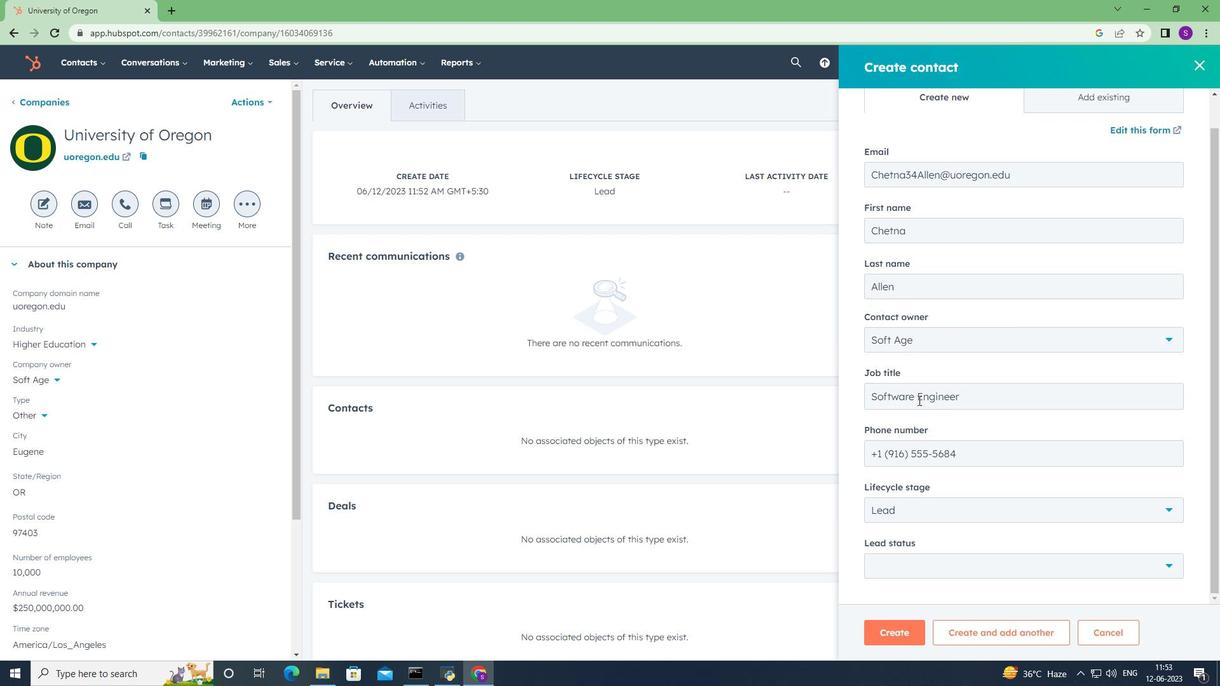
Action: Mouse moved to (944, 492)
Screenshot: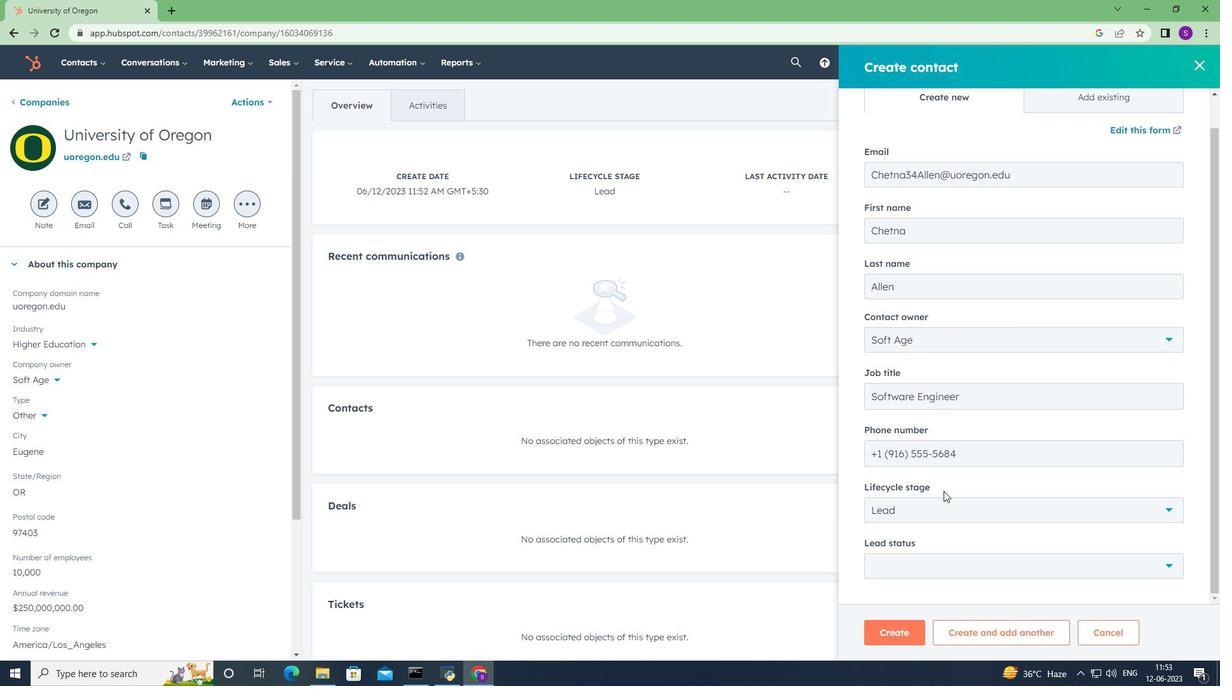 
Action: Mouse scrolled (944, 491) with delta (0, 0)
Screenshot: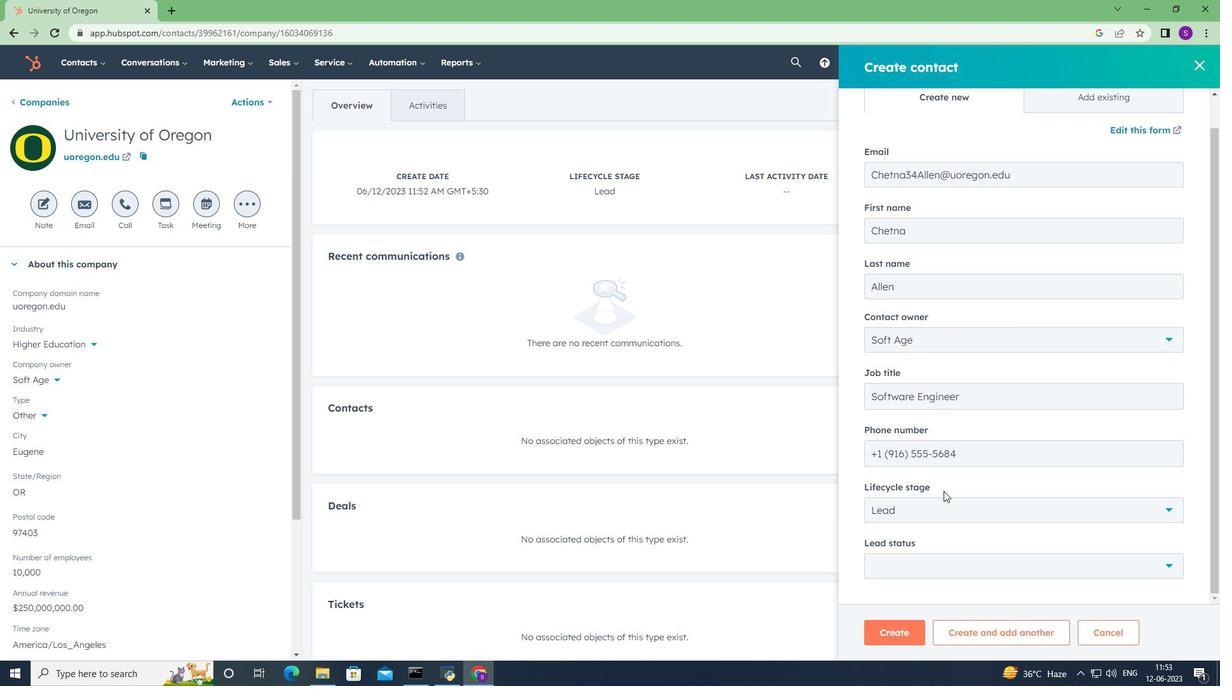
Action: Mouse moved to (944, 492)
Screenshot: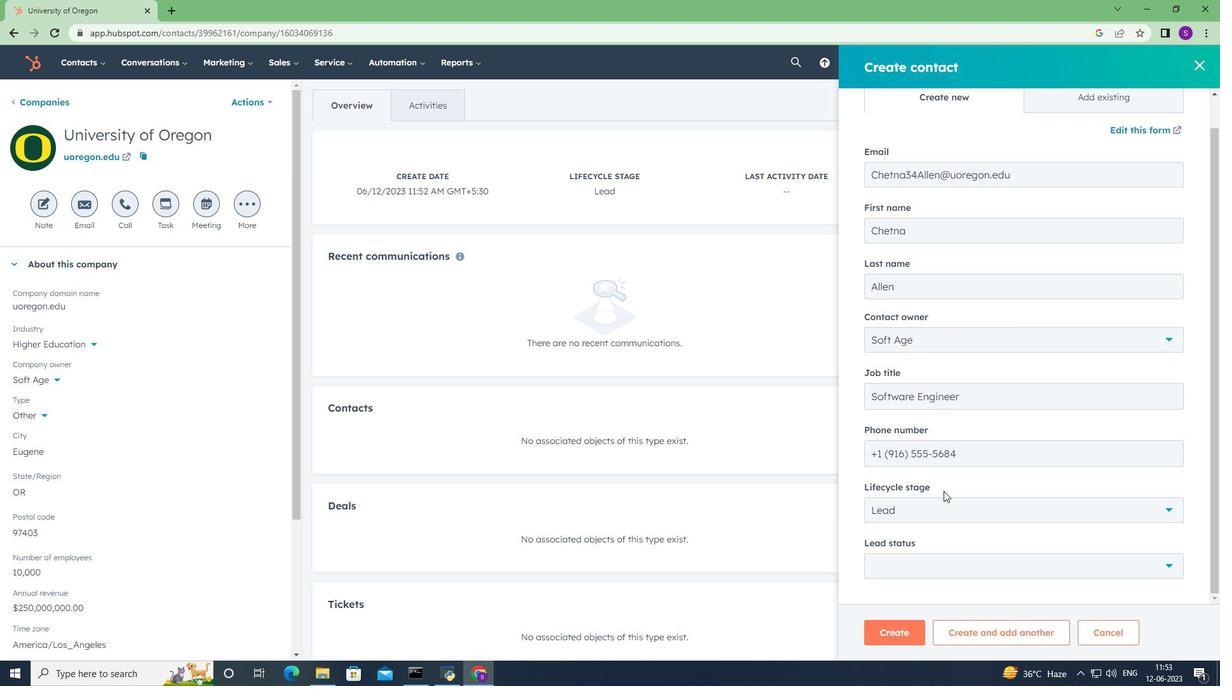 
Action: Mouse scrolled (944, 492) with delta (0, 0)
Screenshot: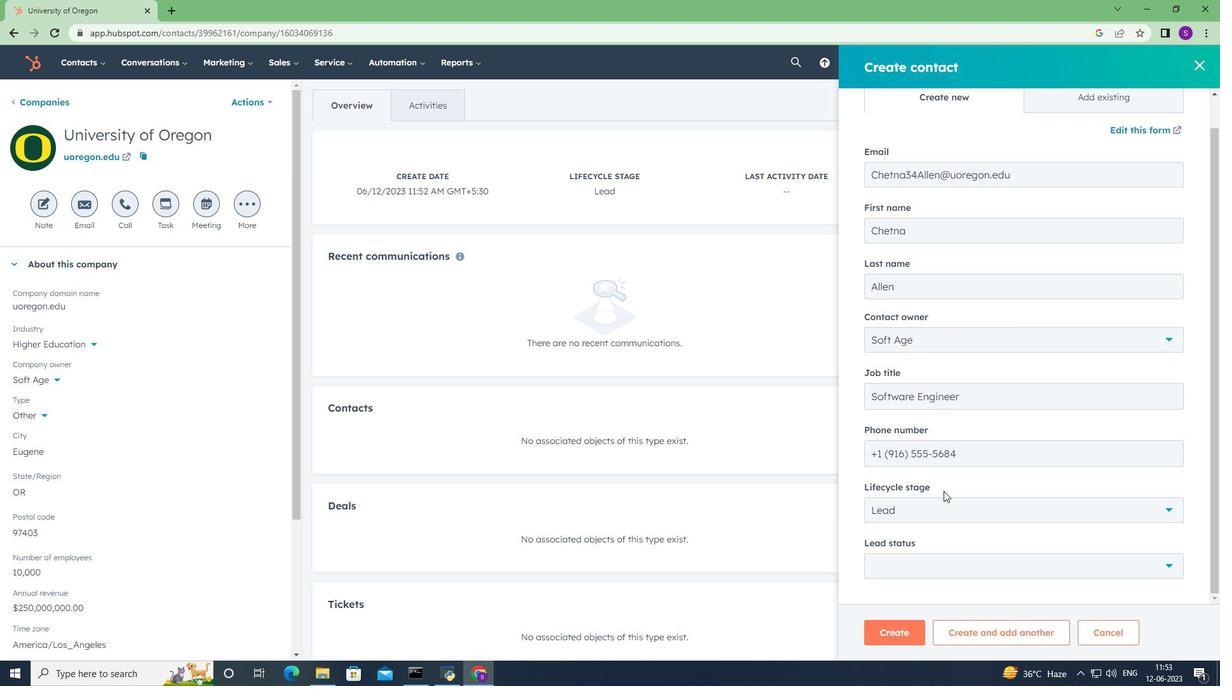 
Action: Mouse moved to (947, 511)
Screenshot: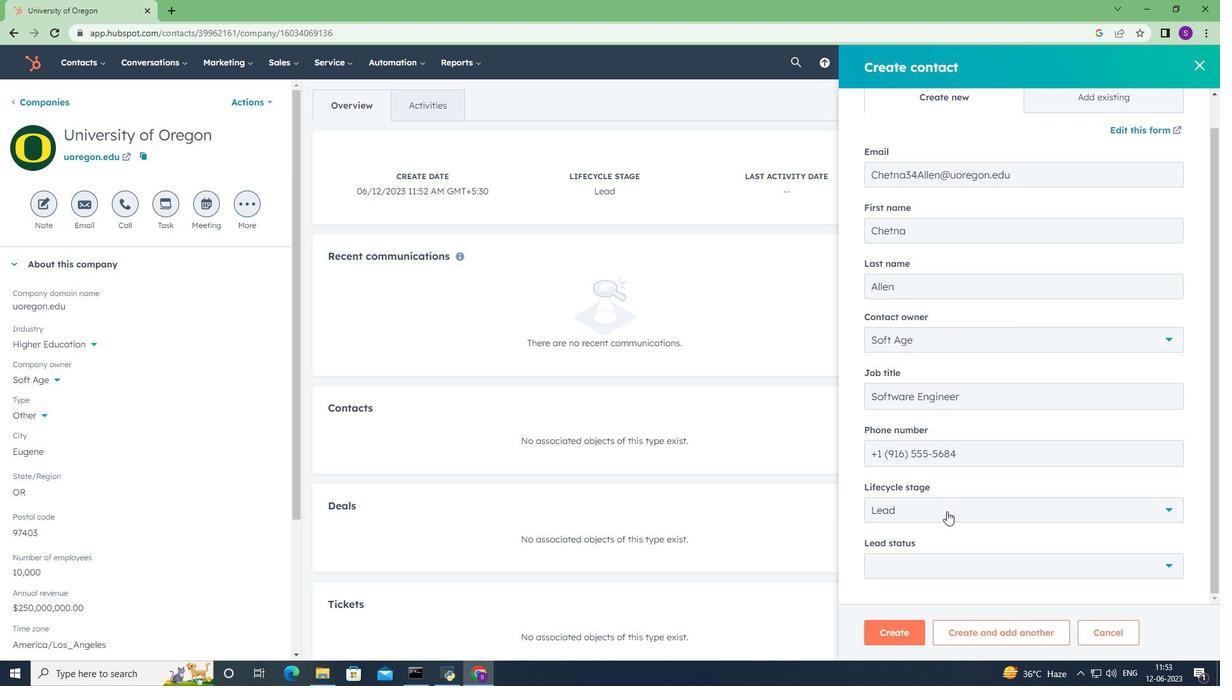 
Action: Mouse pressed left at (947, 511)
Screenshot: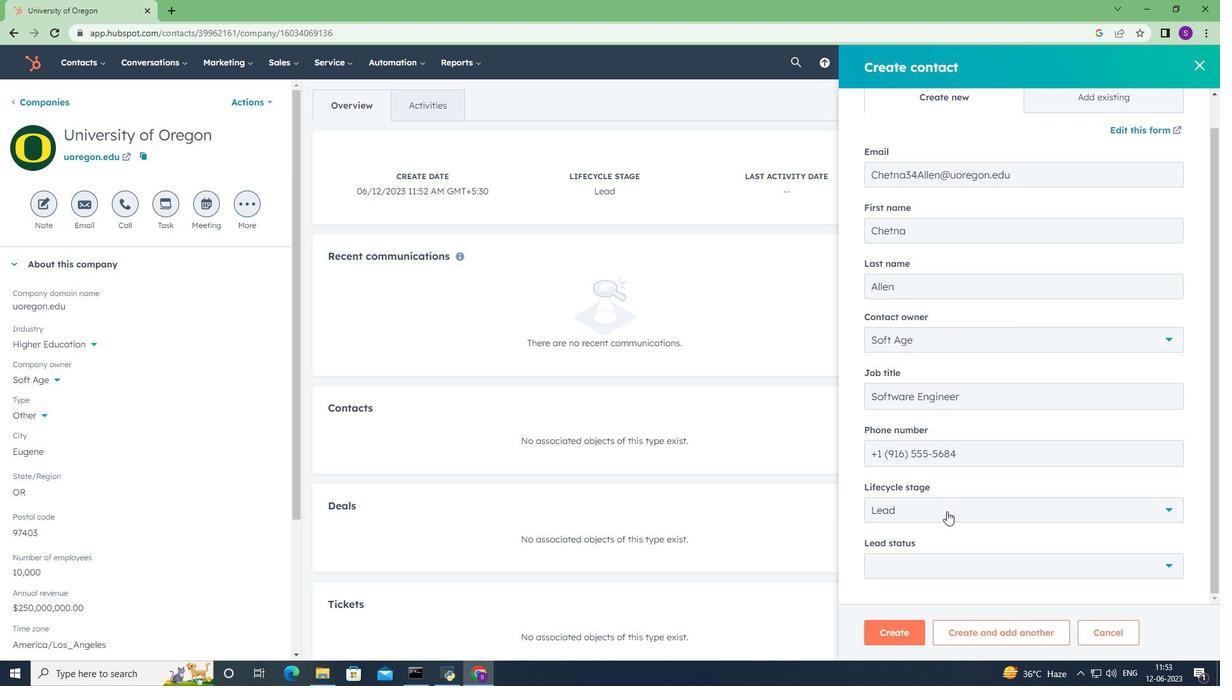
Action: Mouse moved to (921, 393)
Screenshot: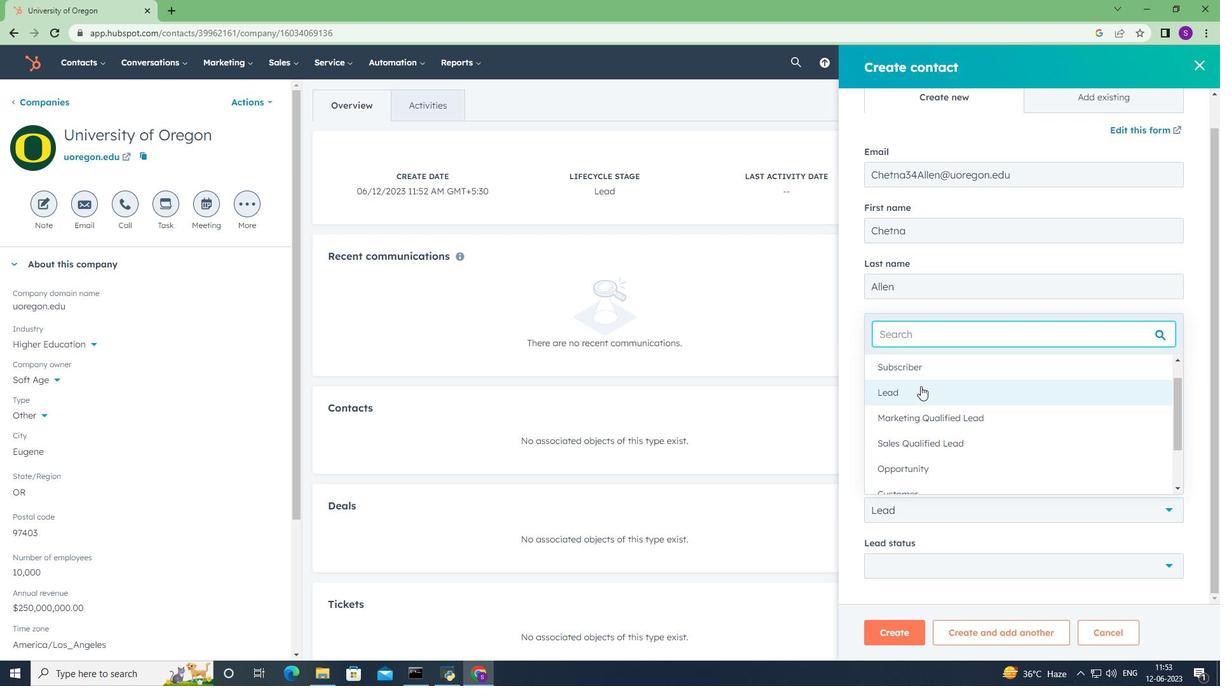 
Action: Mouse pressed left at (921, 393)
Screenshot: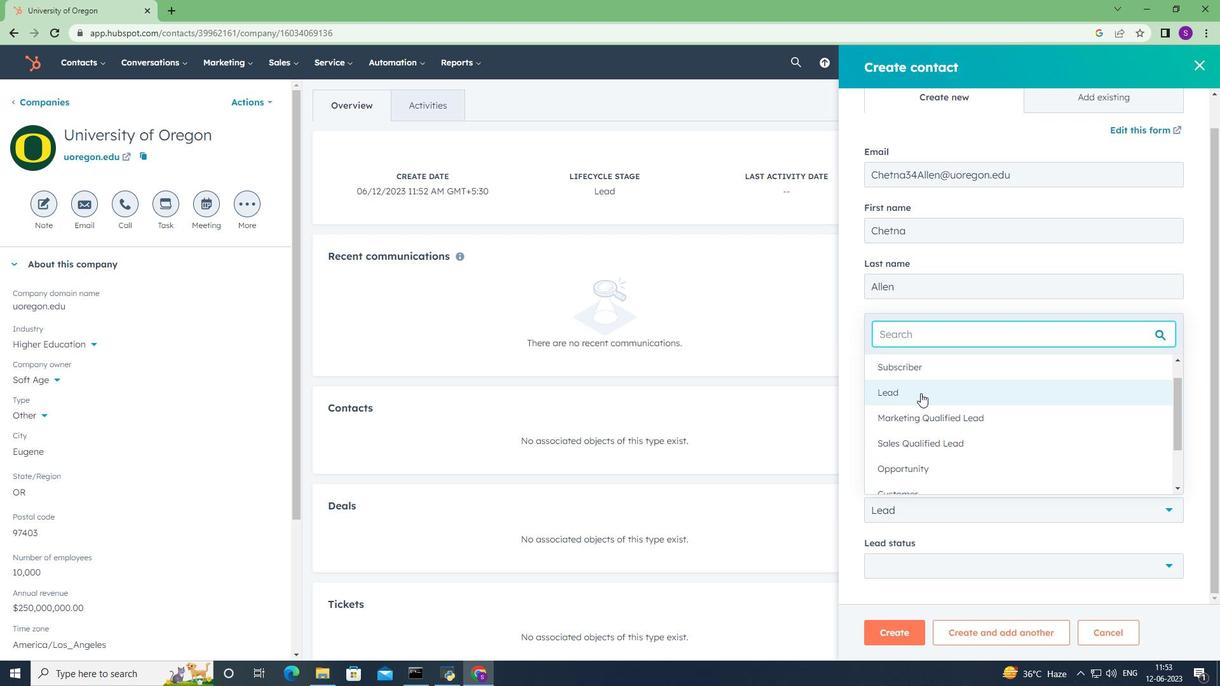 
Action: Mouse moved to (918, 438)
Screenshot: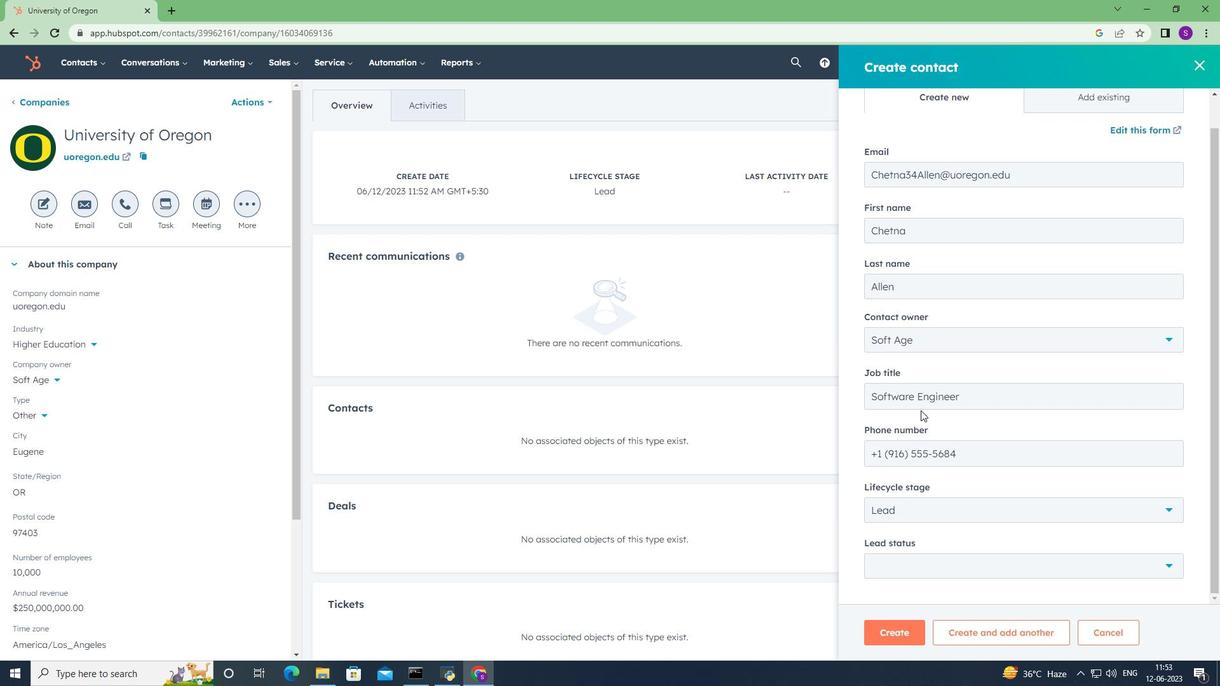 
Action: Mouse scrolled (918, 438) with delta (0, 0)
Screenshot: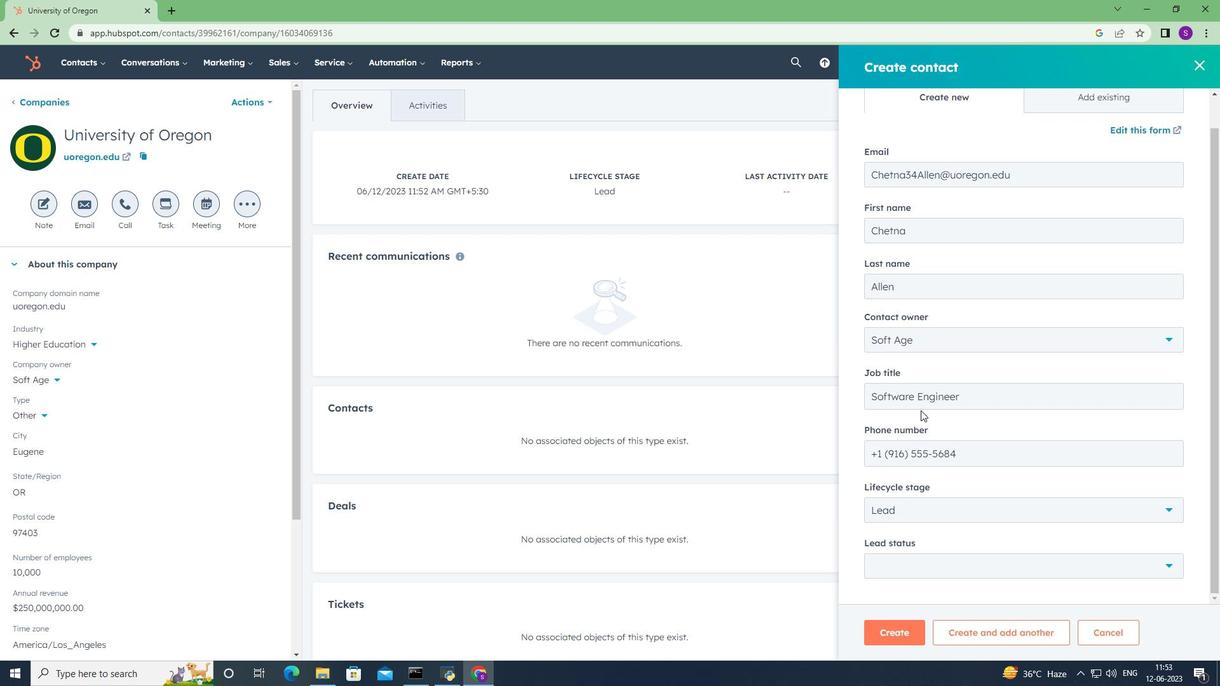 
Action: Mouse moved to (918, 463)
Screenshot: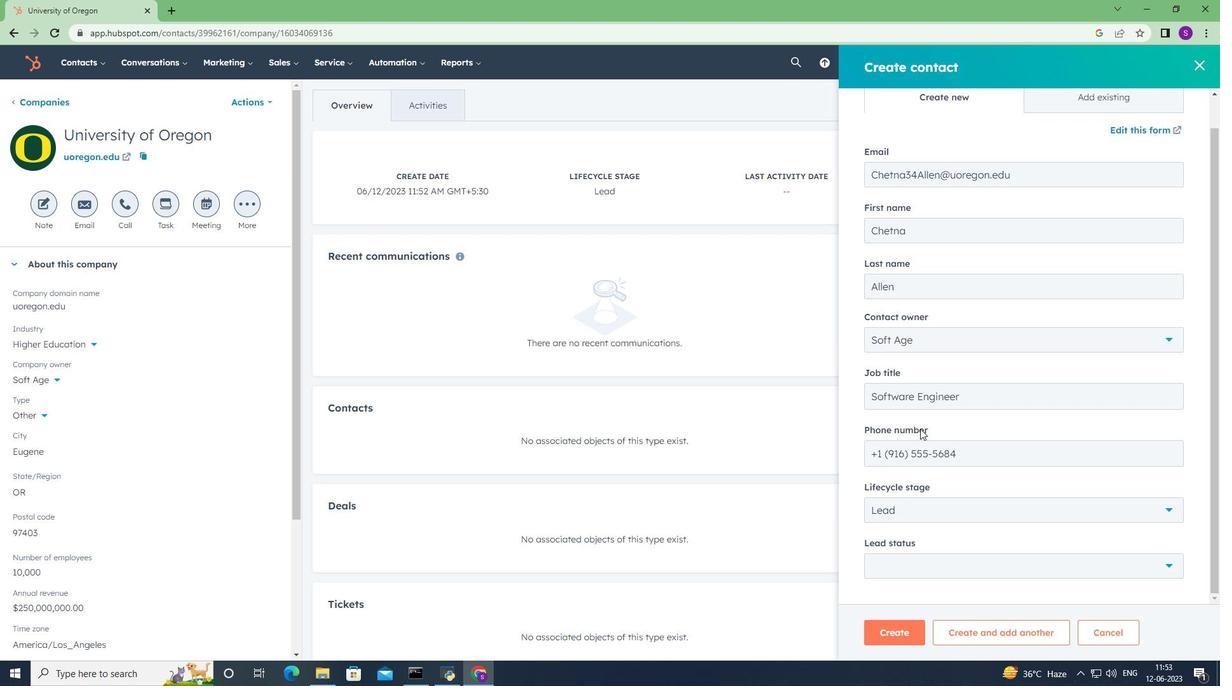 
Action: Mouse scrolled (918, 462) with delta (0, 0)
Screenshot: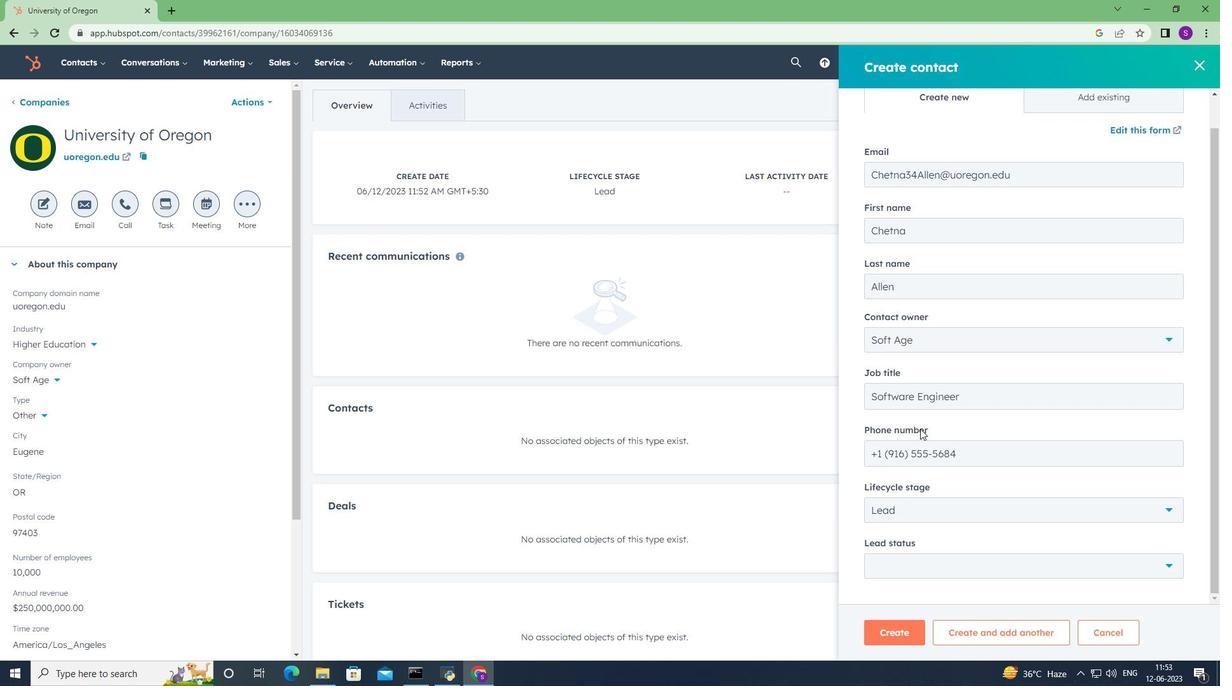 
Action: Mouse moved to (919, 473)
Screenshot: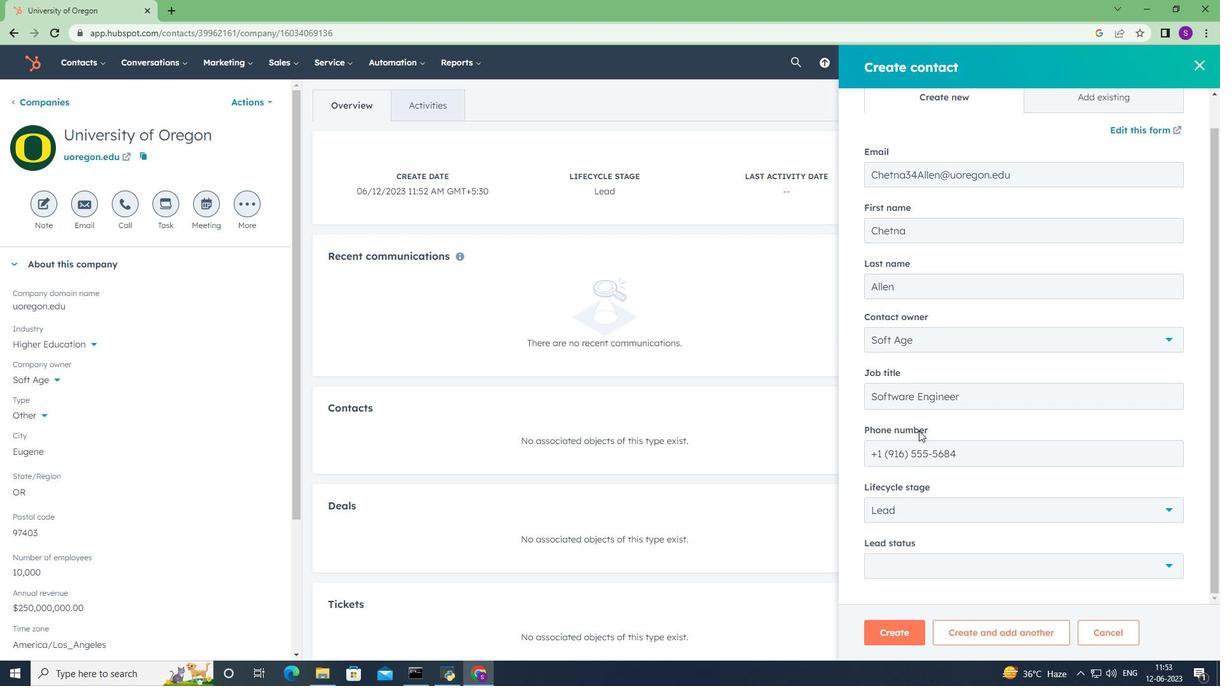 
Action: Mouse scrolled (919, 473) with delta (0, 0)
Screenshot: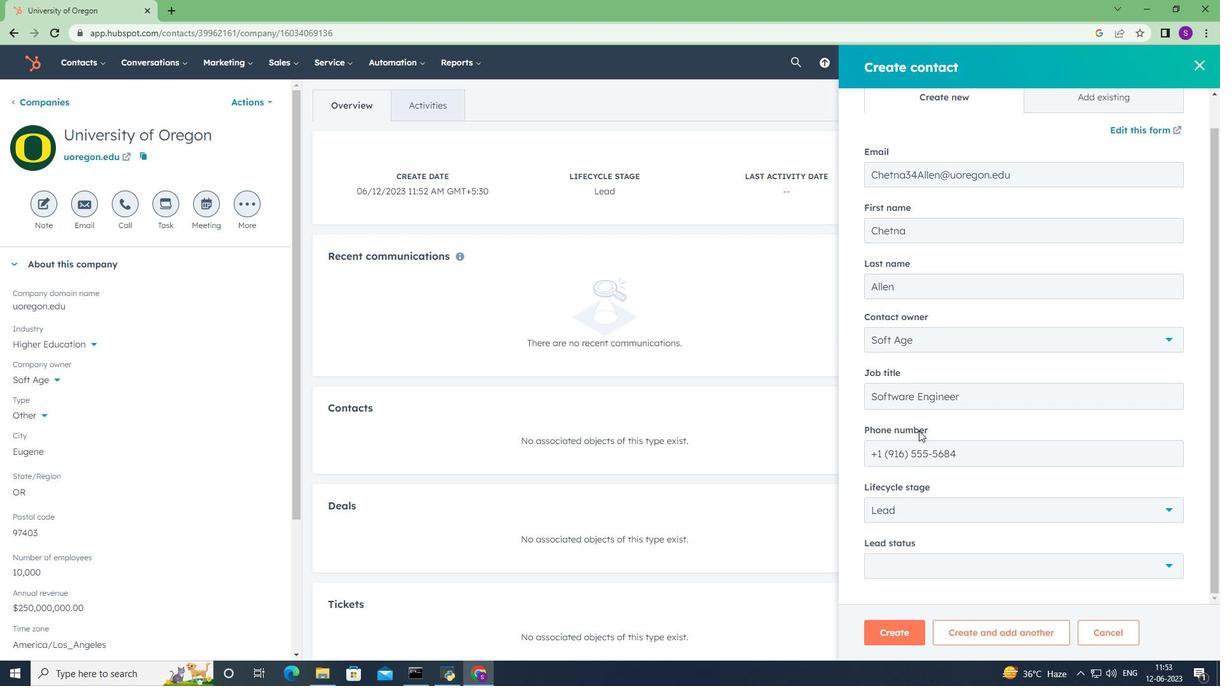 
Action: Mouse moved to (919, 475)
Screenshot: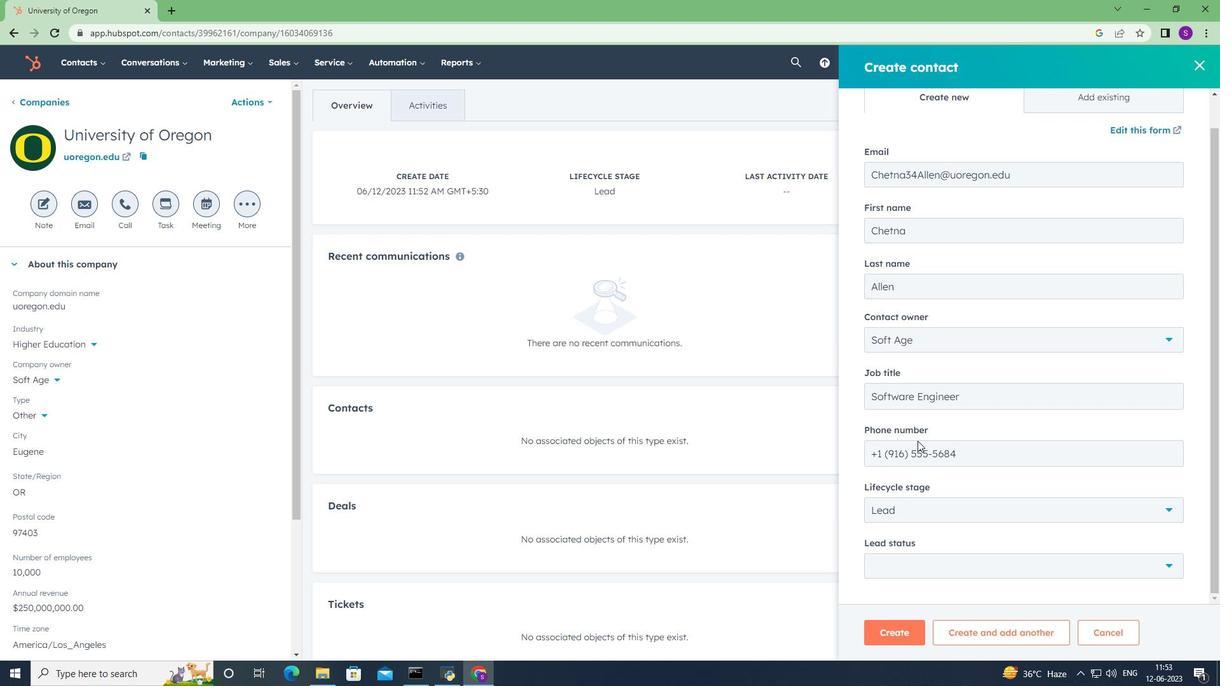 
Action: Mouse scrolled (919, 474) with delta (0, 0)
Screenshot: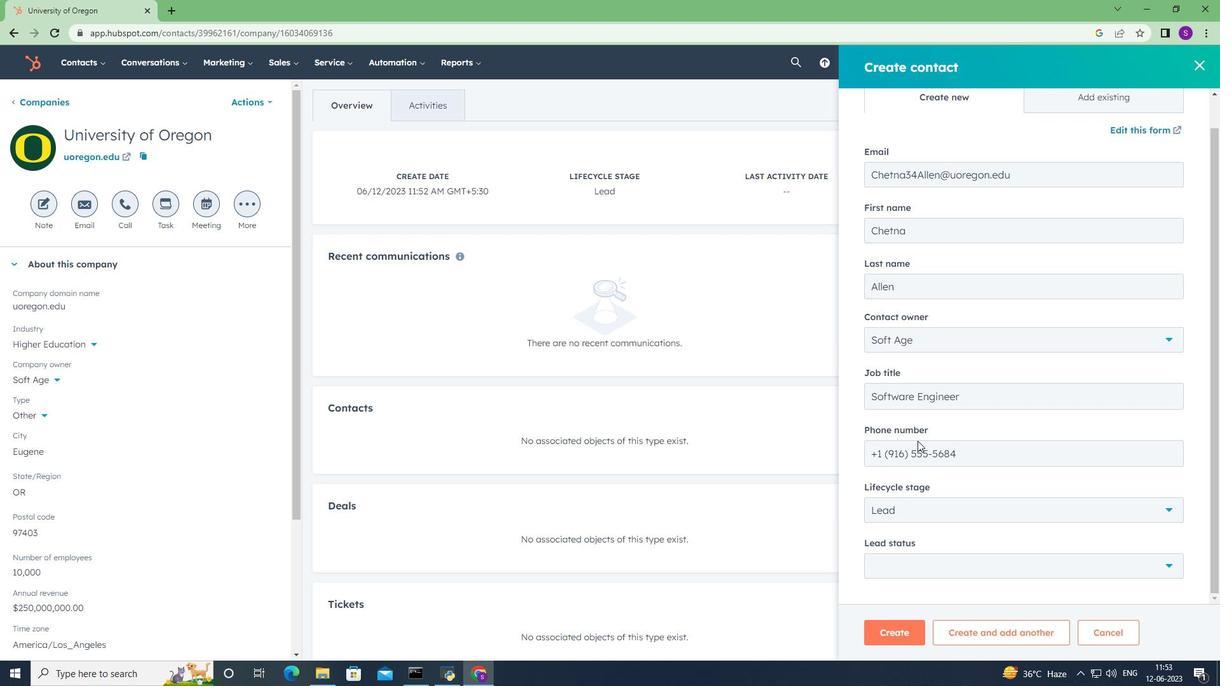 
Action: Mouse moved to (943, 563)
Screenshot: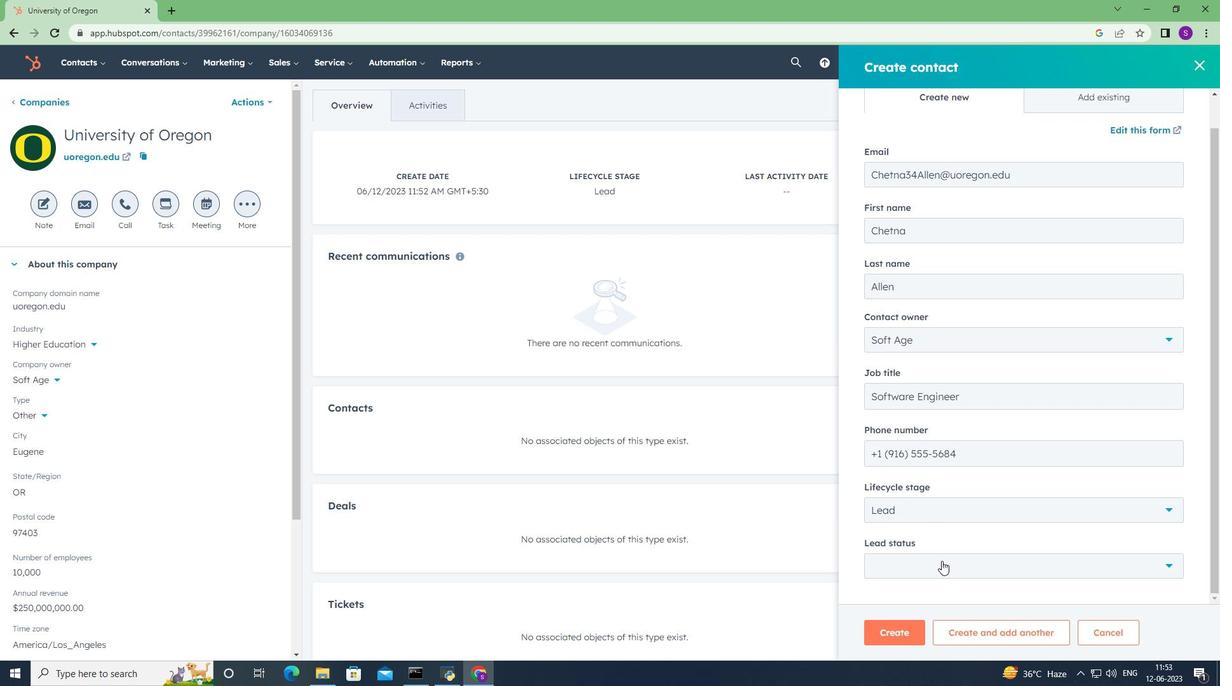 
Action: Mouse pressed left at (943, 563)
Screenshot: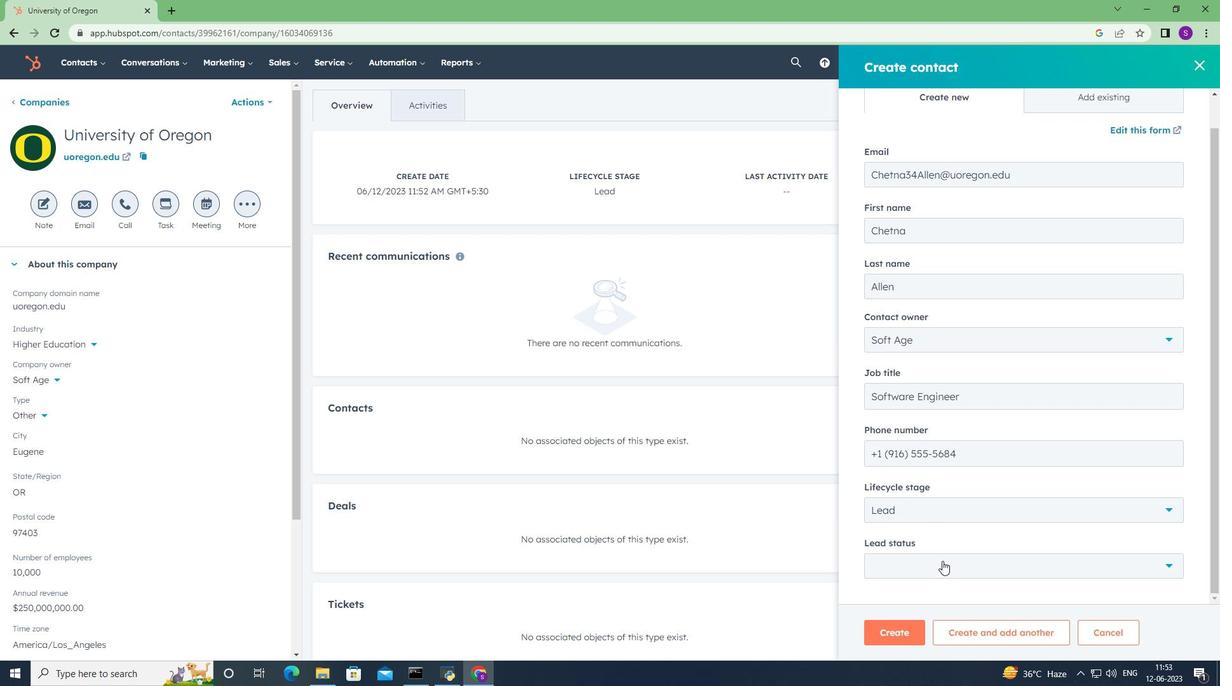
Action: Mouse moved to (923, 496)
Screenshot: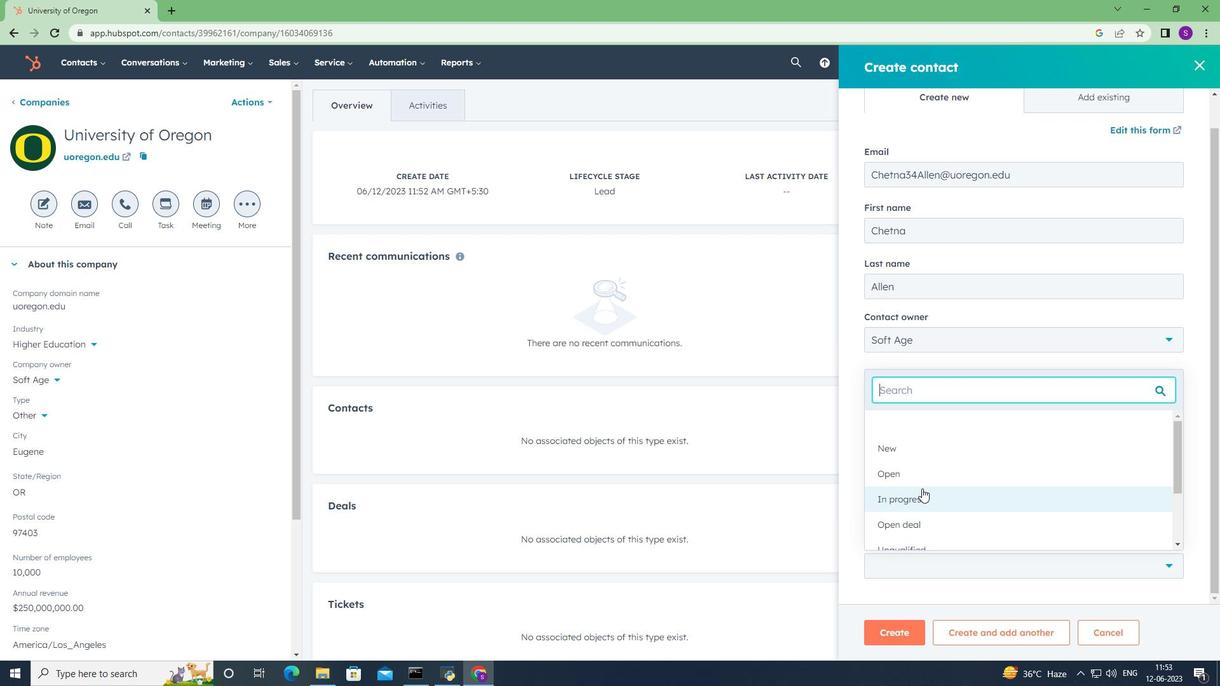 
Action: Mouse pressed left at (923, 496)
Screenshot: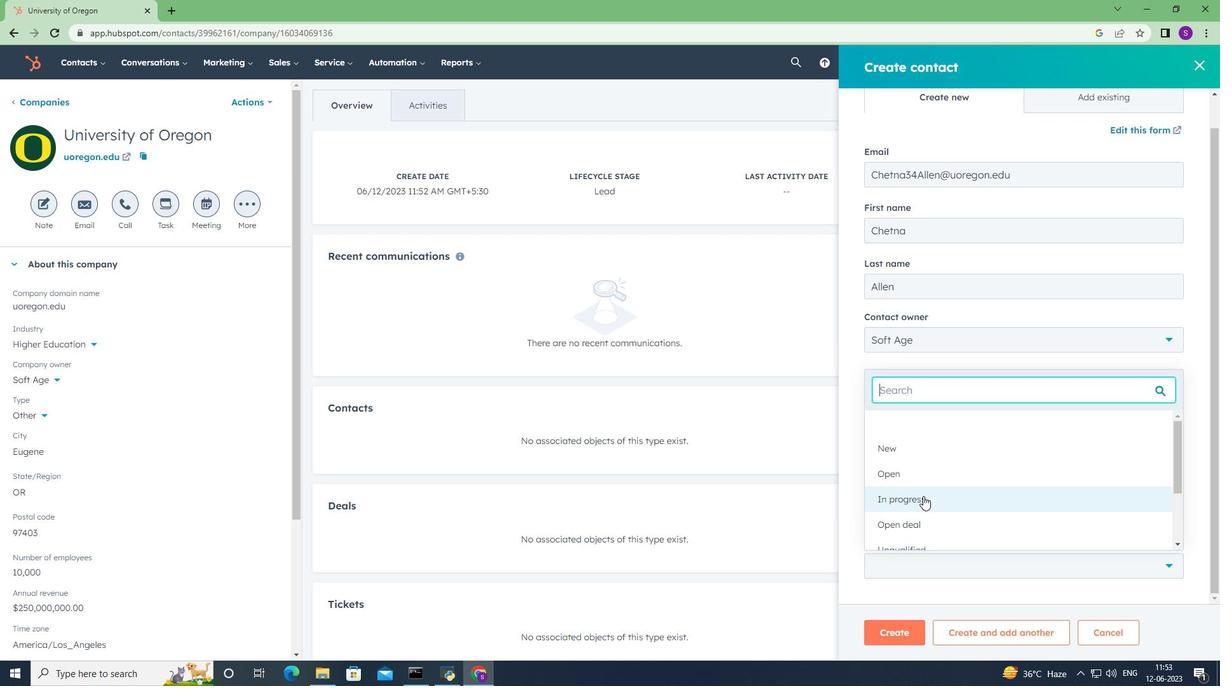 
Action: Mouse moved to (923, 496)
Screenshot: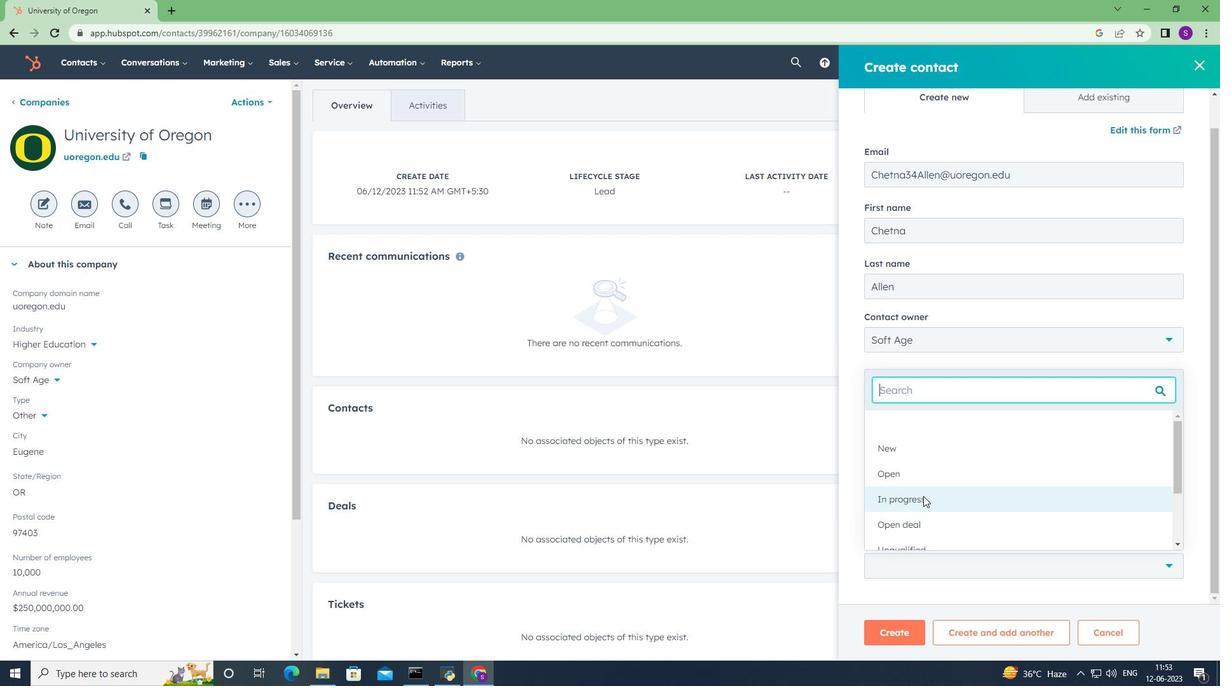 
Action: Mouse scrolled (923, 495) with delta (0, 0)
Screenshot: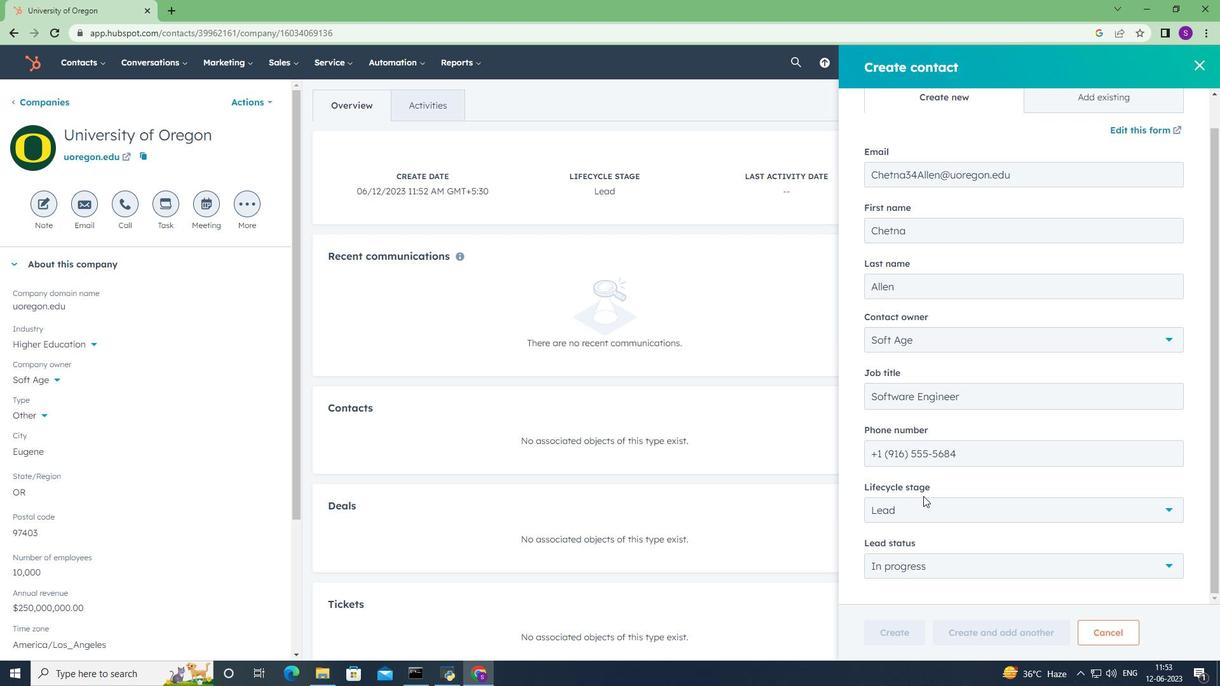 
Action: Mouse moved to (923, 499)
Screenshot: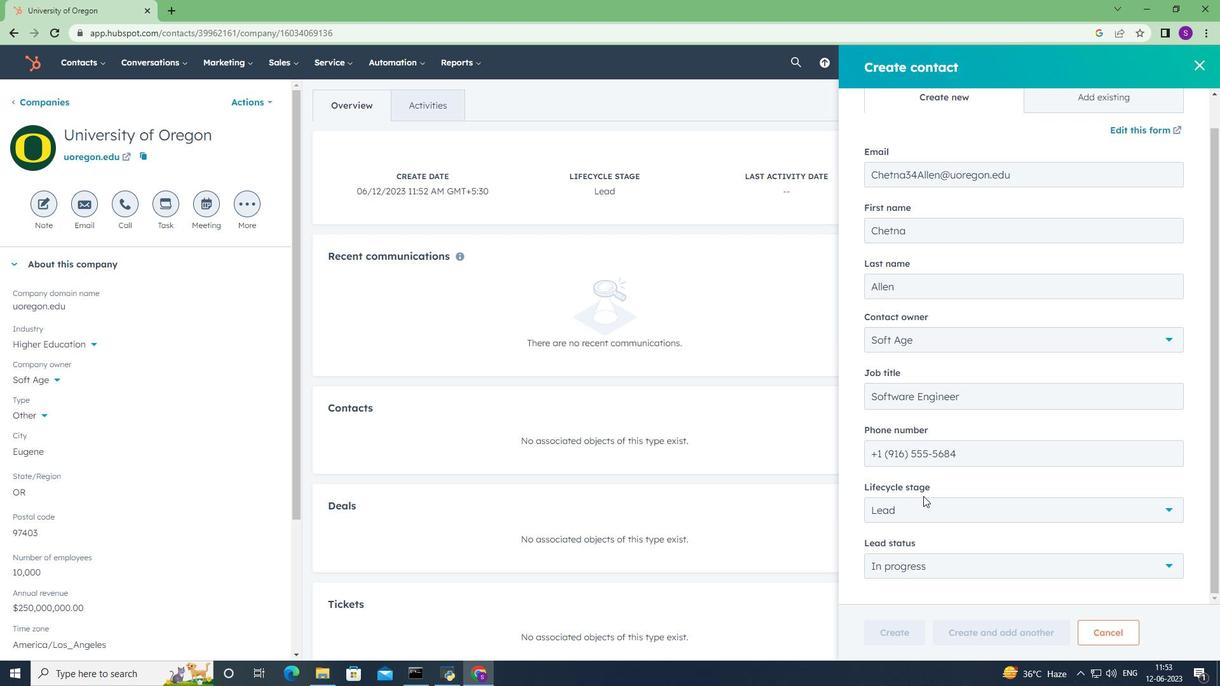 
Action: Mouse scrolled (923, 498) with delta (0, 0)
Screenshot: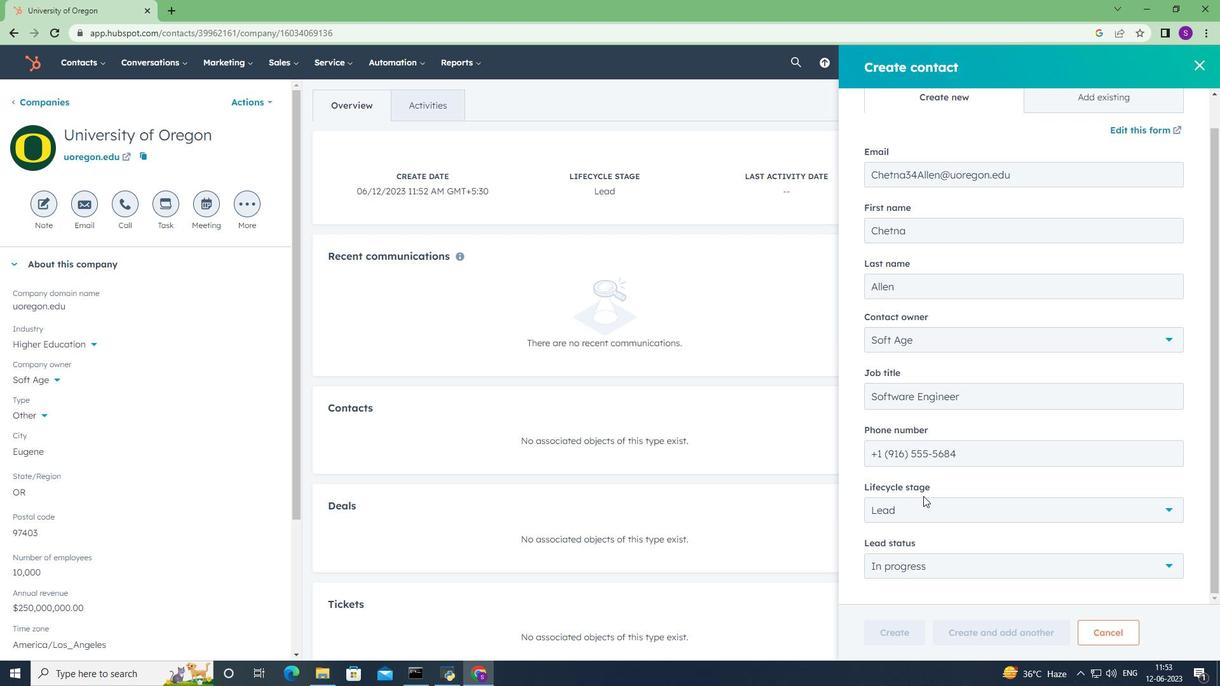 
Action: Mouse moved to (923, 502)
Screenshot: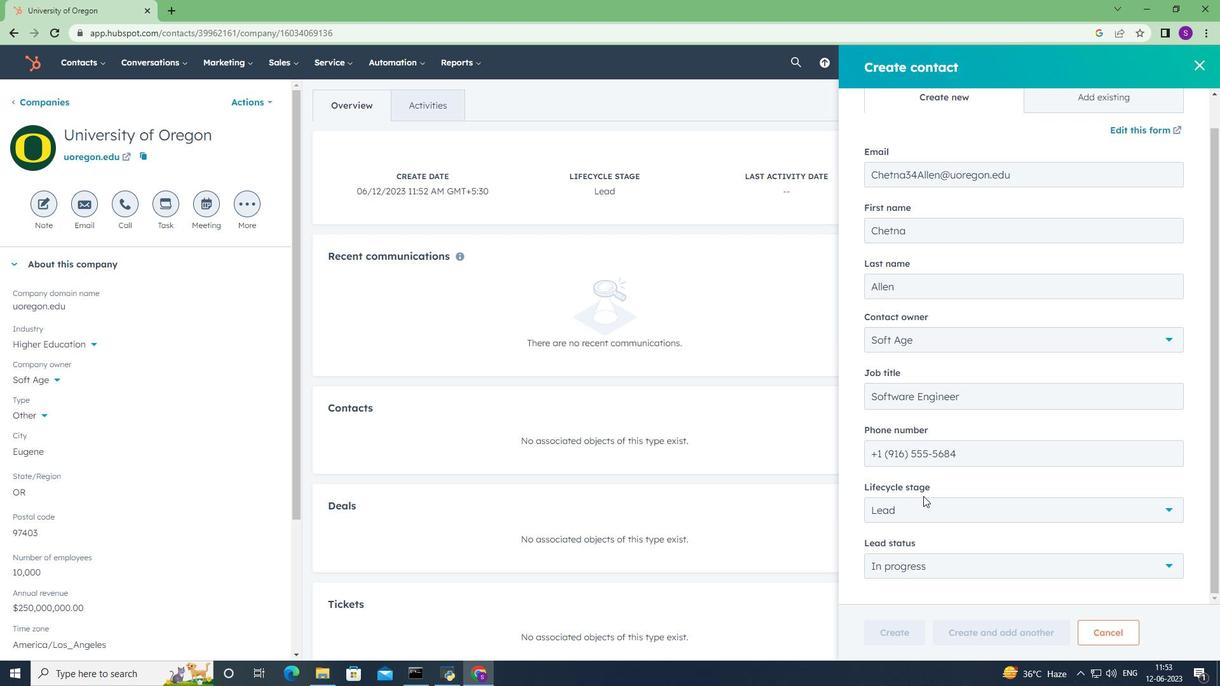 
Action: Mouse scrolled (923, 501) with delta (0, 0)
Screenshot: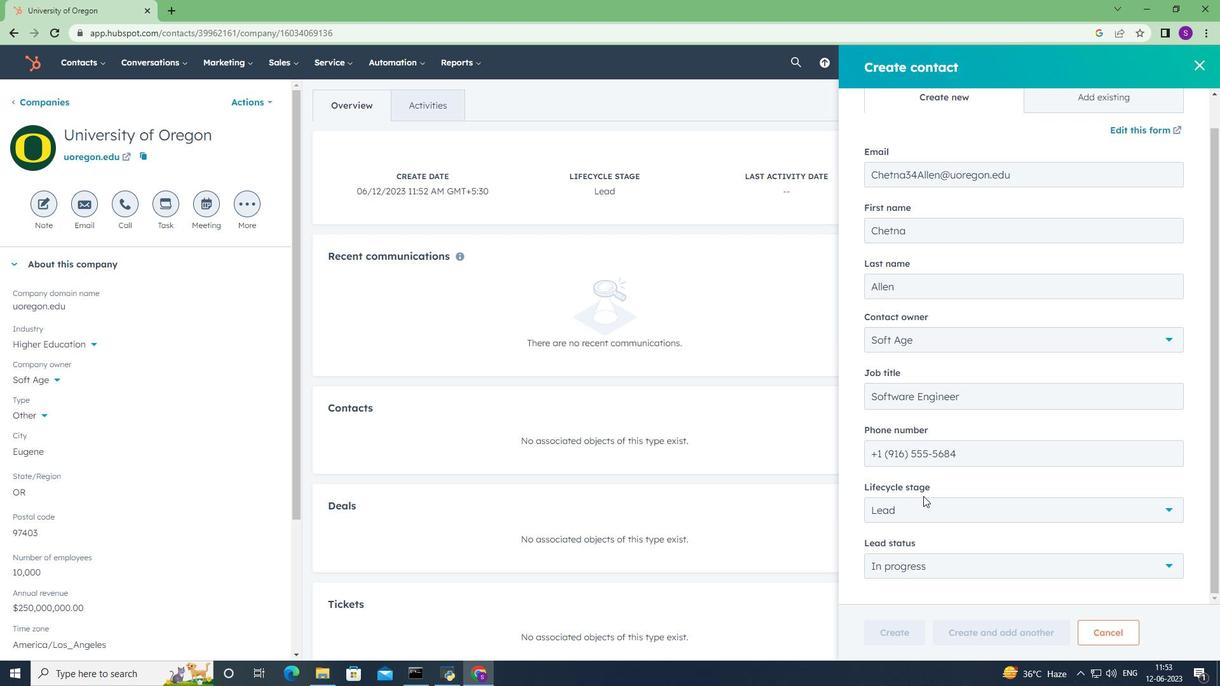
Action: Mouse scrolled (923, 501) with delta (0, 0)
Screenshot: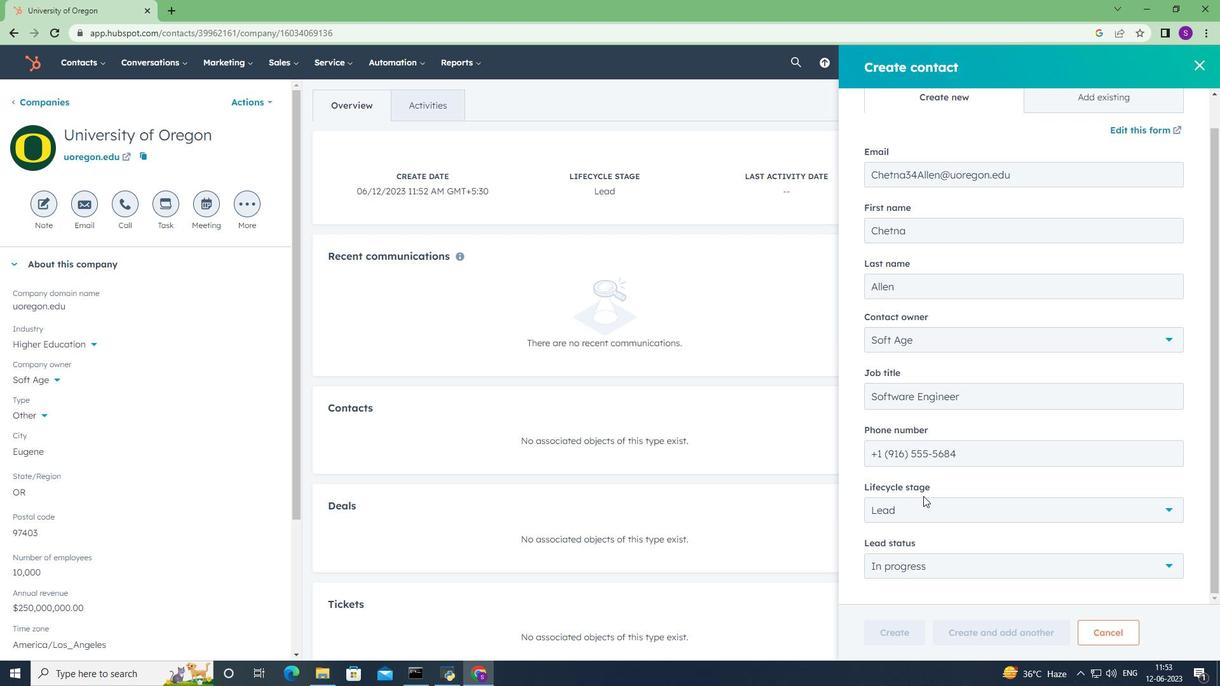 
Action: Mouse scrolled (923, 501) with delta (0, 0)
Screenshot: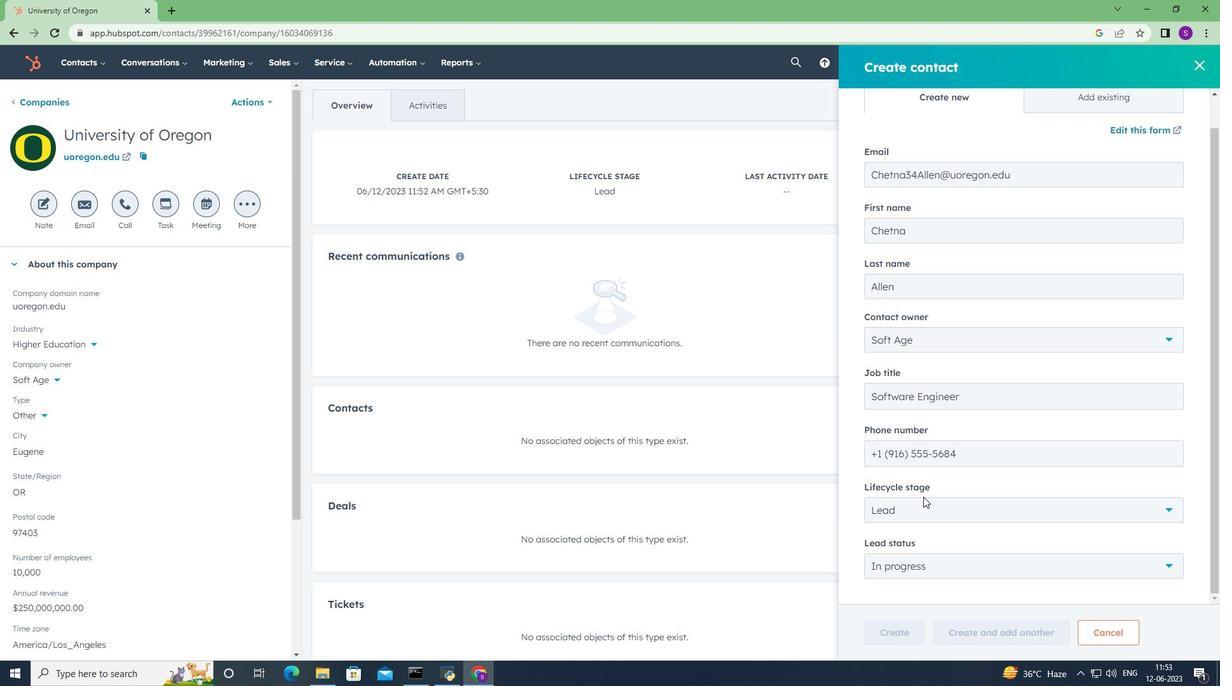 
Action: Mouse moved to (885, 631)
Screenshot: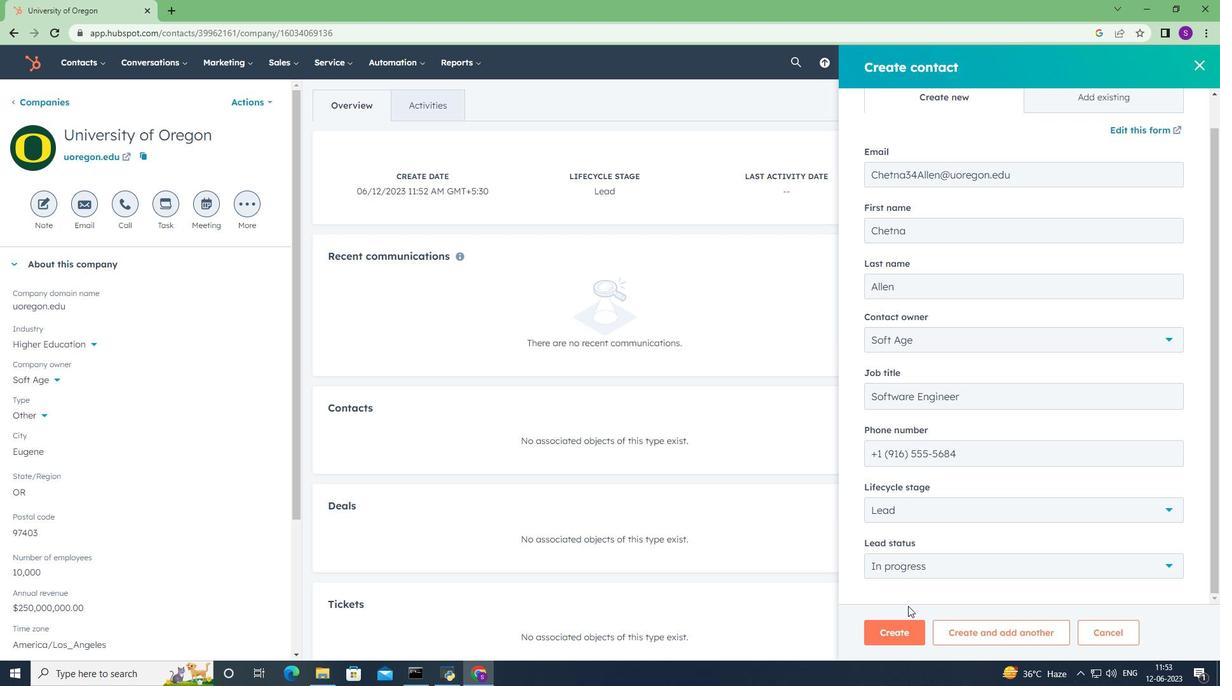 
Action: Mouse pressed left at (885, 631)
Screenshot: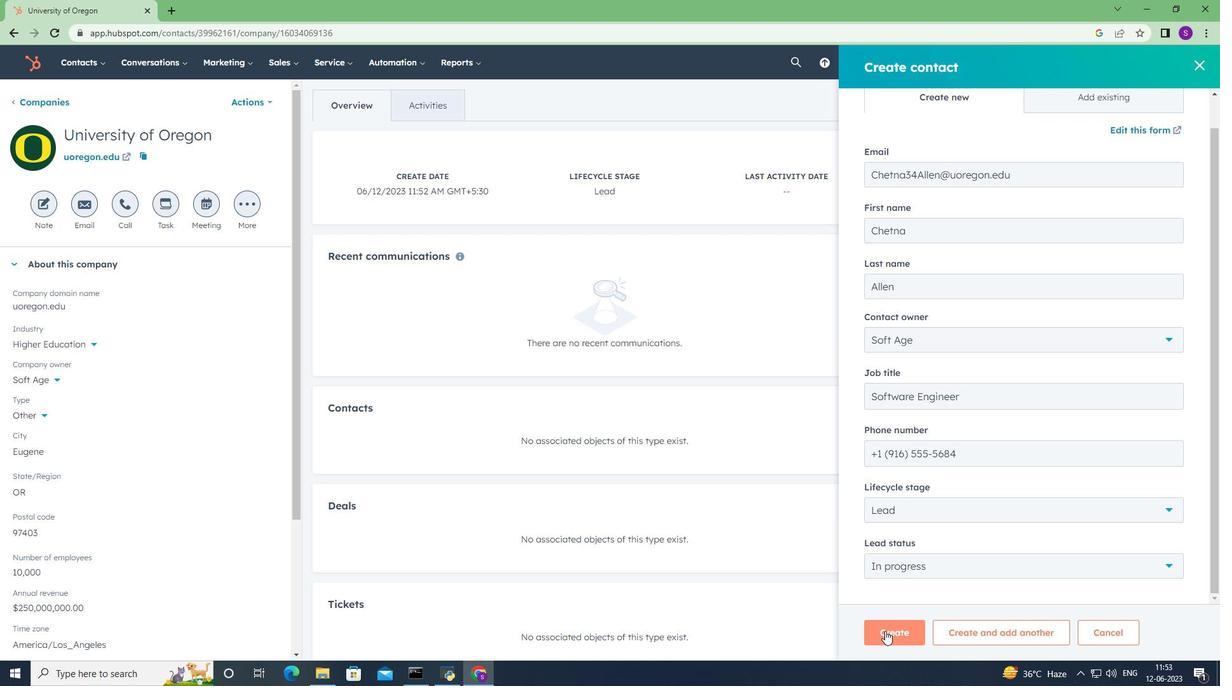 
Action: Mouse moved to (898, 446)
Screenshot: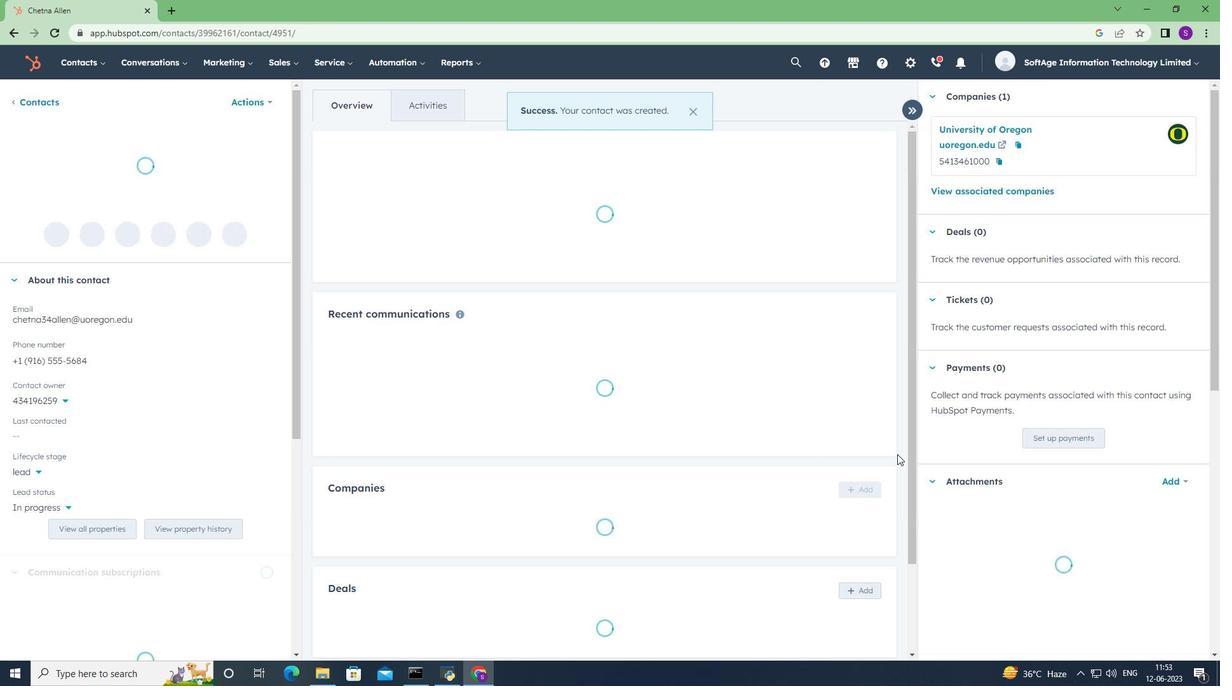 
Action: Mouse scrolled (898, 446) with delta (0, 0)
Screenshot: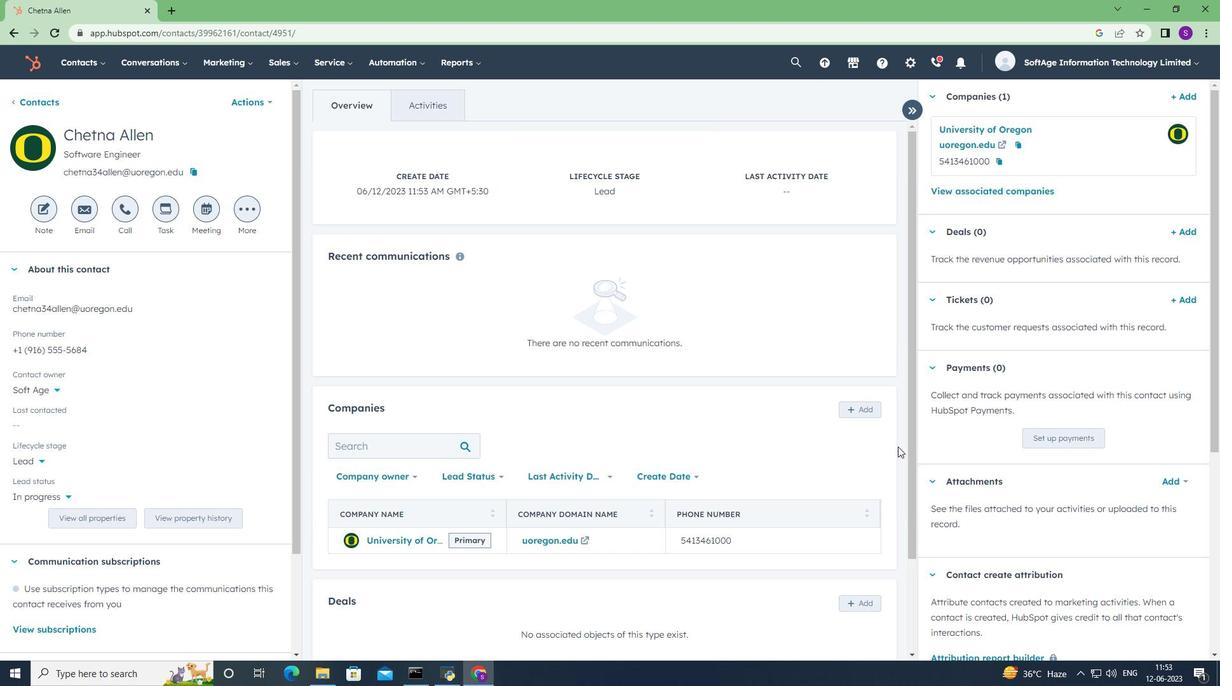 
Action: Mouse scrolled (898, 446) with delta (0, 0)
Screenshot: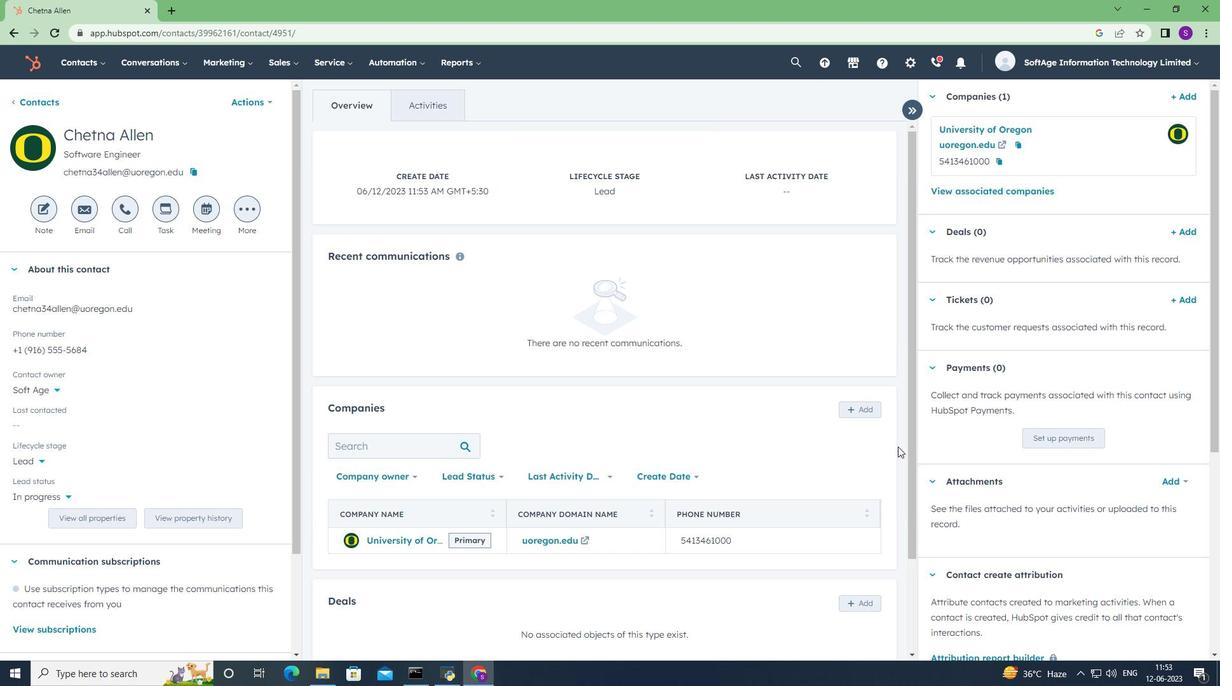 
Action: Mouse scrolled (898, 446) with delta (0, 0)
Screenshot: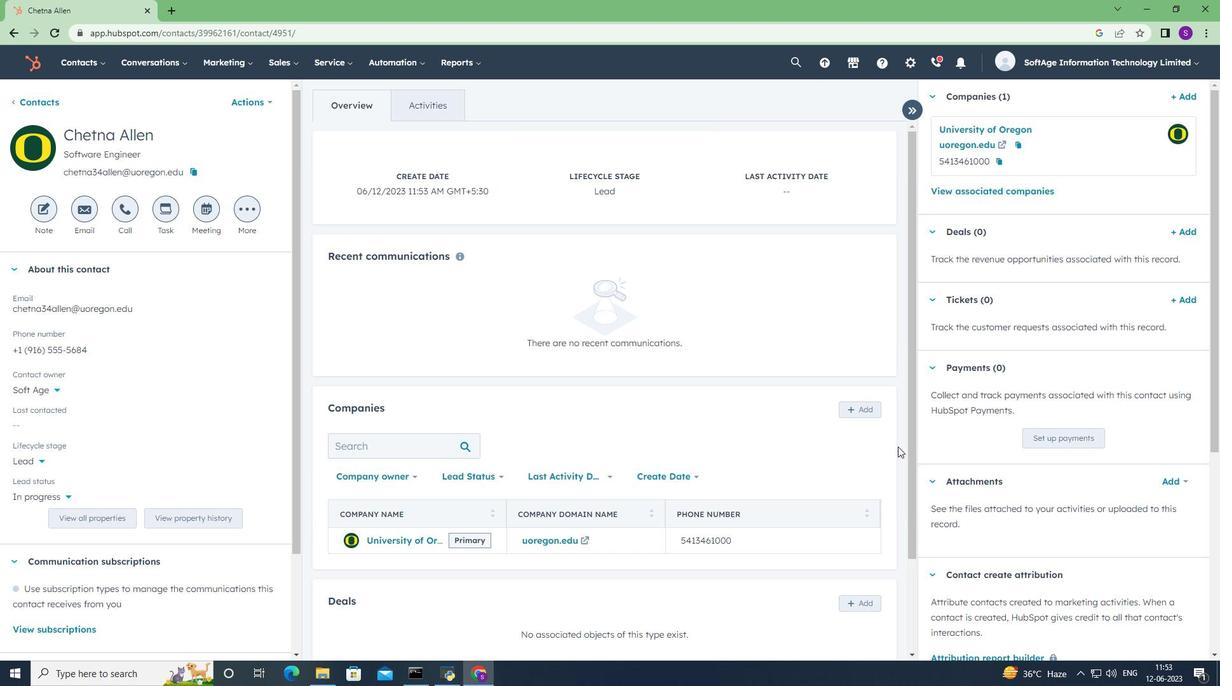 
Action: Mouse scrolled (898, 446) with delta (0, 0)
Screenshot: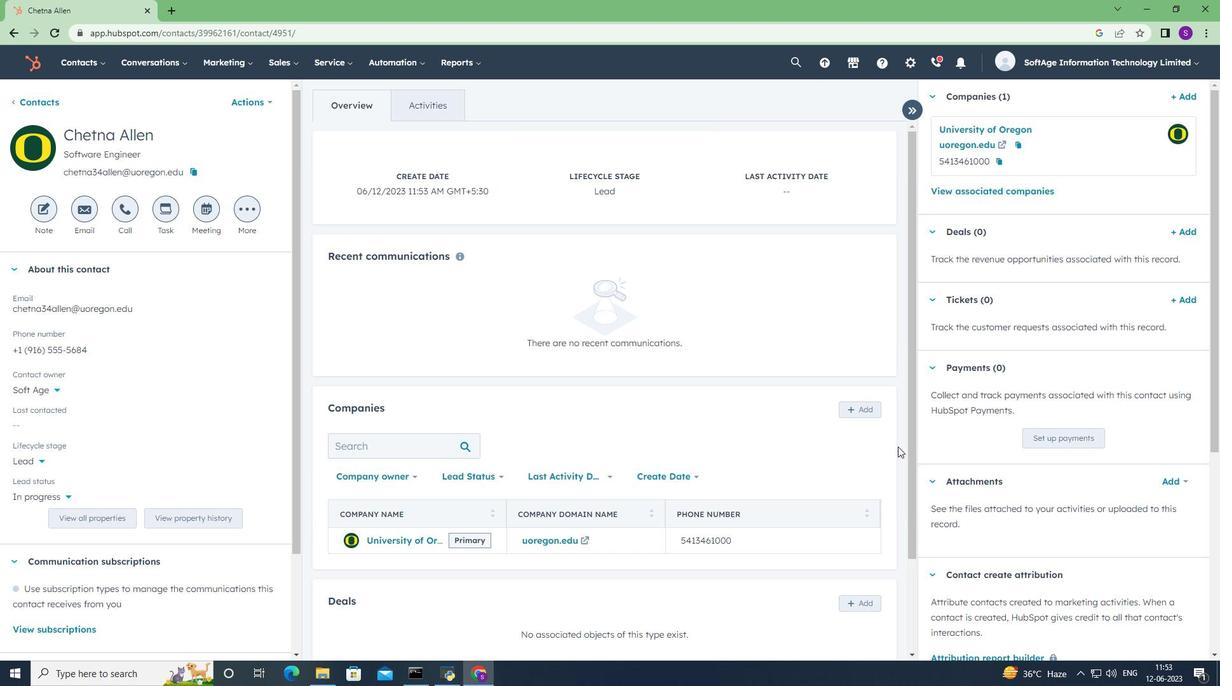 
Action: Mouse scrolled (898, 446) with delta (0, 0)
Screenshot: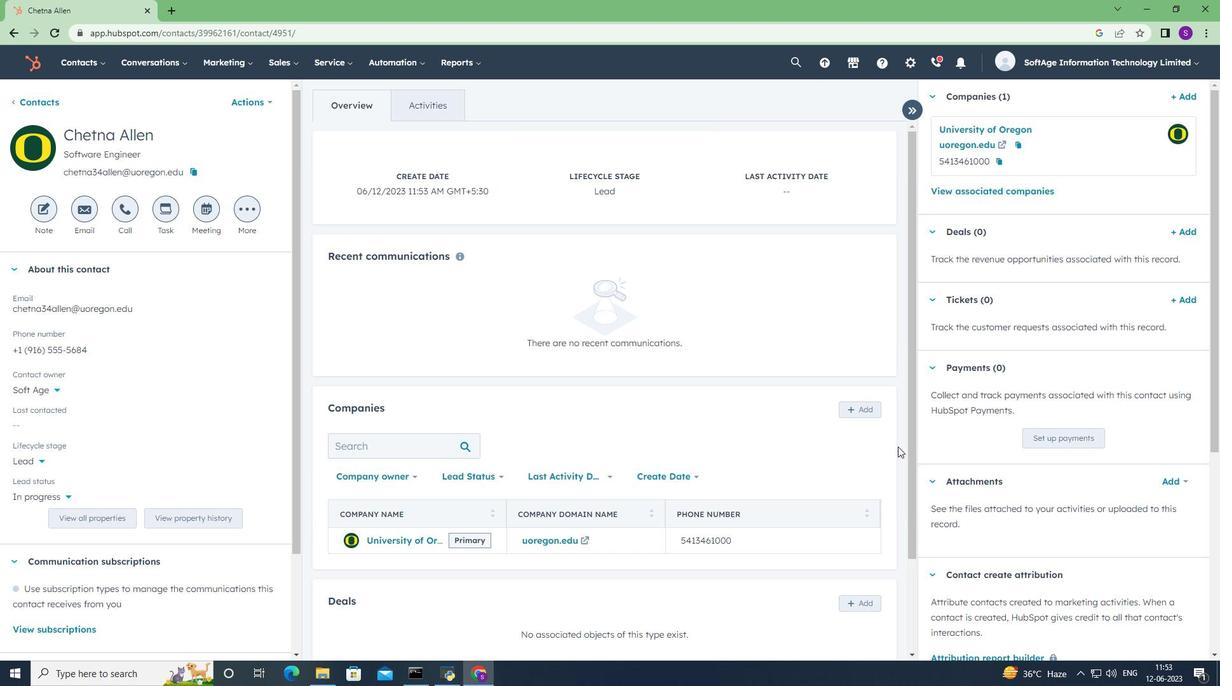 
Action: Mouse scrolled (898, 447) with delta (0, 0)
Screenshot: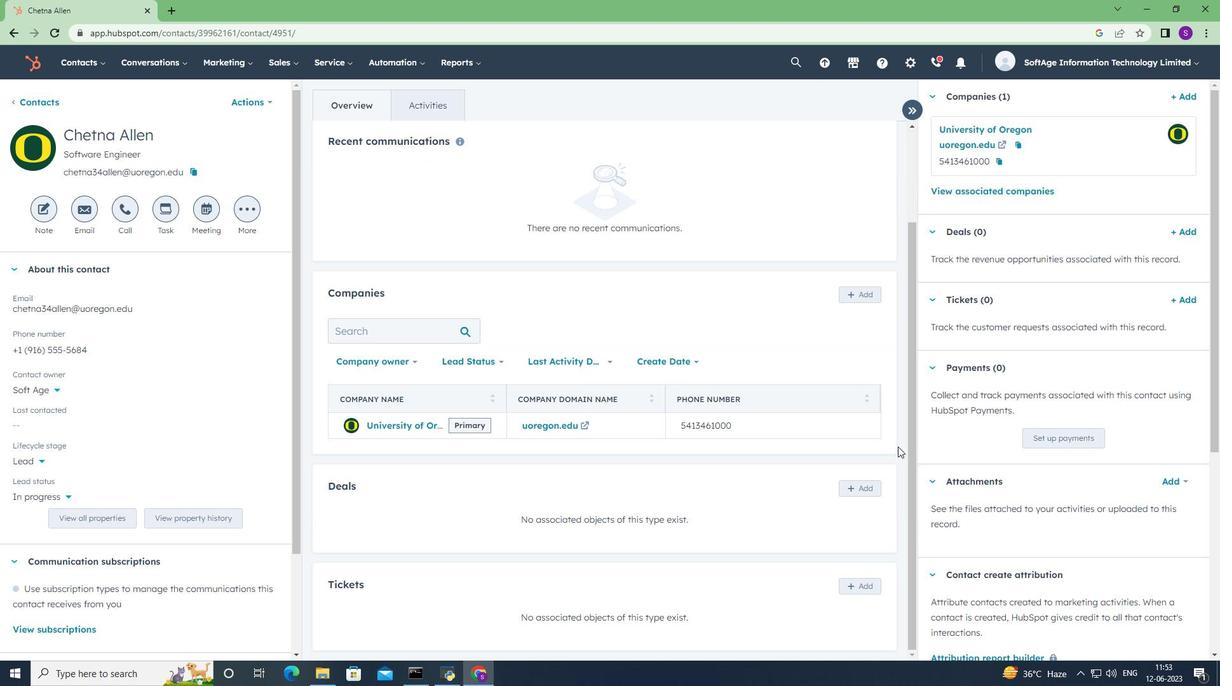 
Action: Mouse scrolled (898, 447) with delta (0, 0)
Screenshot: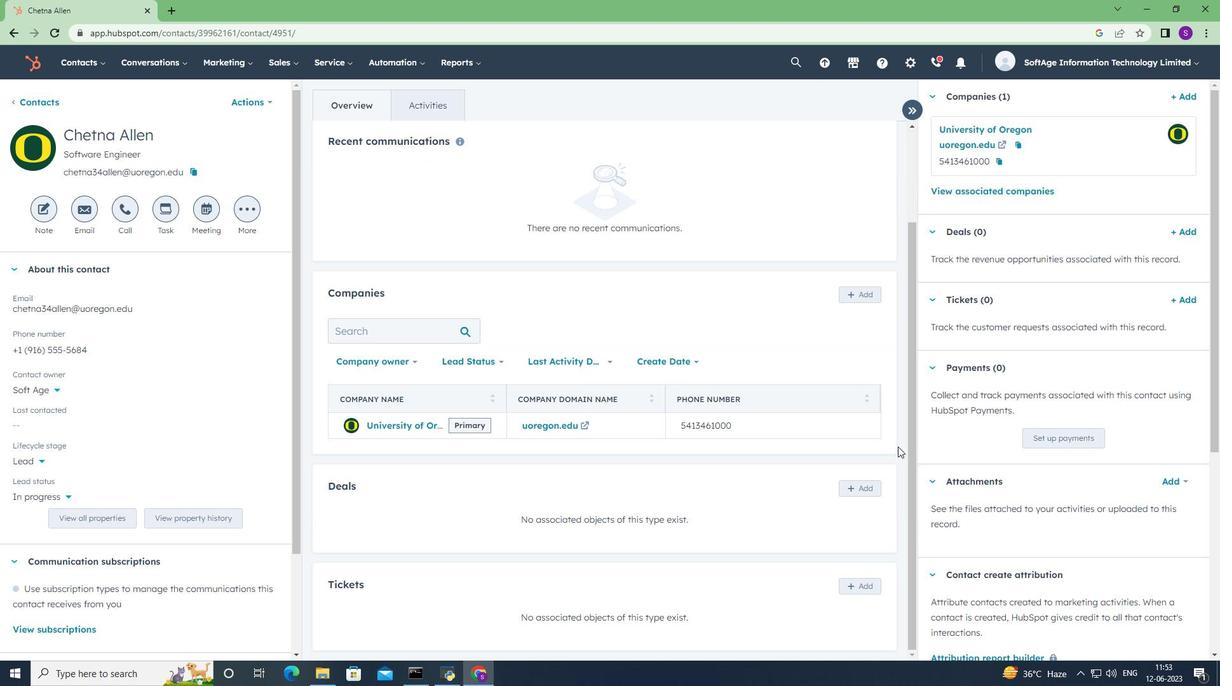 
Action: Mouse scrolled (898, 447) with delta (0, 0)
Screenshot: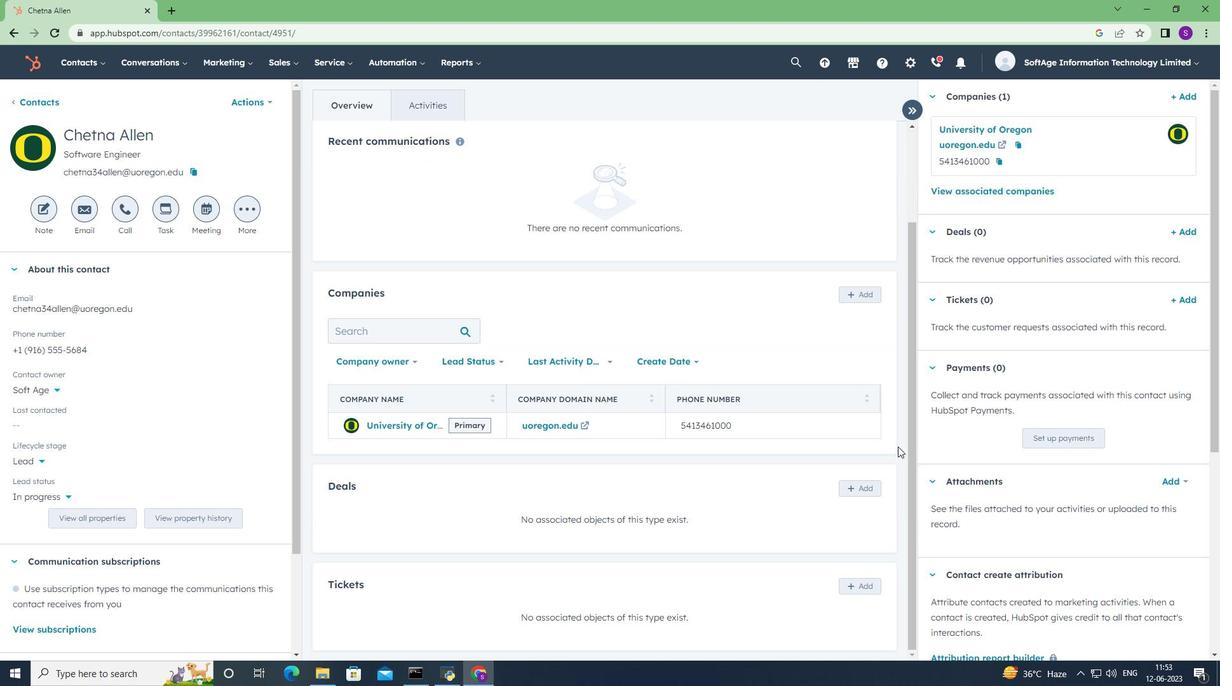
